 Task: Look for space in Port Louis, Mauritius from 7th July, 2023 to 14th July, 2023 for 1 adult in price range Rs.6000 to Rs.14000. Place can be shared room with 1  bedroom having 1 bed and 1 bathroom. Property type can be house, flat, guest house, hotel. Booking option can be shelf check-in. Required host language is English.
Action: Mouse moved to (582, 121)
Screenshot: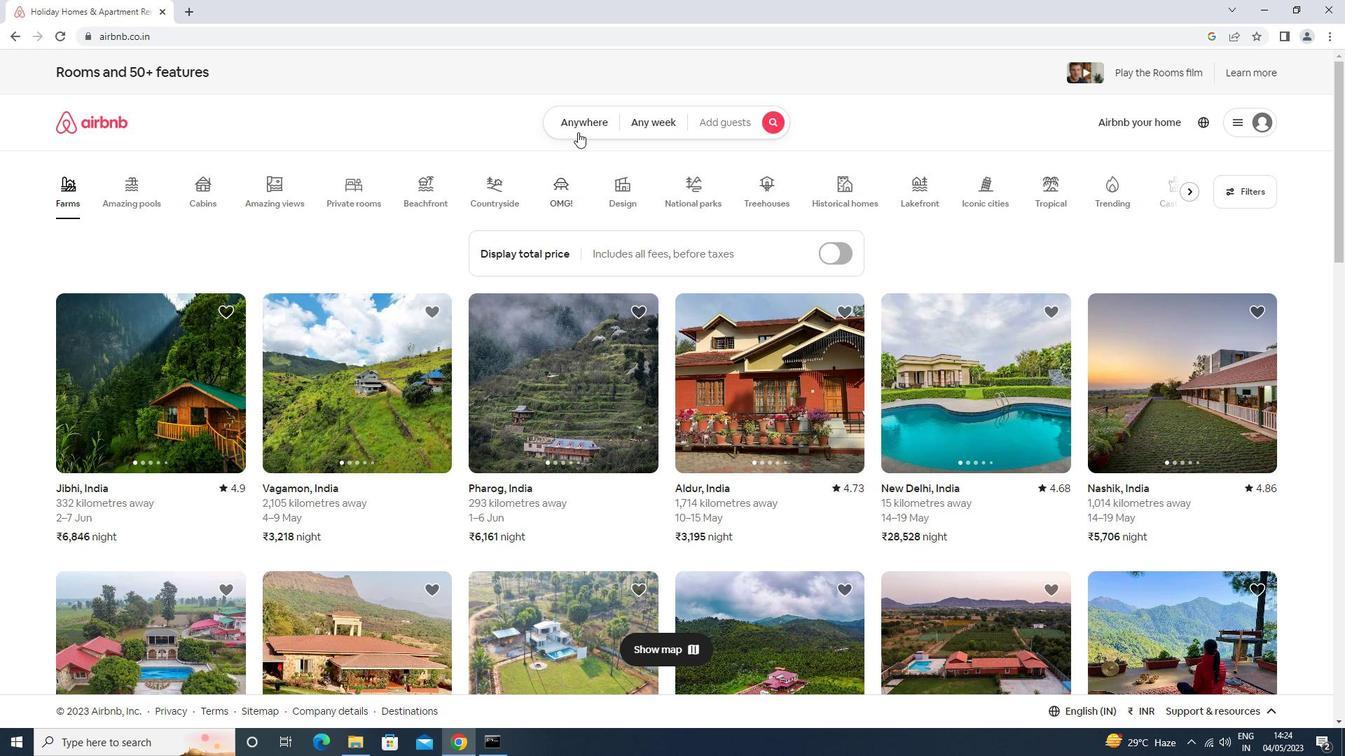 
Action: Mouse pressed left at (582, 121)
Screenshot: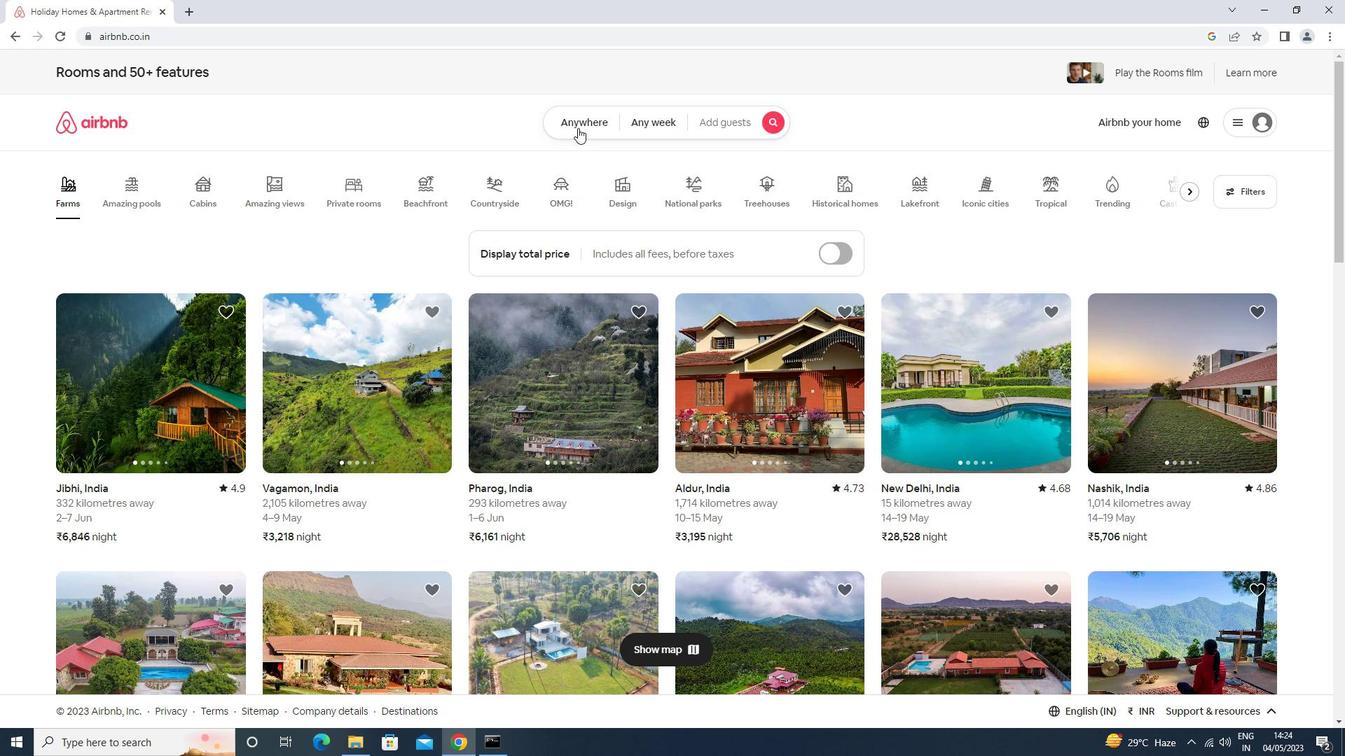 
Action: Mouse moved to (554, 184)
Screenshot: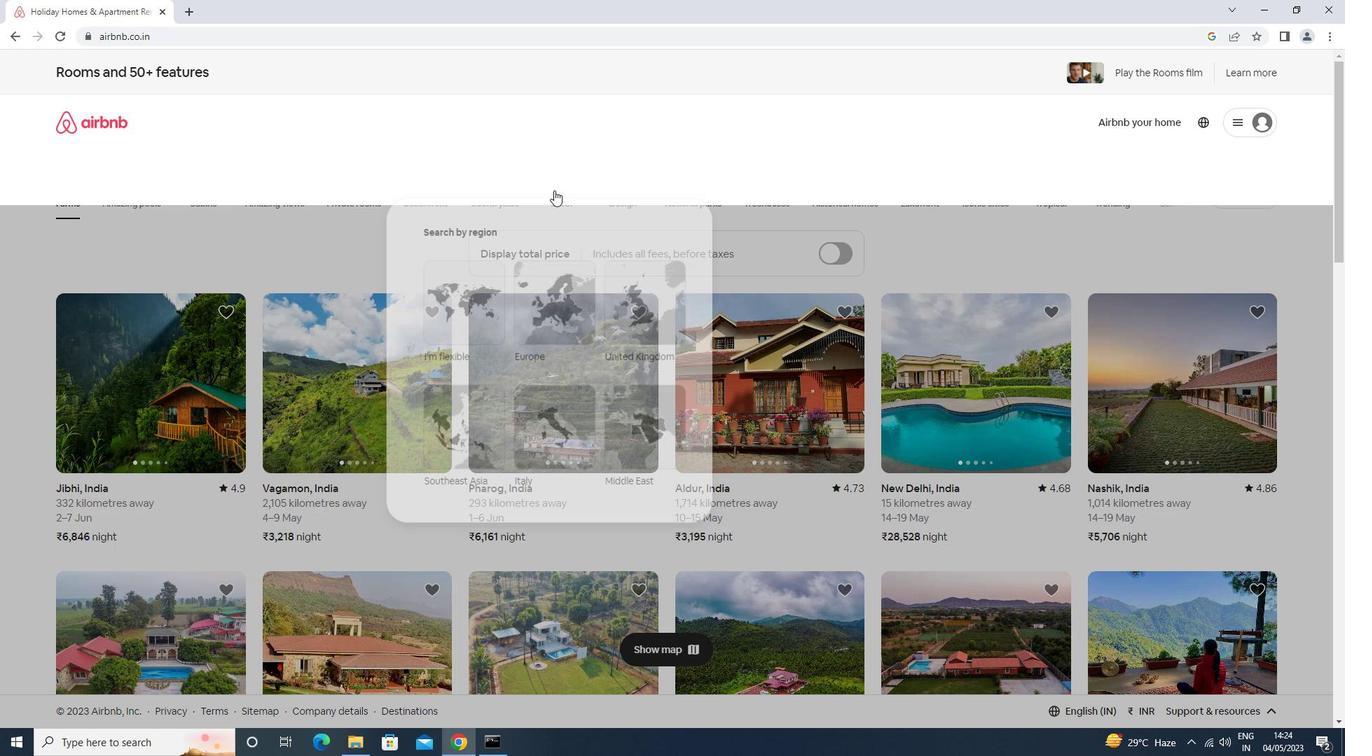 
Action: Mouse pressed left at (554, 184)
Screenshot: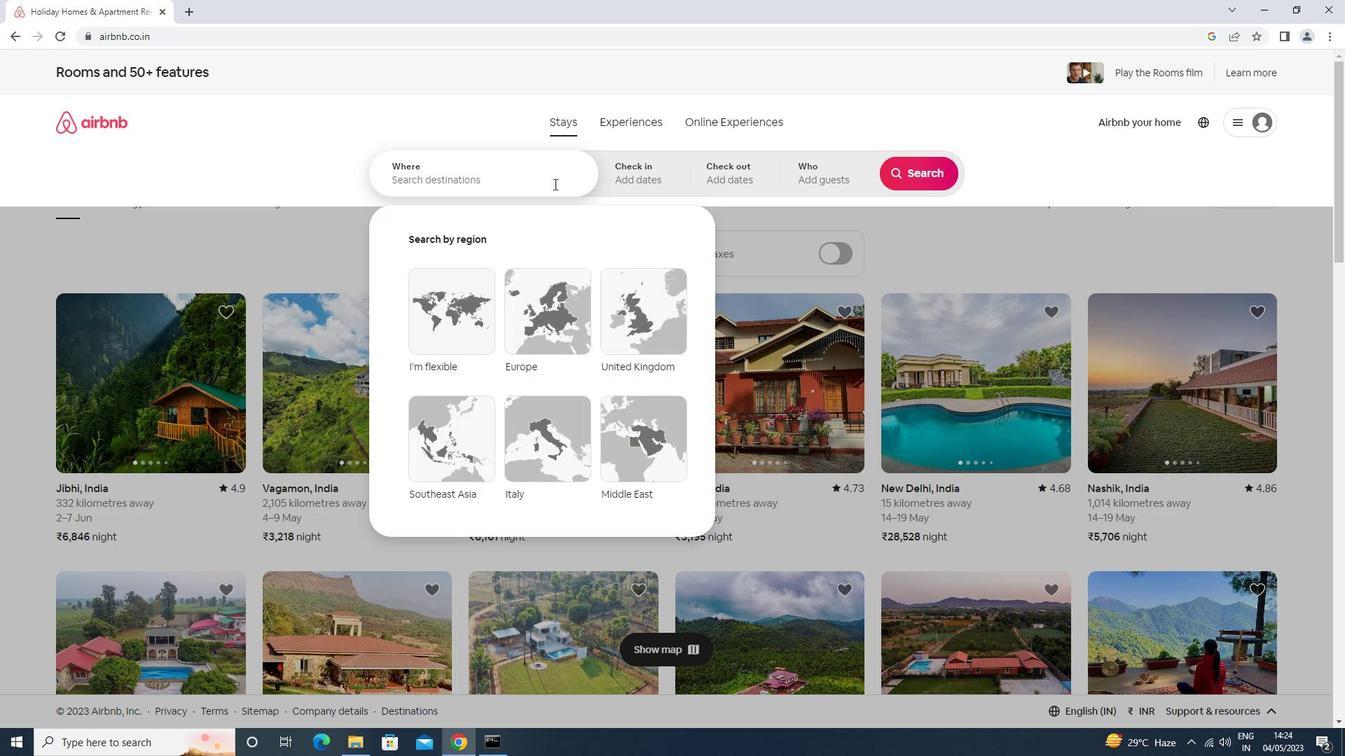 
Action: Key pressed port<Key.space>luis<Key.down><Key.enter>
Screenshot: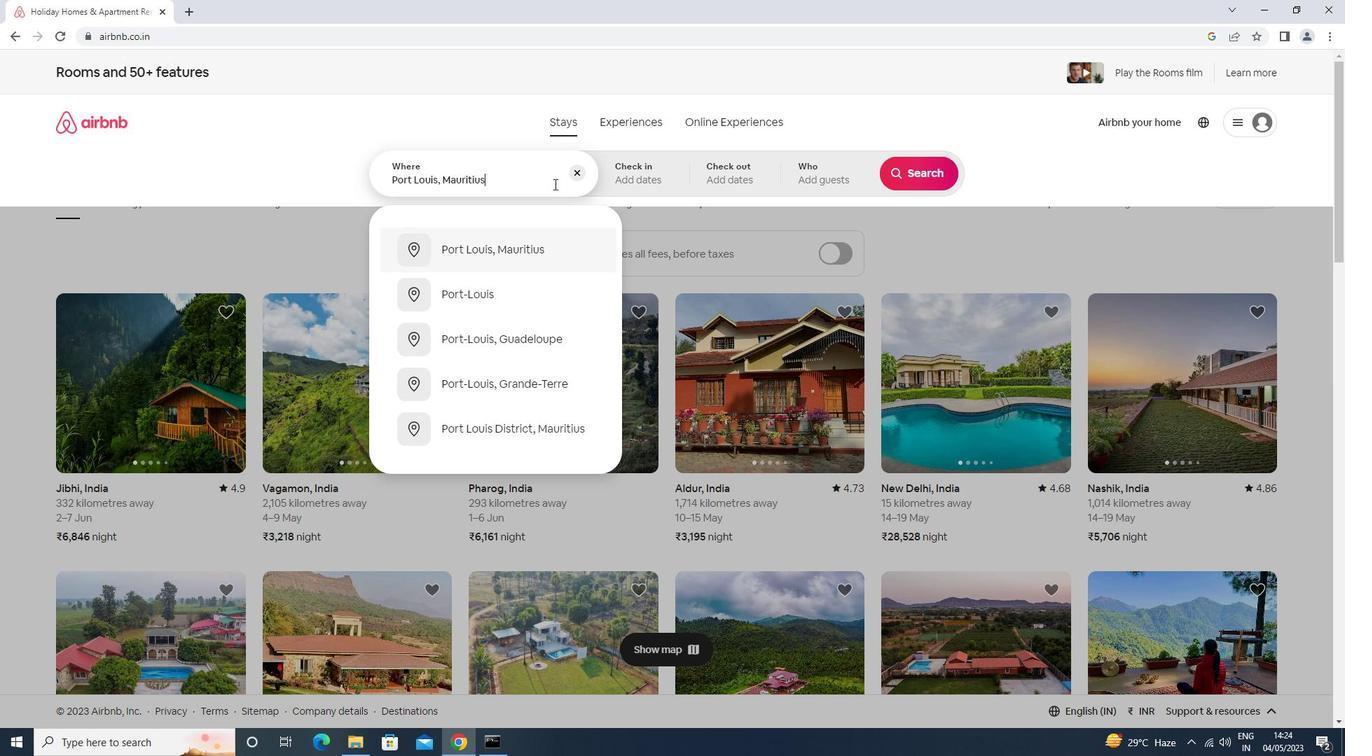 
Action: Mouse moved to (914, 280)
Screenshot: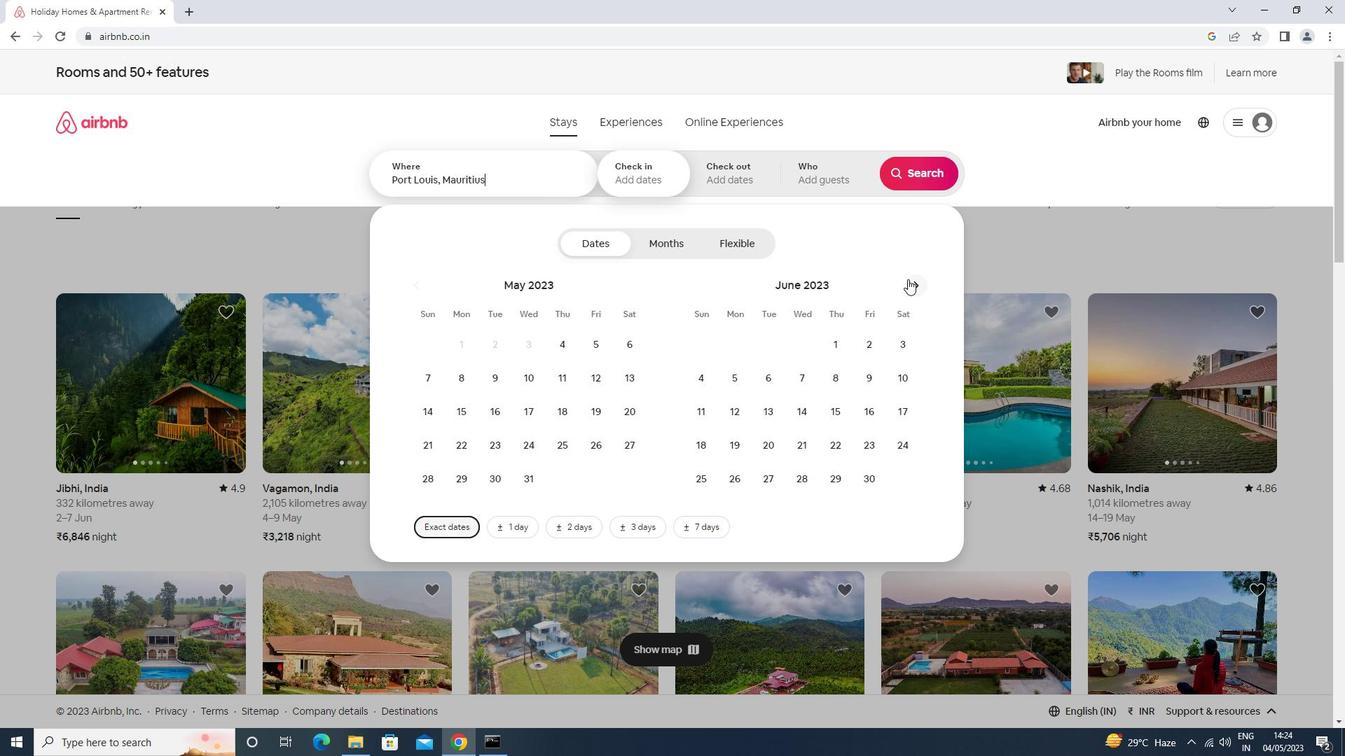 
Action: Mouse pressed left at (914, 280)
Screenshot: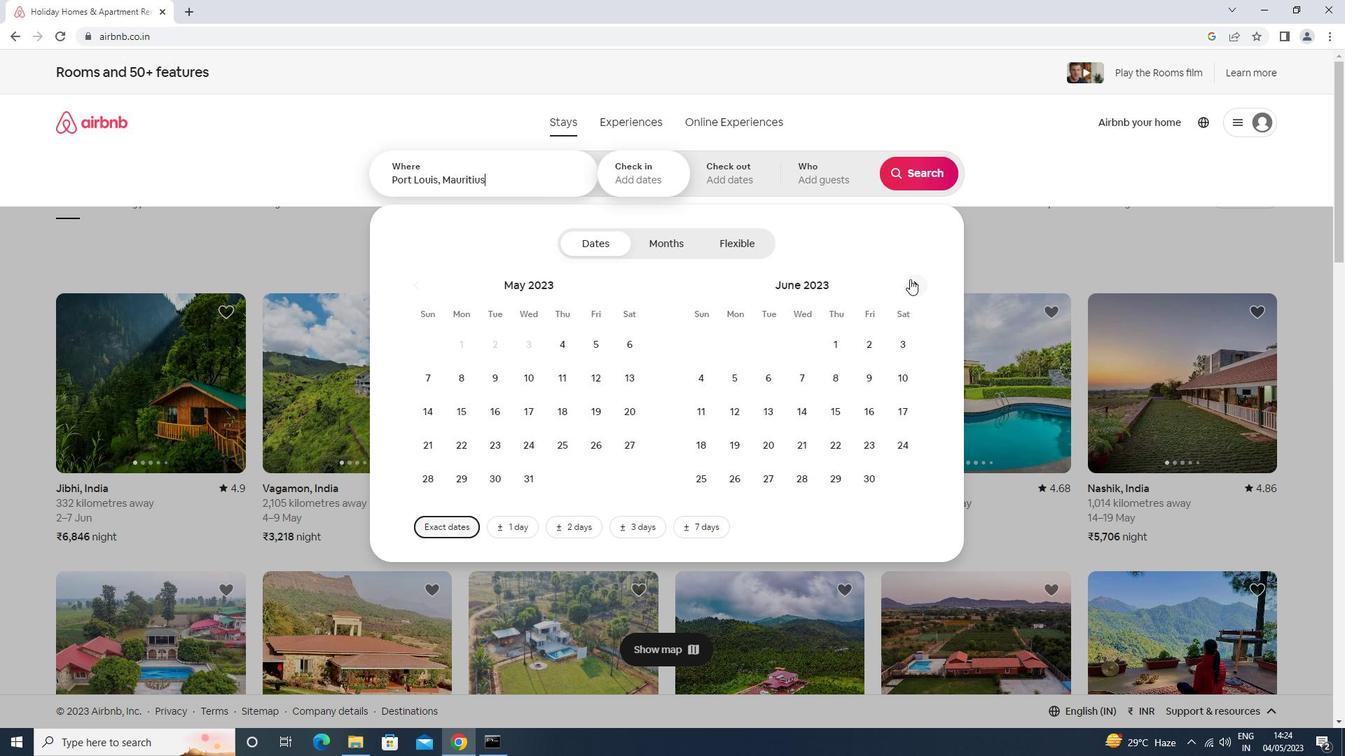 
Action: Mouse pressed left at (914, 280)
Screenshot: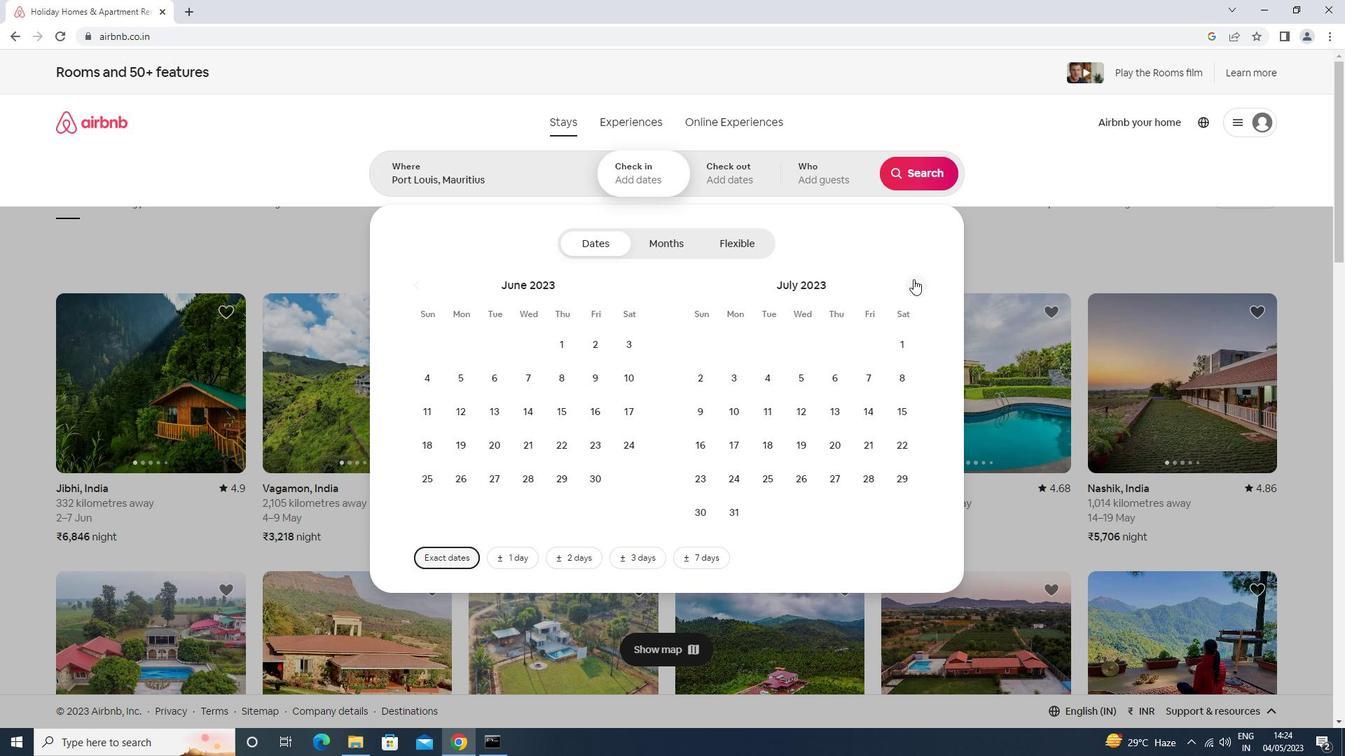 
Action: Mouse moved to (588, 379)
Screenshot: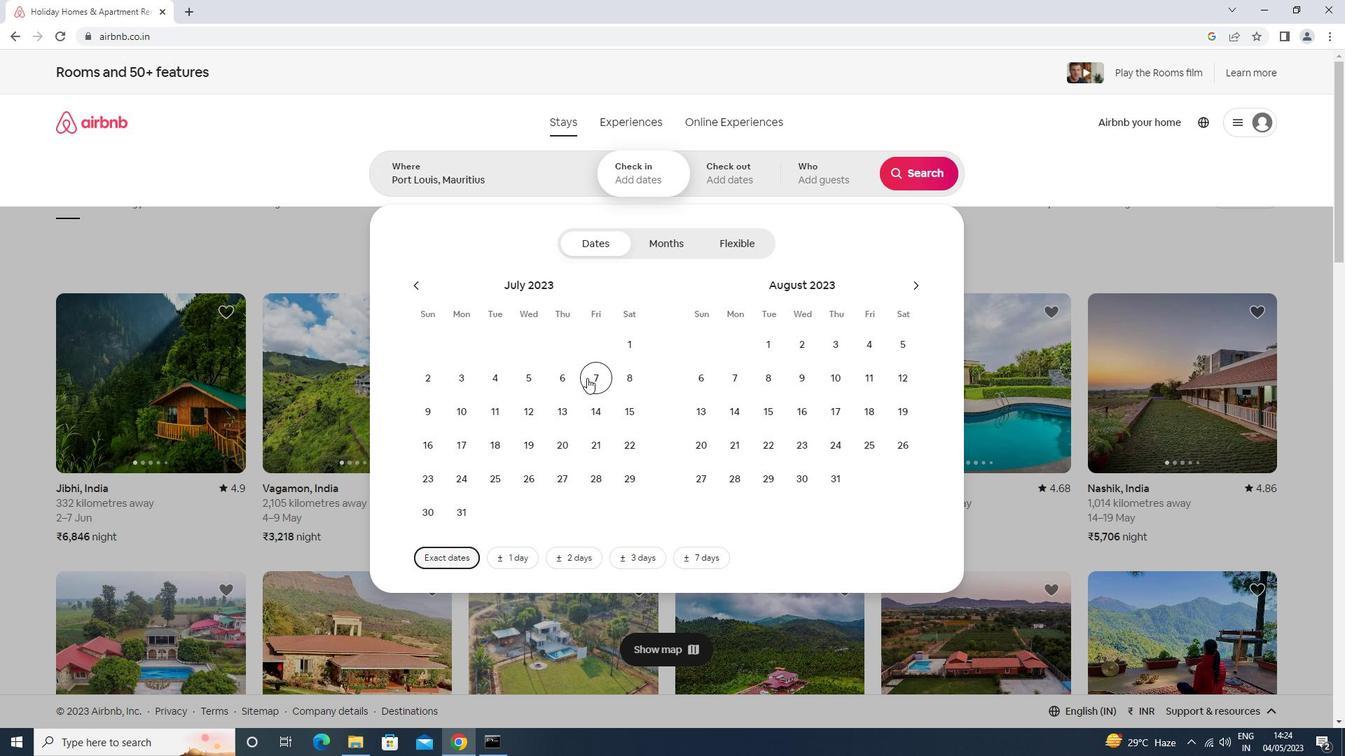 
Action: Mouse pressed left at (588, 379)
Screenshot: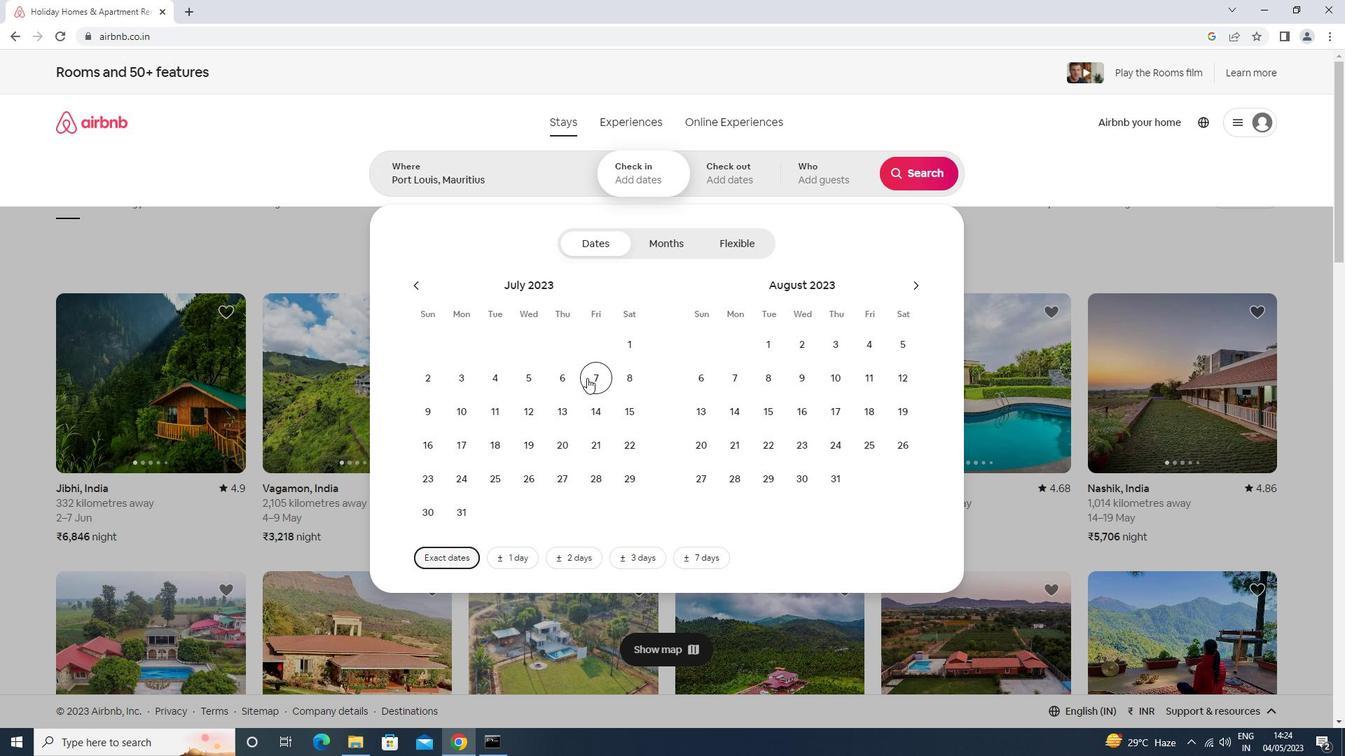 
Action: Mouse moved to (596, 404)
Screenshot: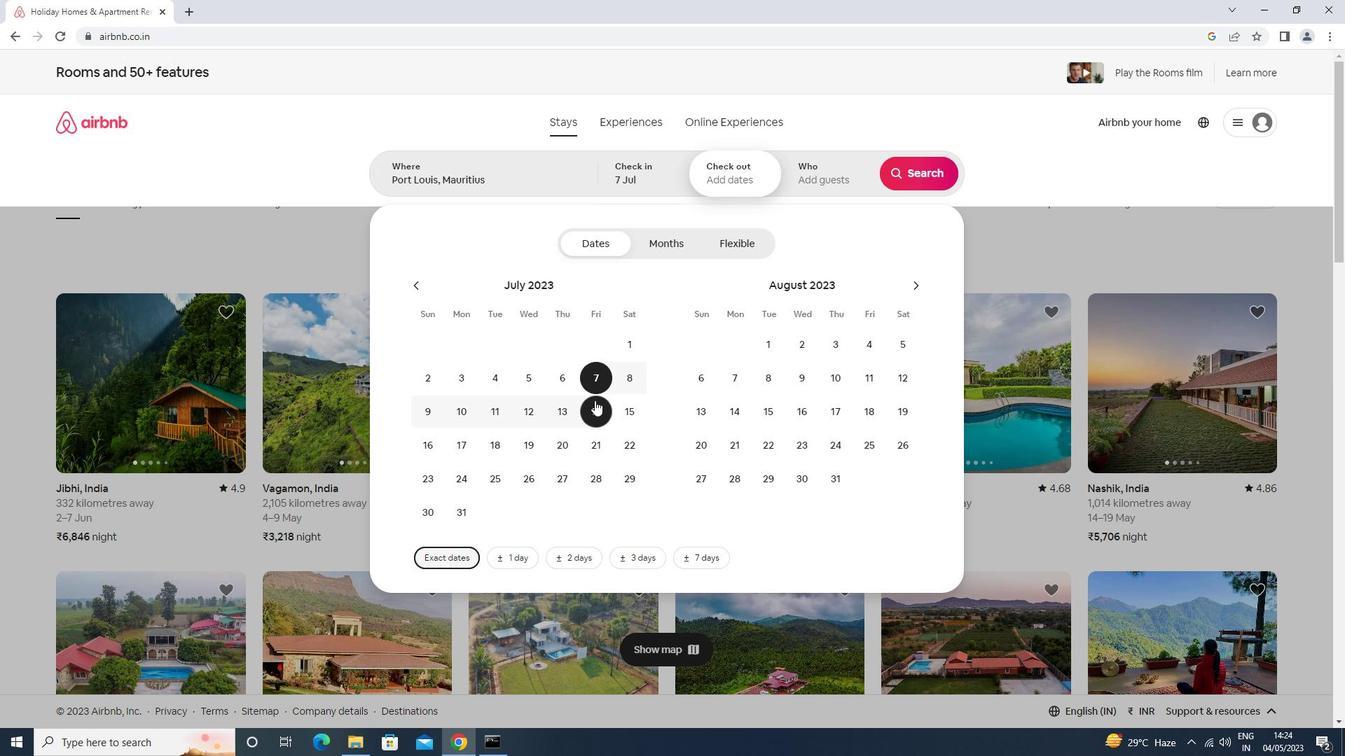 
Action: Mouse pressed left at (596, 404)
Screenshot: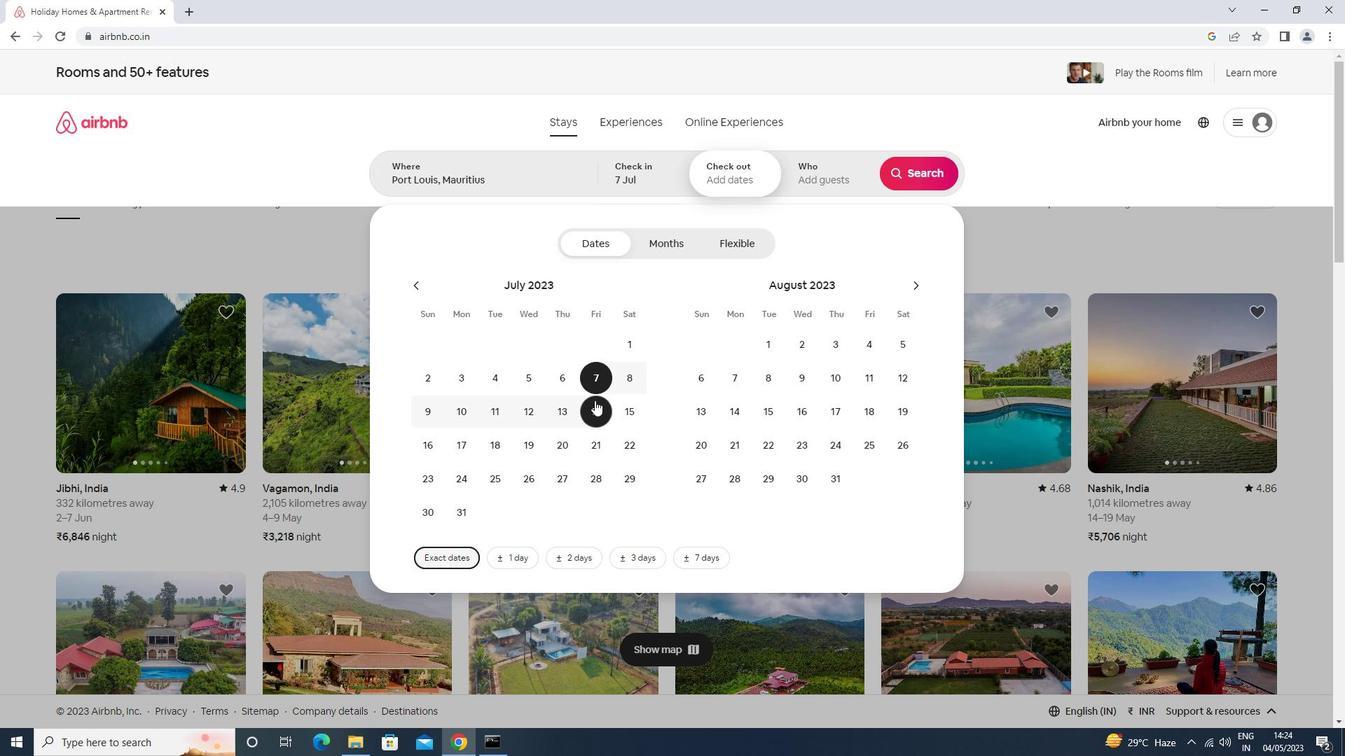 
Action: Mouse moved to (807, 175)
Screenshot: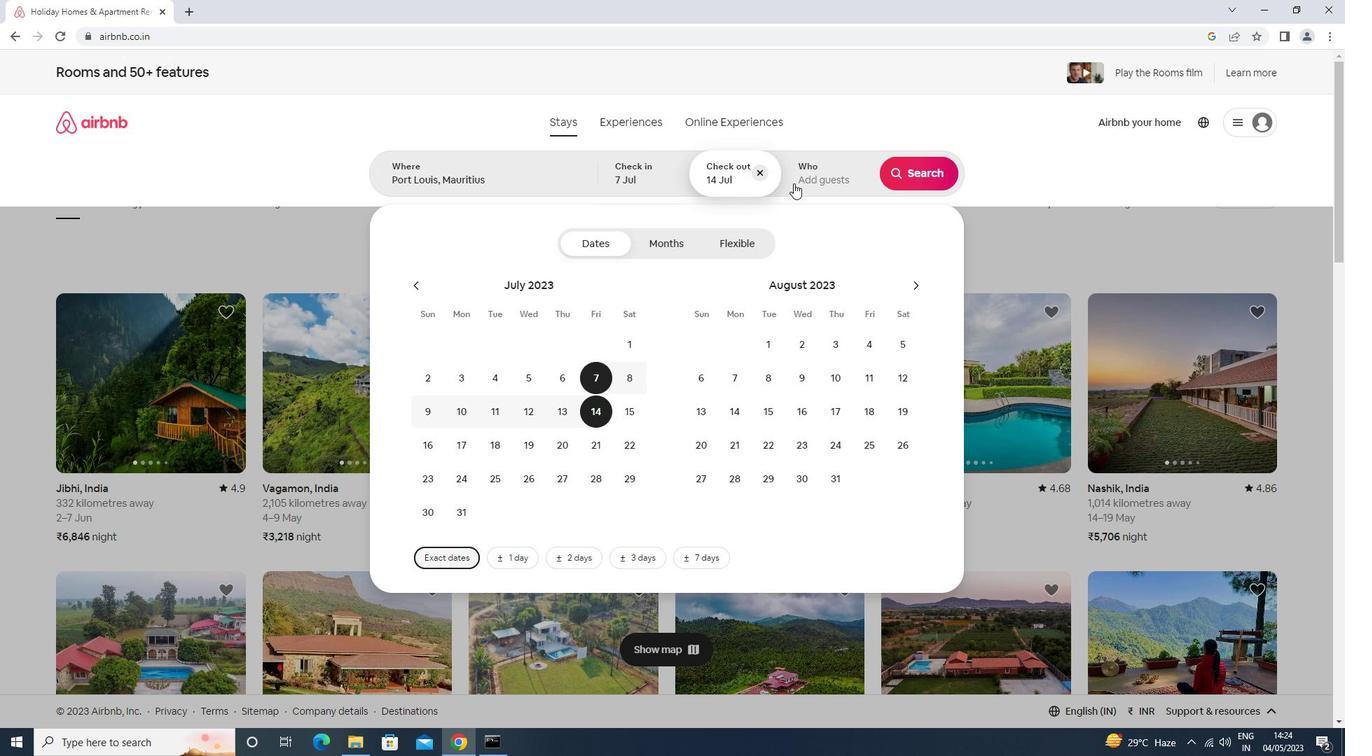 
Action: Mouse pressed left at (807, 175)
Screenshot: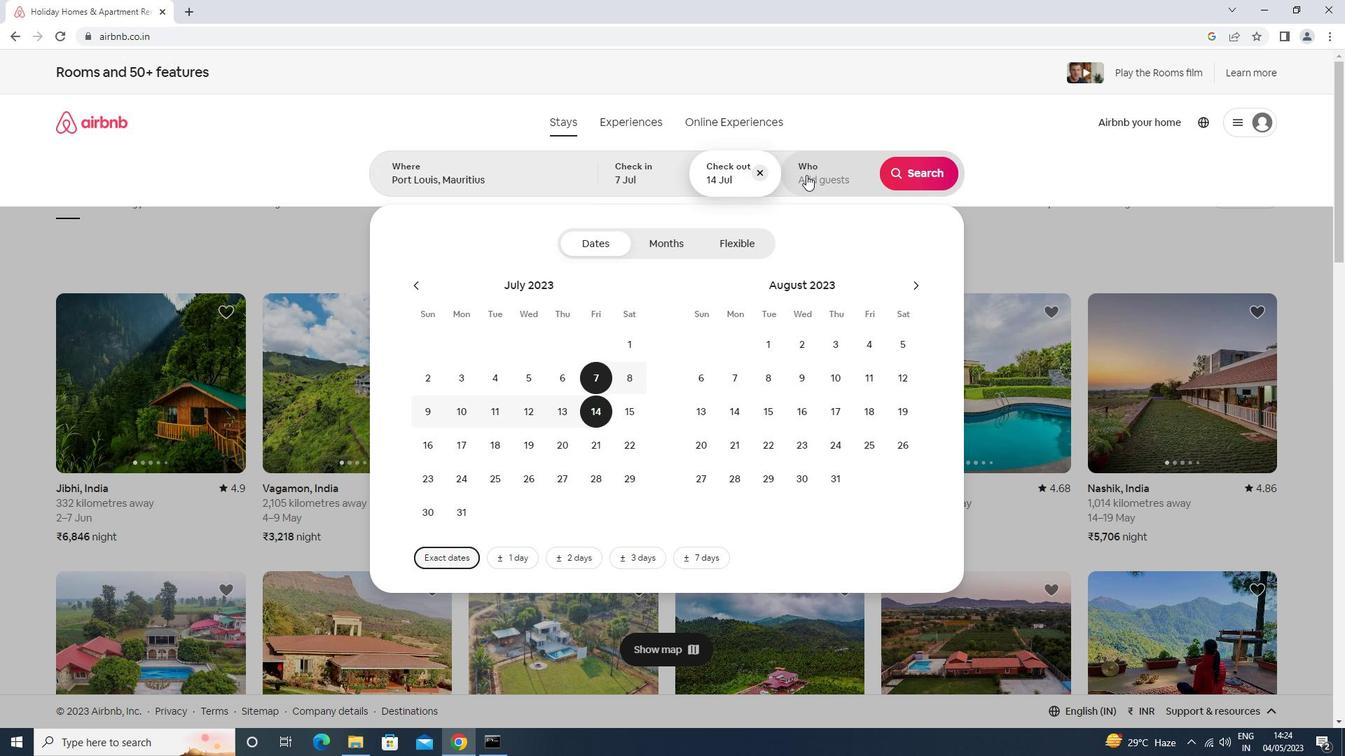 
Action: Mouse moved to (919, 248)
Screenshot: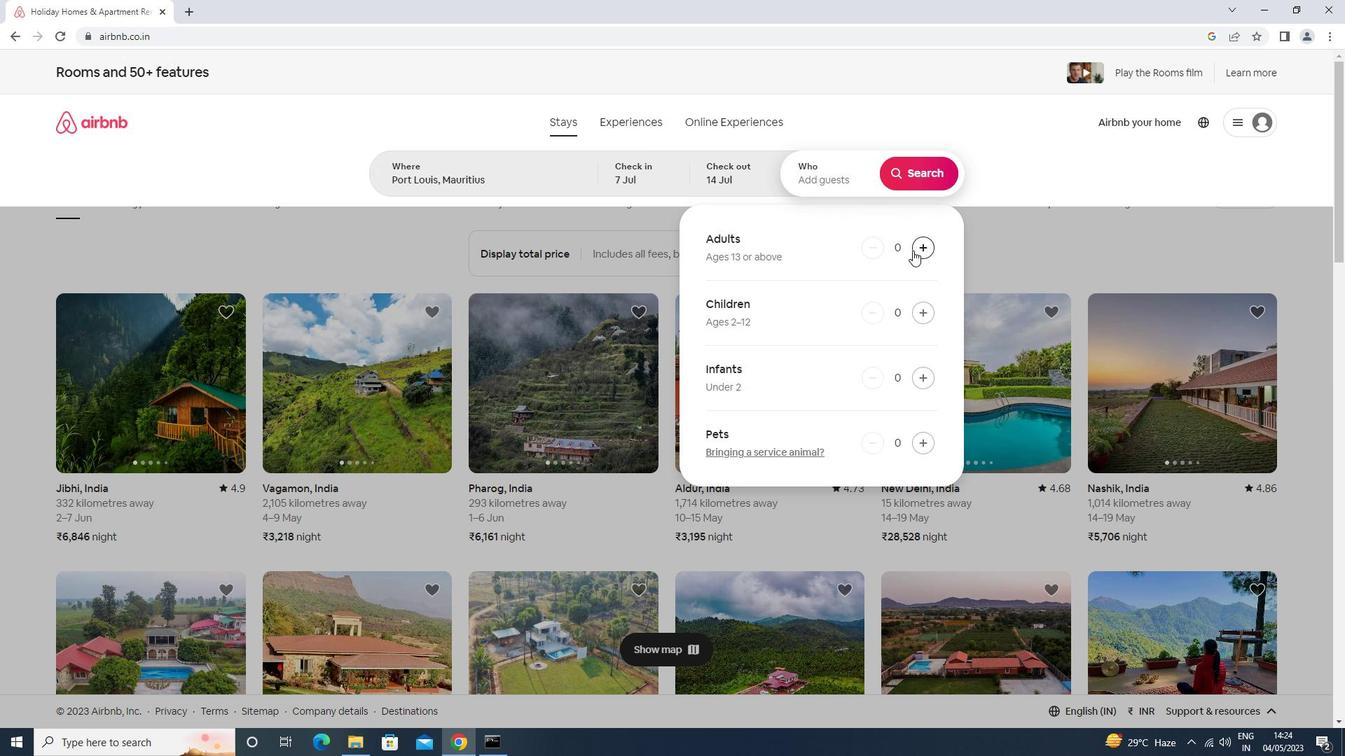 
Action: Mouse pressed left at (919, 248)
Screenshot: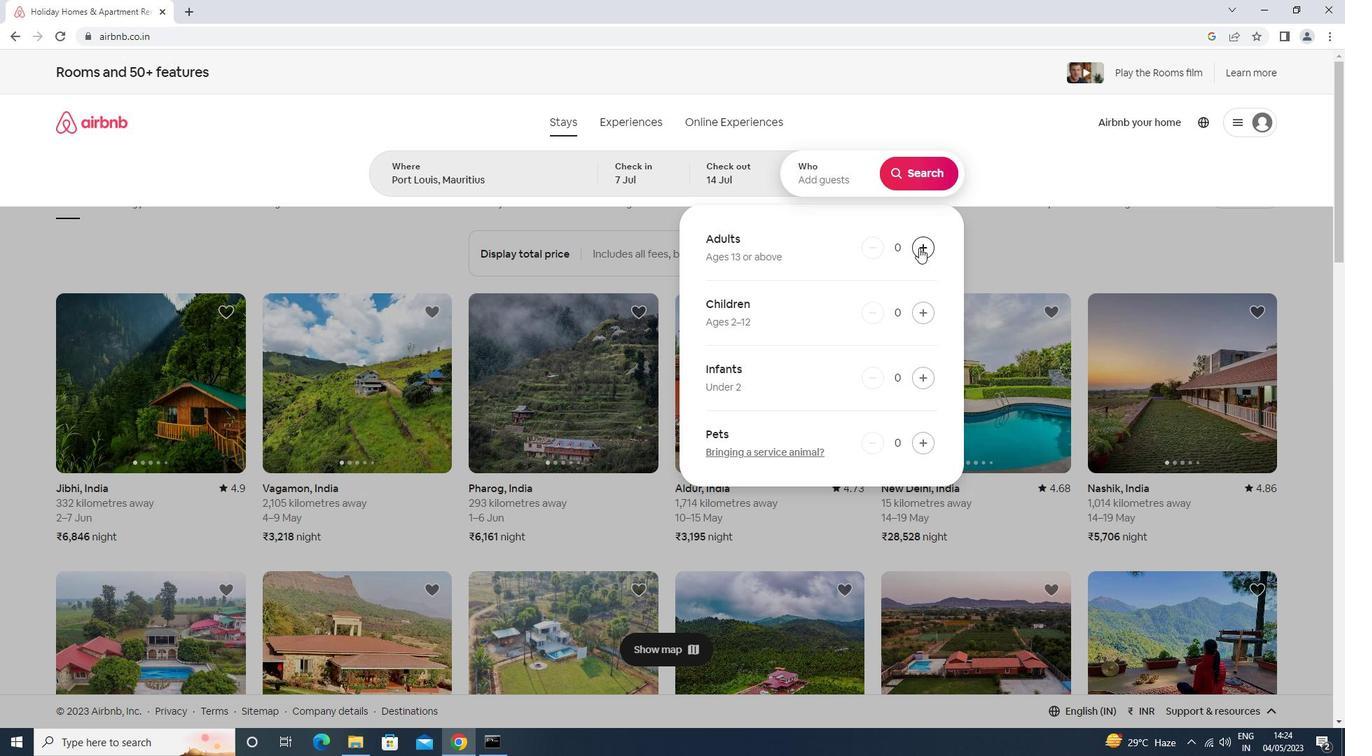
Action: Mouse moved to (924, 166)
Screenshot: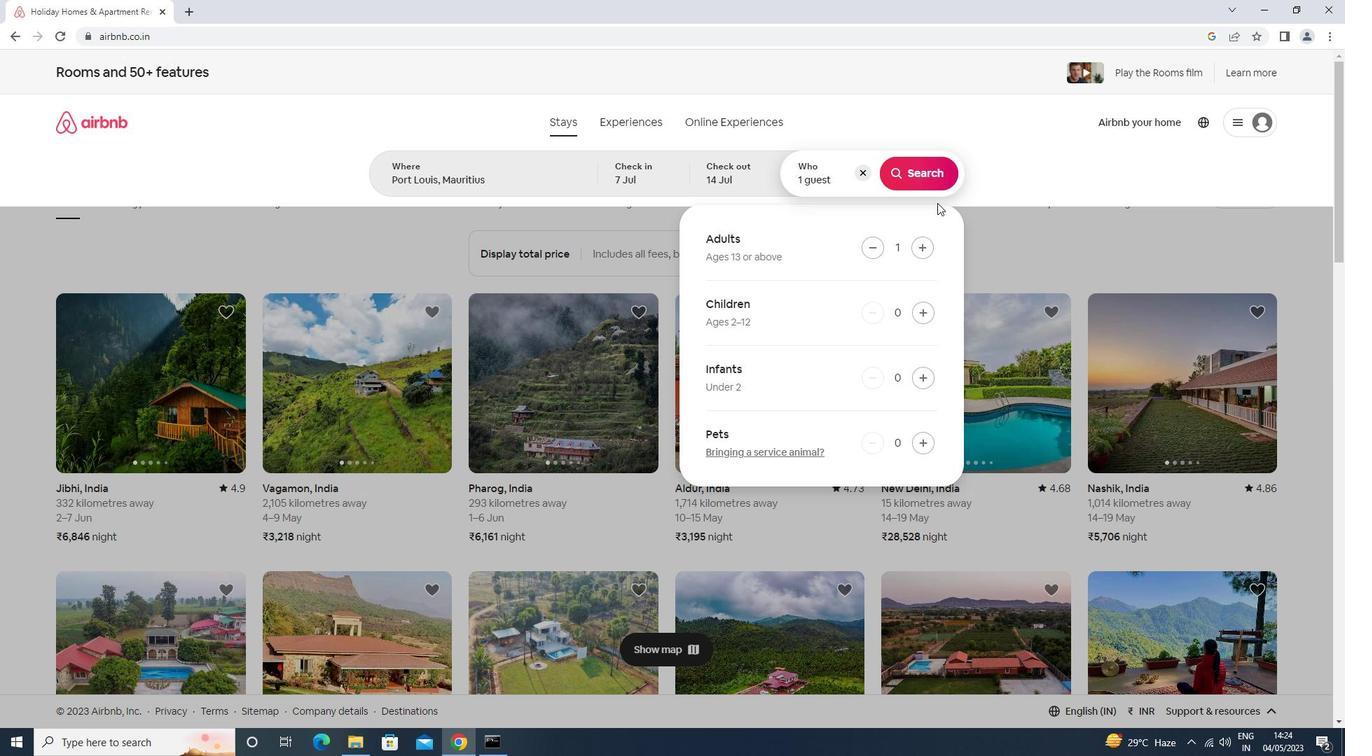 
Action: Mouse pressed left at (924, 166)
Screenshot: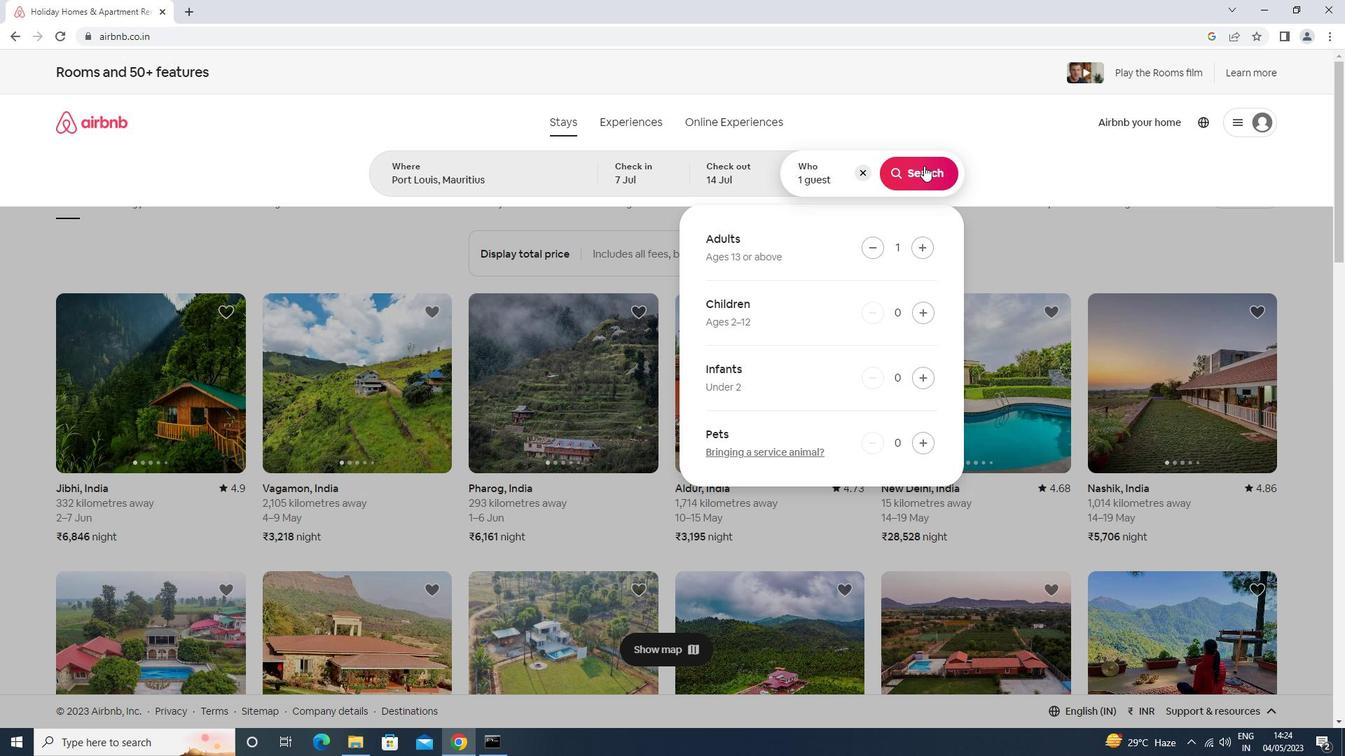 
Action: Mouse moved to (1275, 131)
Screenshot: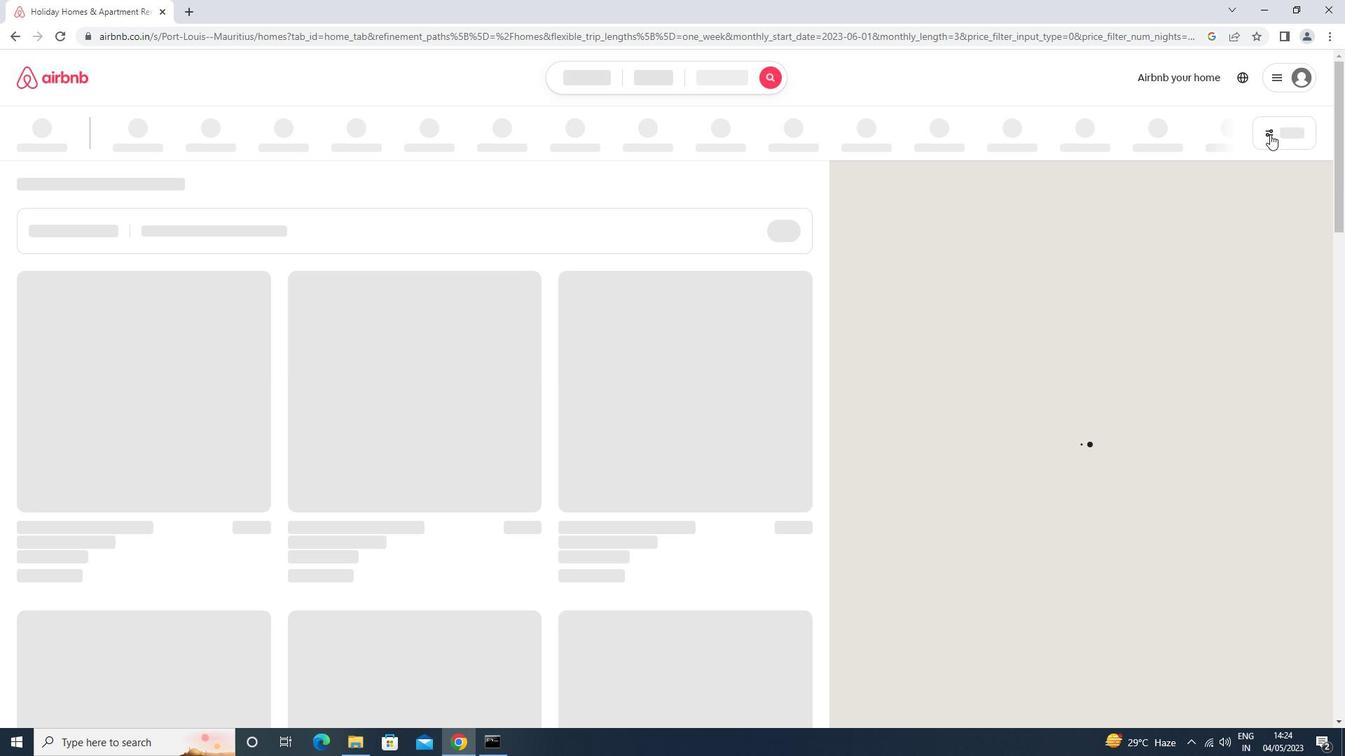 
Action: Mouse pressed left at (1275, 131)
Screenshot: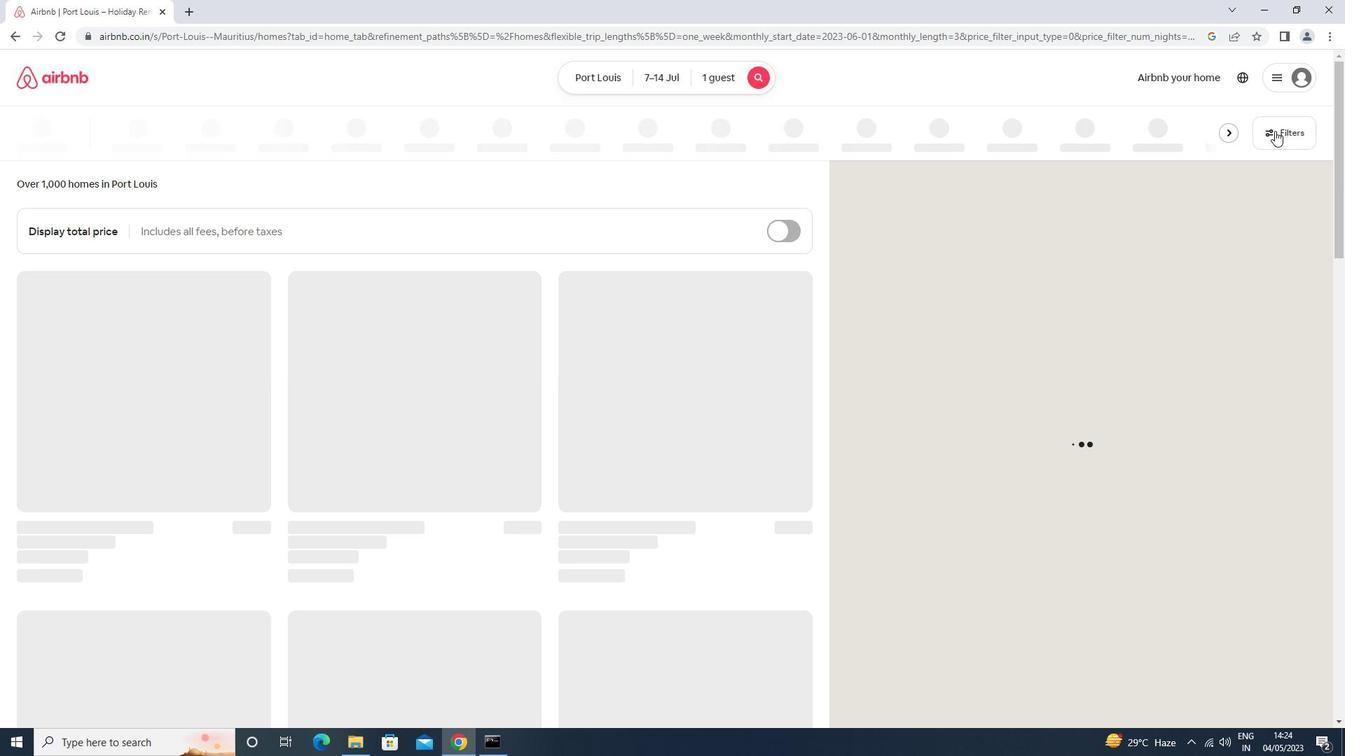 
Action: Mouse moved to (540, 308)
Screenshot: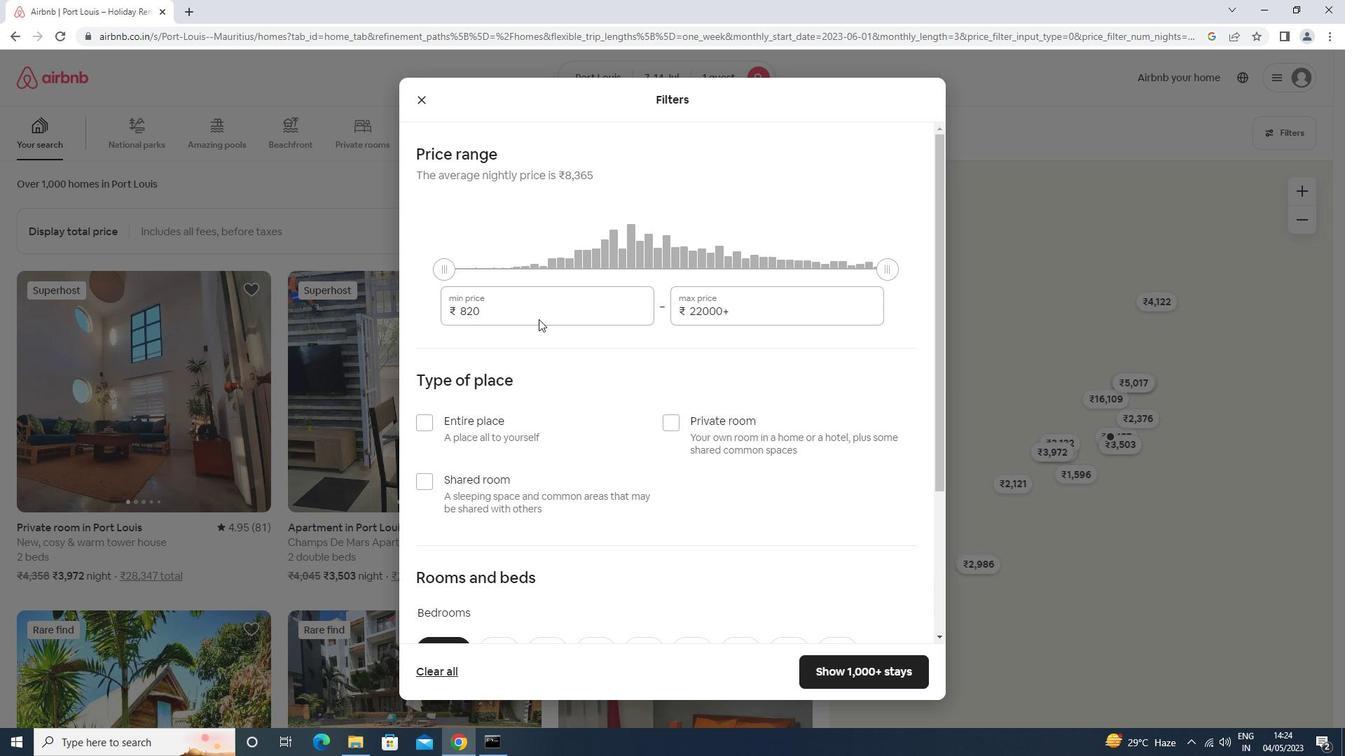 
Action: Mouse pressed left at (540, 308)
Screenshot: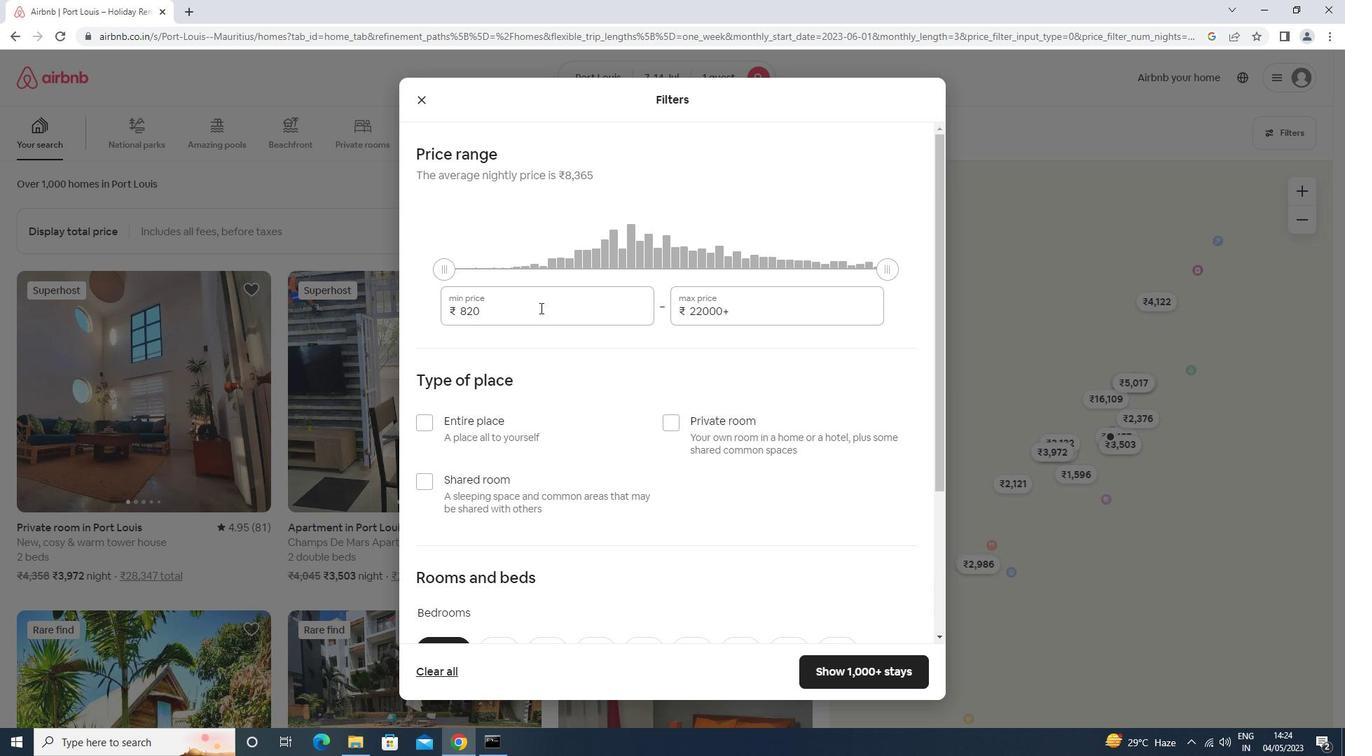 
Action: Key pressed <Key.backspace><Key.backspace><Key.backspace><Key.backspace>6000<Key.tab>14000
Screenshot: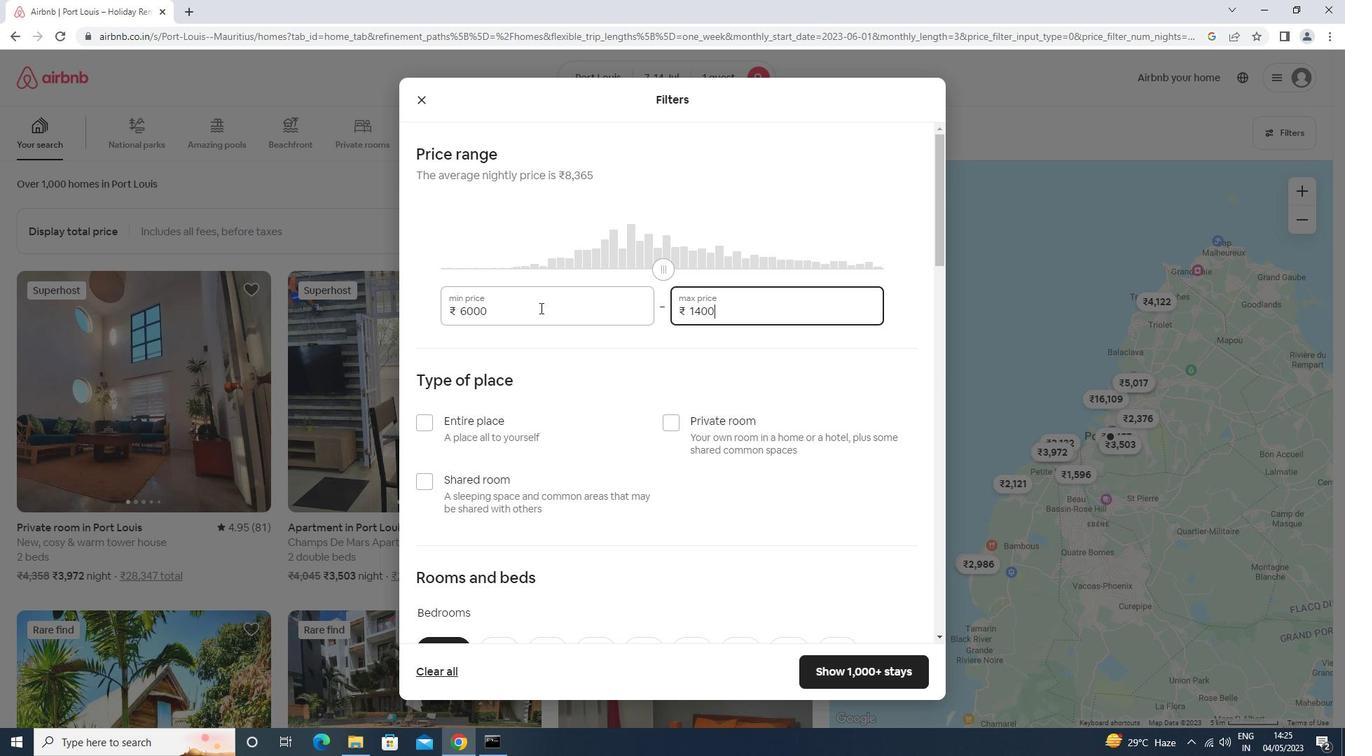 
Action: Mouse moved to (477, 486)
Screenshot: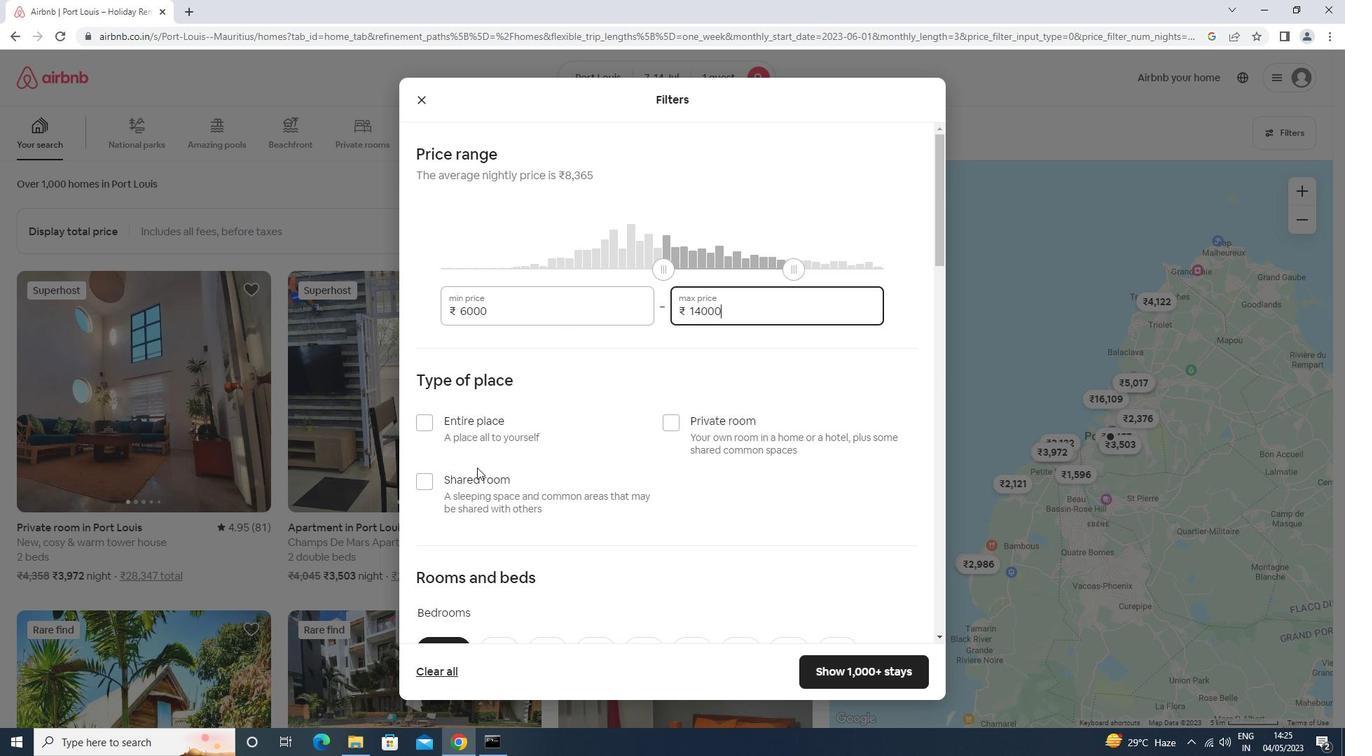 
Action: Mouse pressed left at (477, 486)
Screenshot: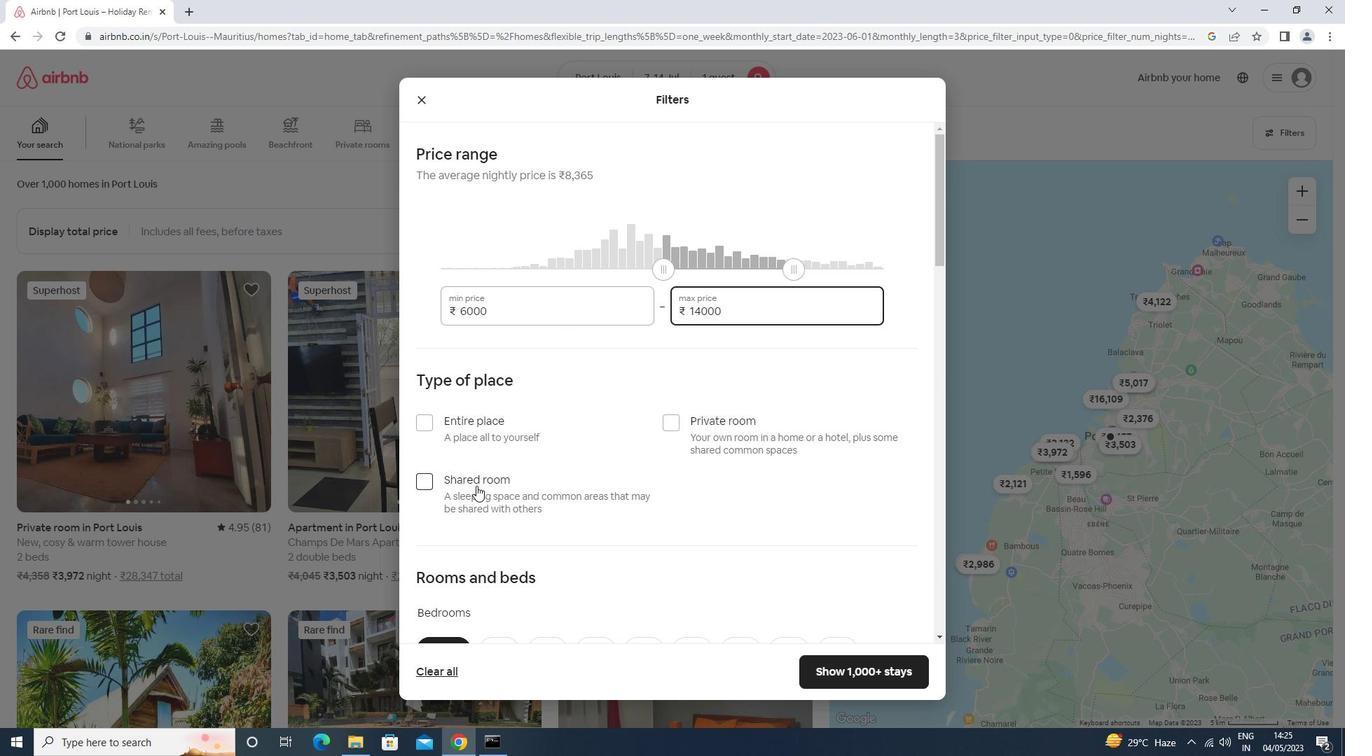 
Action: Mouse moved to (484, 474)
Screenshot: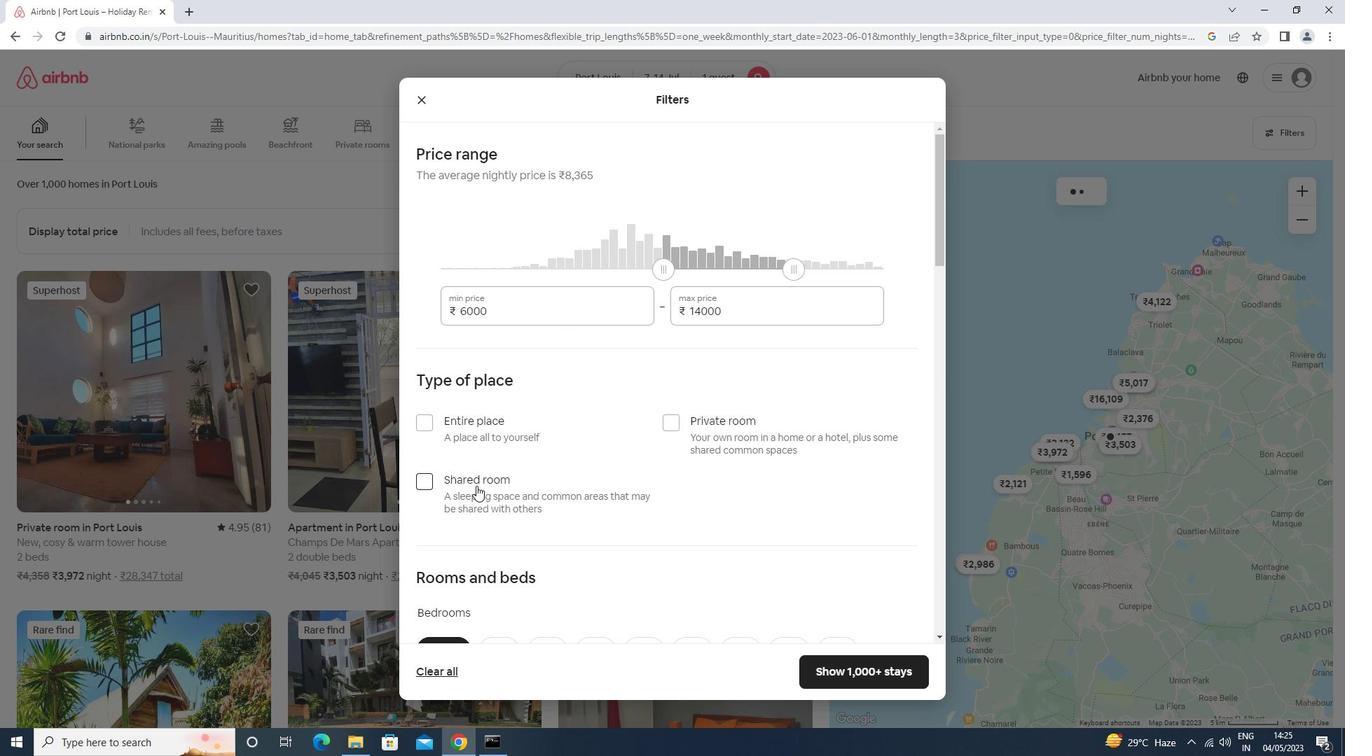 
Action: Mouse scrolled (484, 473) with delta (0, 0)
Screenshot: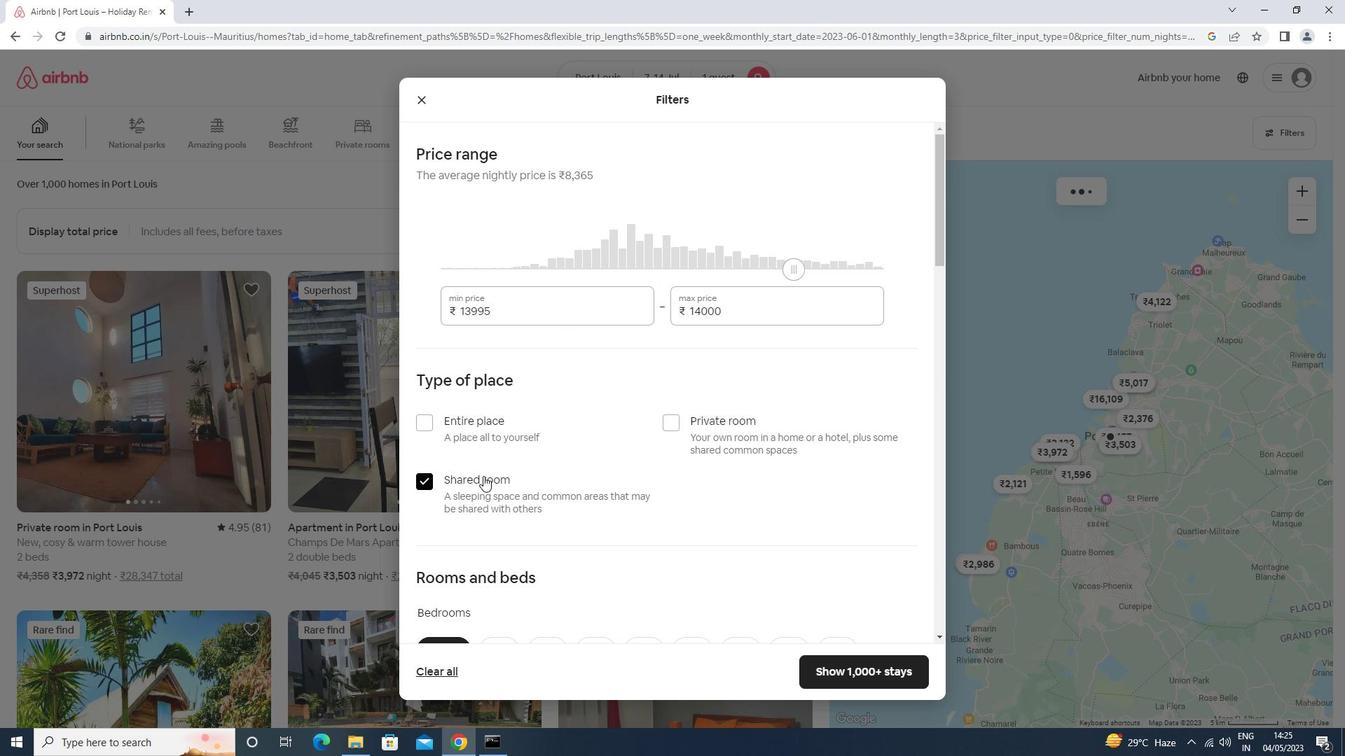 
Action: Mouse scrolled (484, 473) with delta (0, 0)
Screenshot: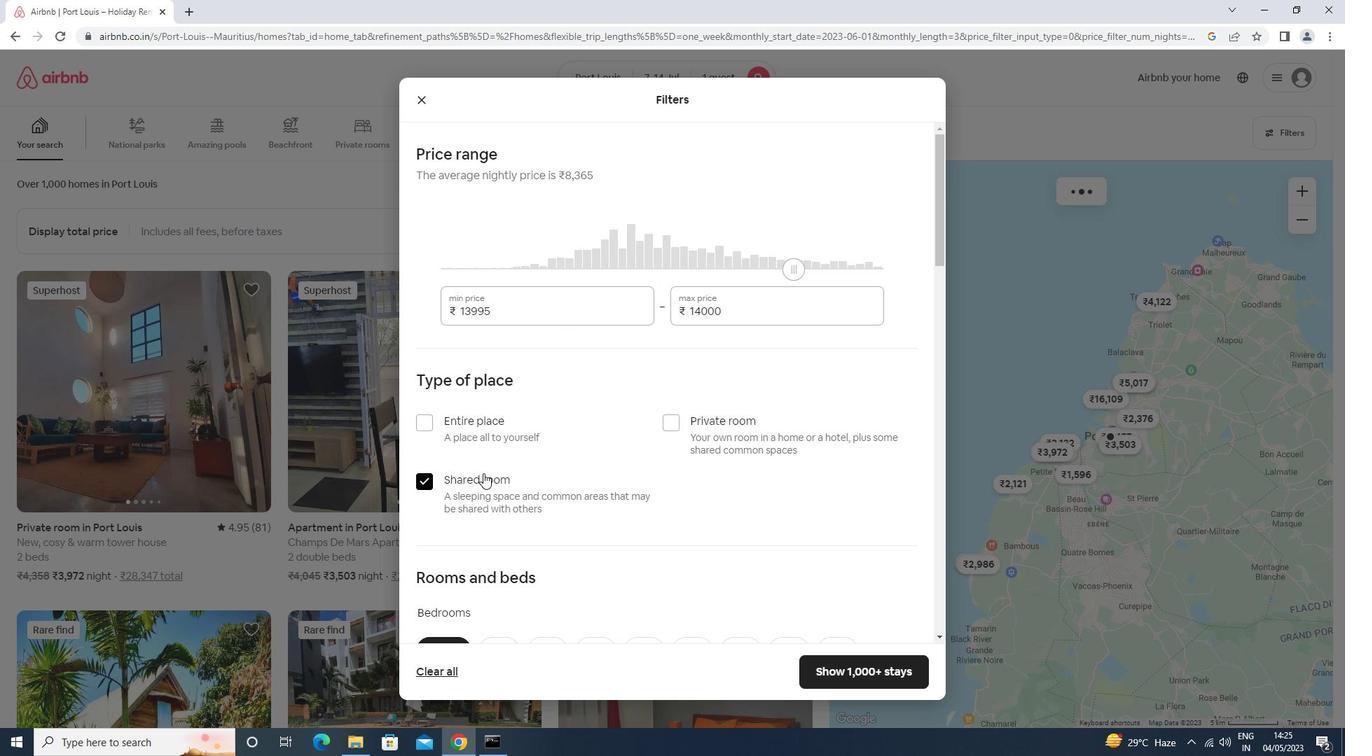 
Action: Mouse scrolled (484, 473) with delta (0, 0)
Screenshot: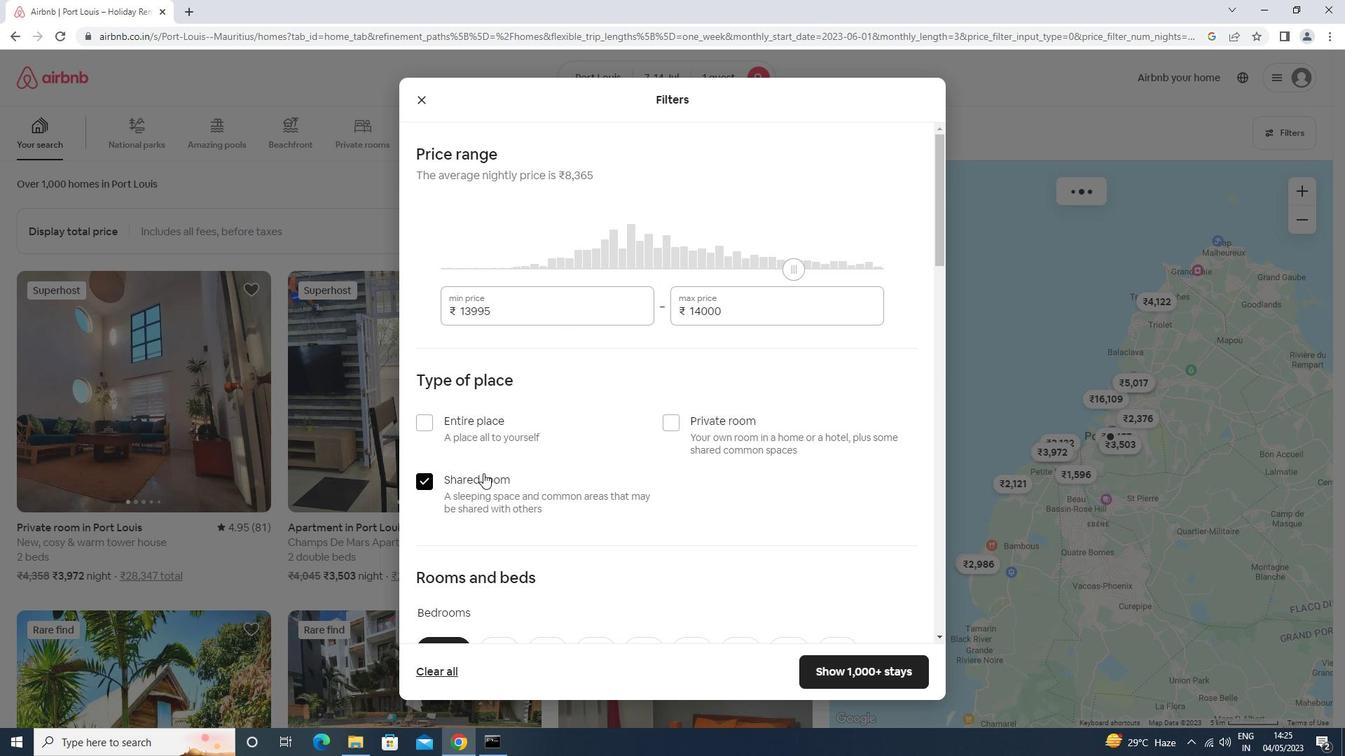 
Action: Mouse moved to (500, 430)
Screenshot: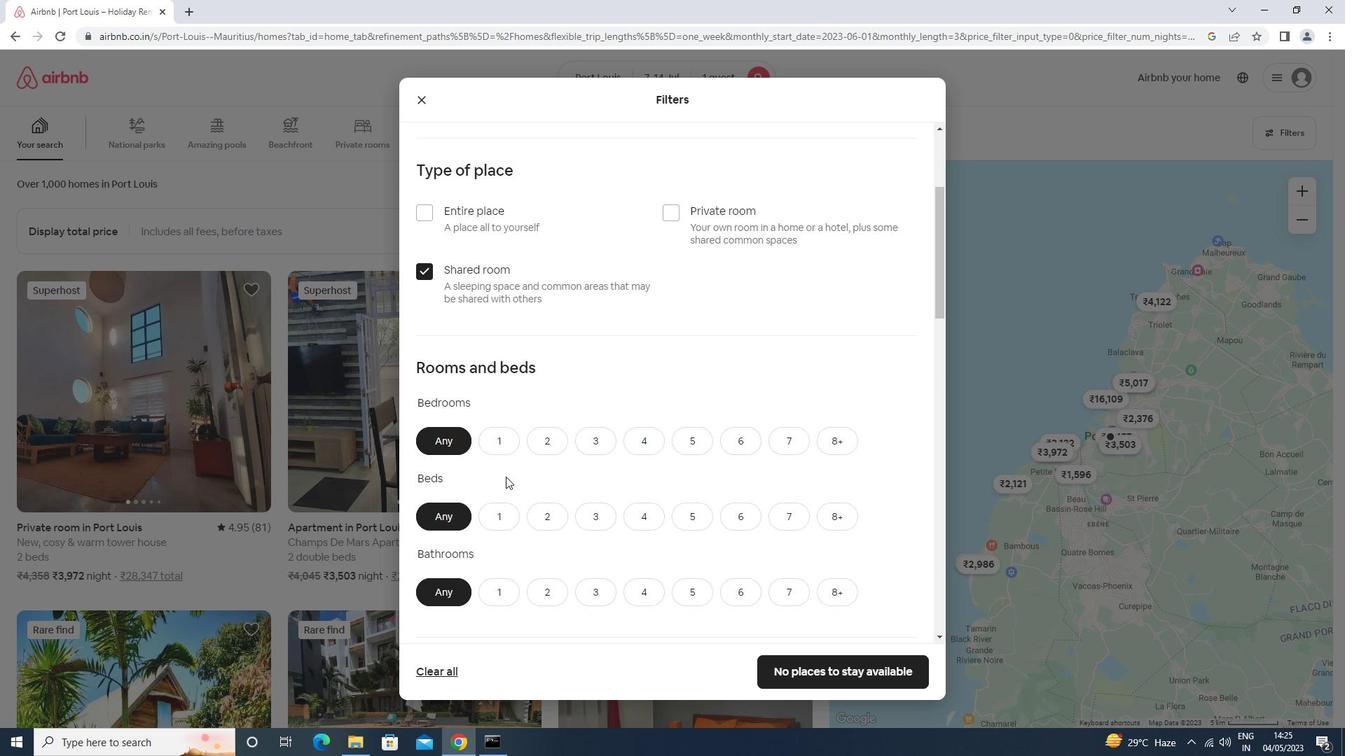 
Action: Mouse pressed left at (500, 430)
Screenshot: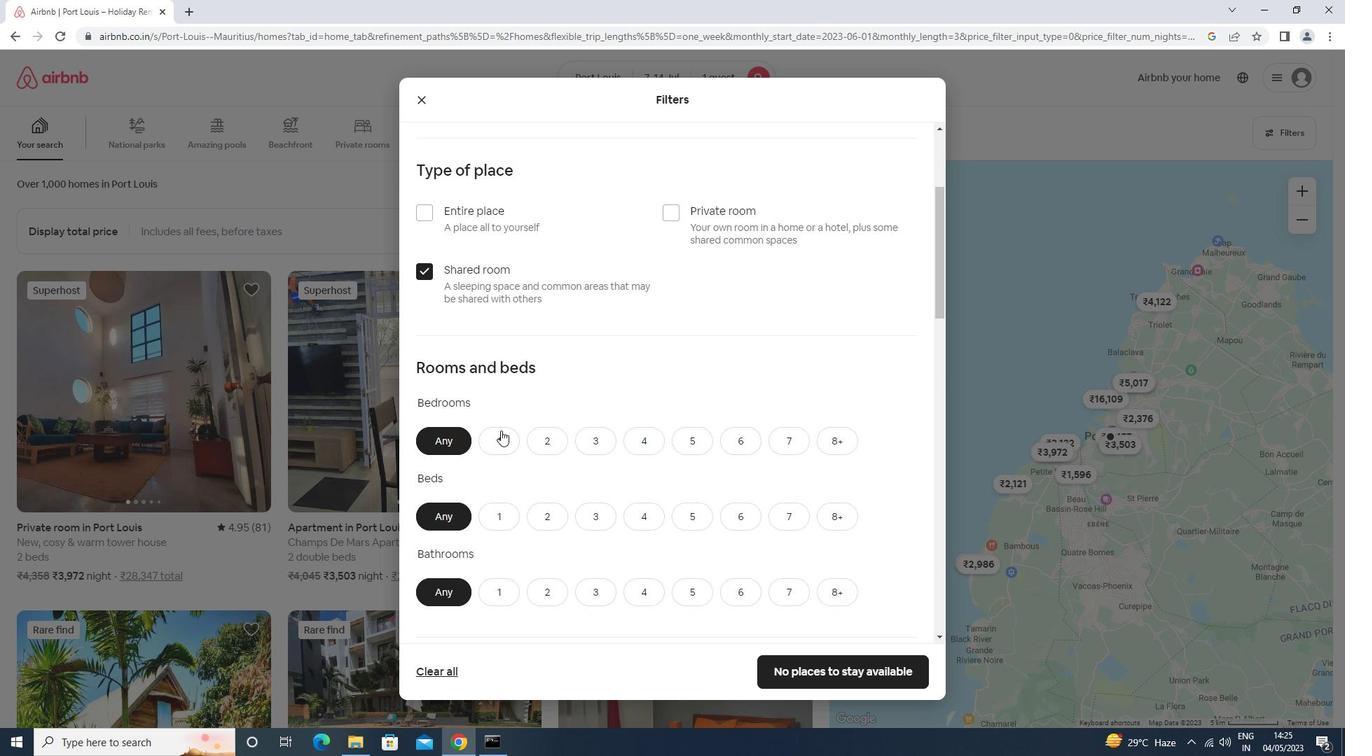 
Action: Mouse moved to (501, 512)
Screenshot: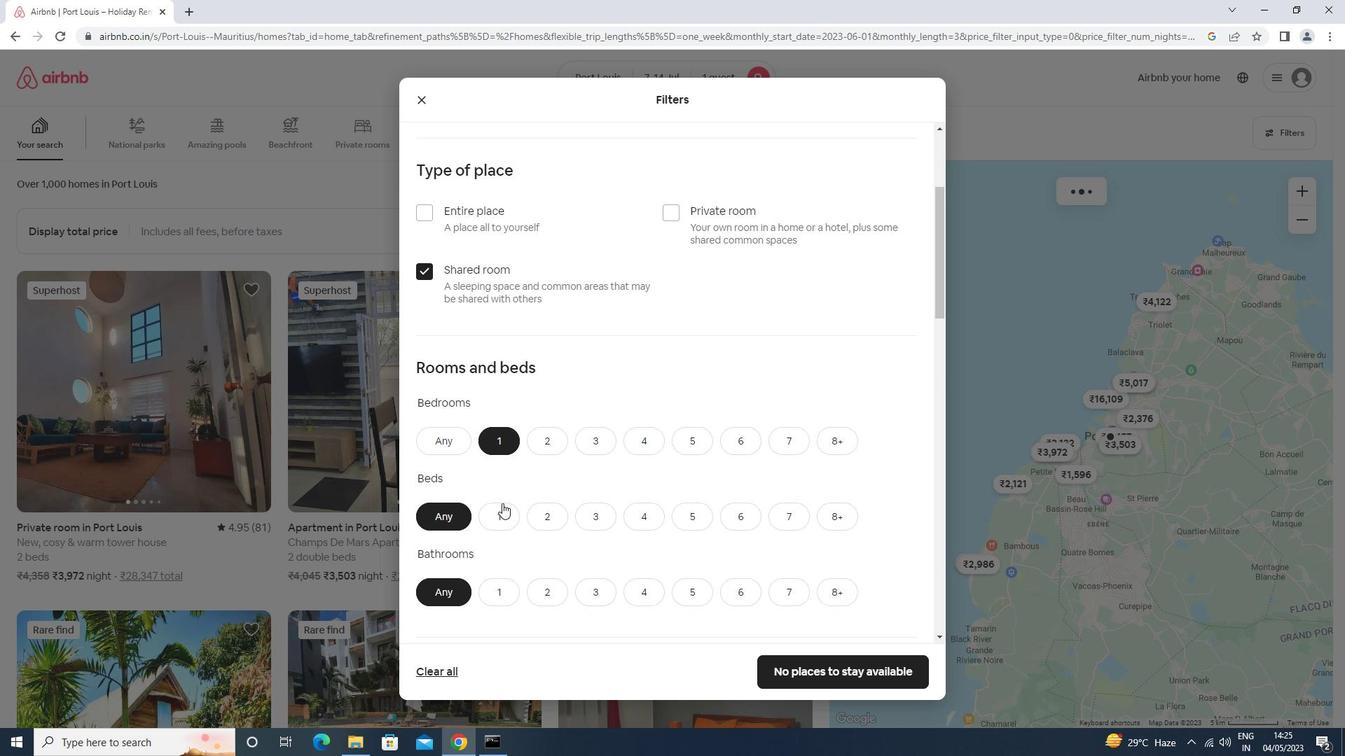 
Action: Mouse pressed left at (501, 512)
Screenshot: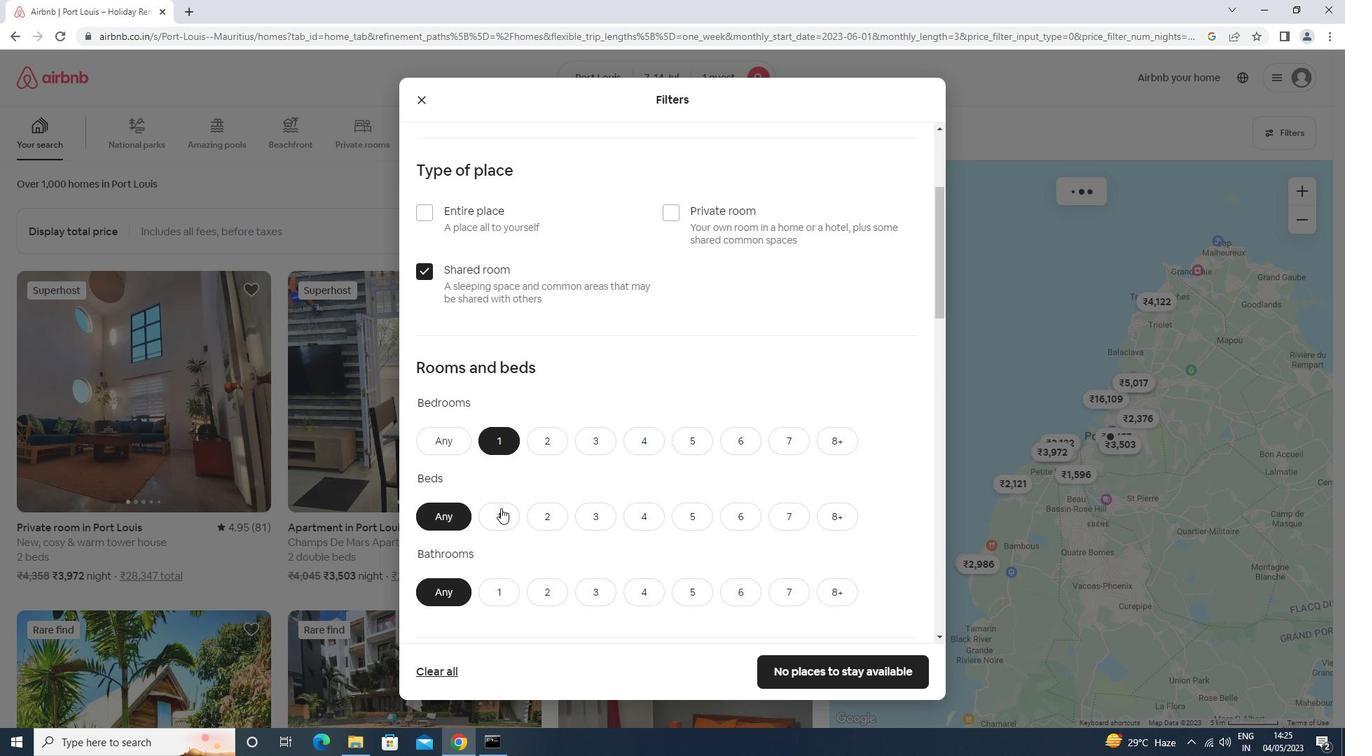 
Action: Mouse moved to (493, 589)
Screenshot: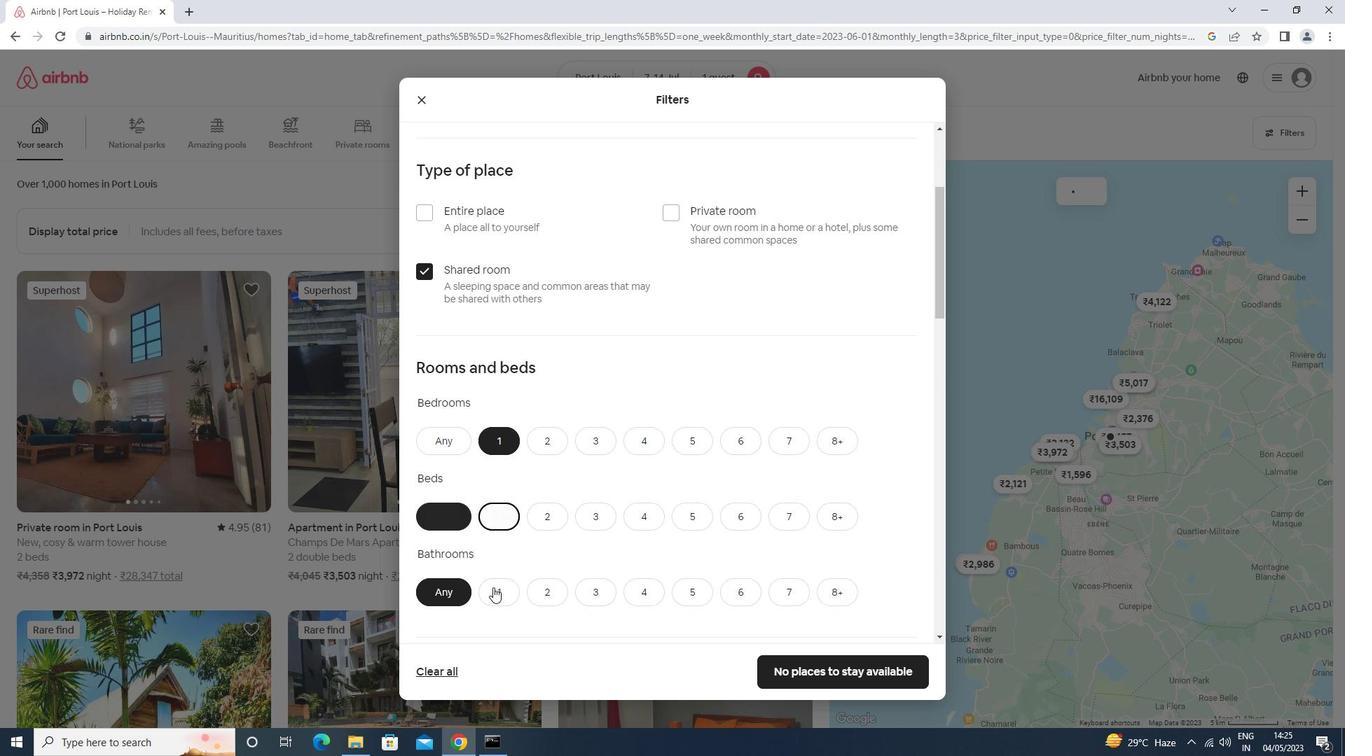 
Action: Mouse pressed left at (493, 589)
Screenshot: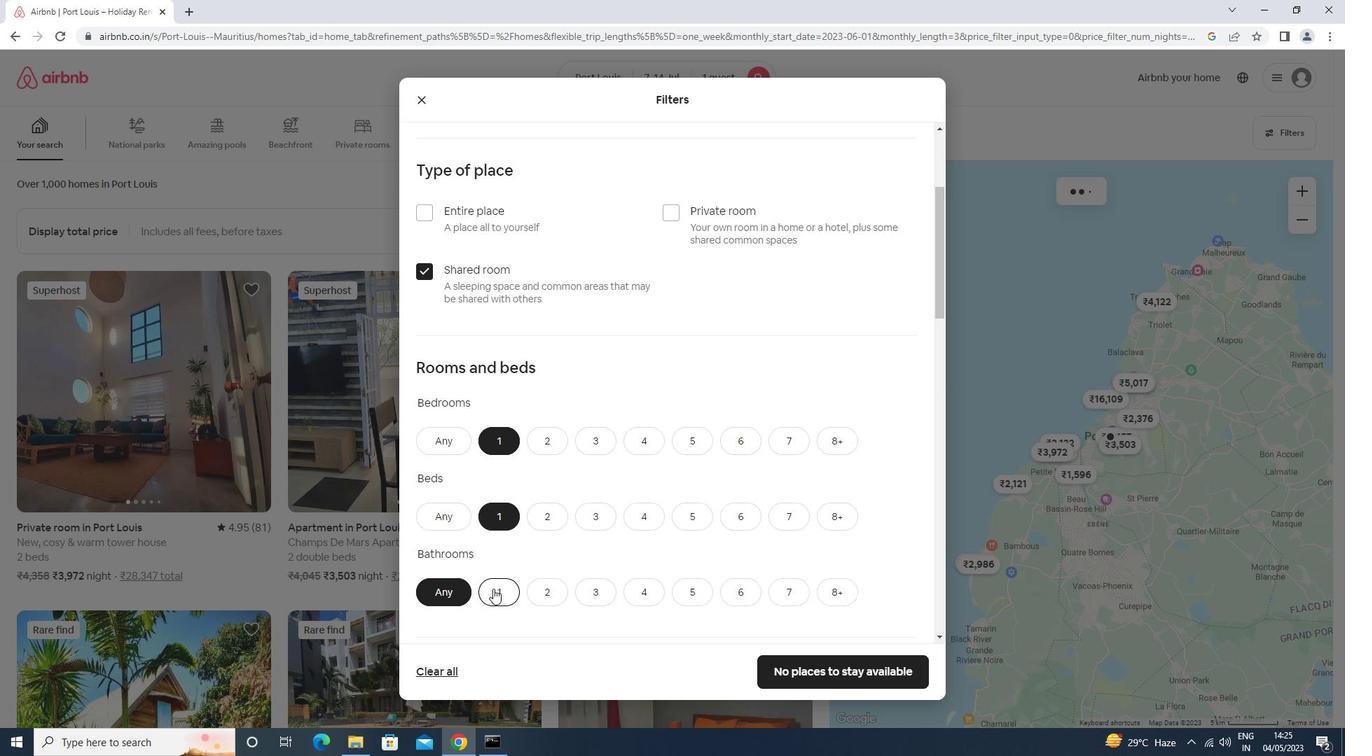 
Action: Mouse moved to (494, 586)
Screenshot: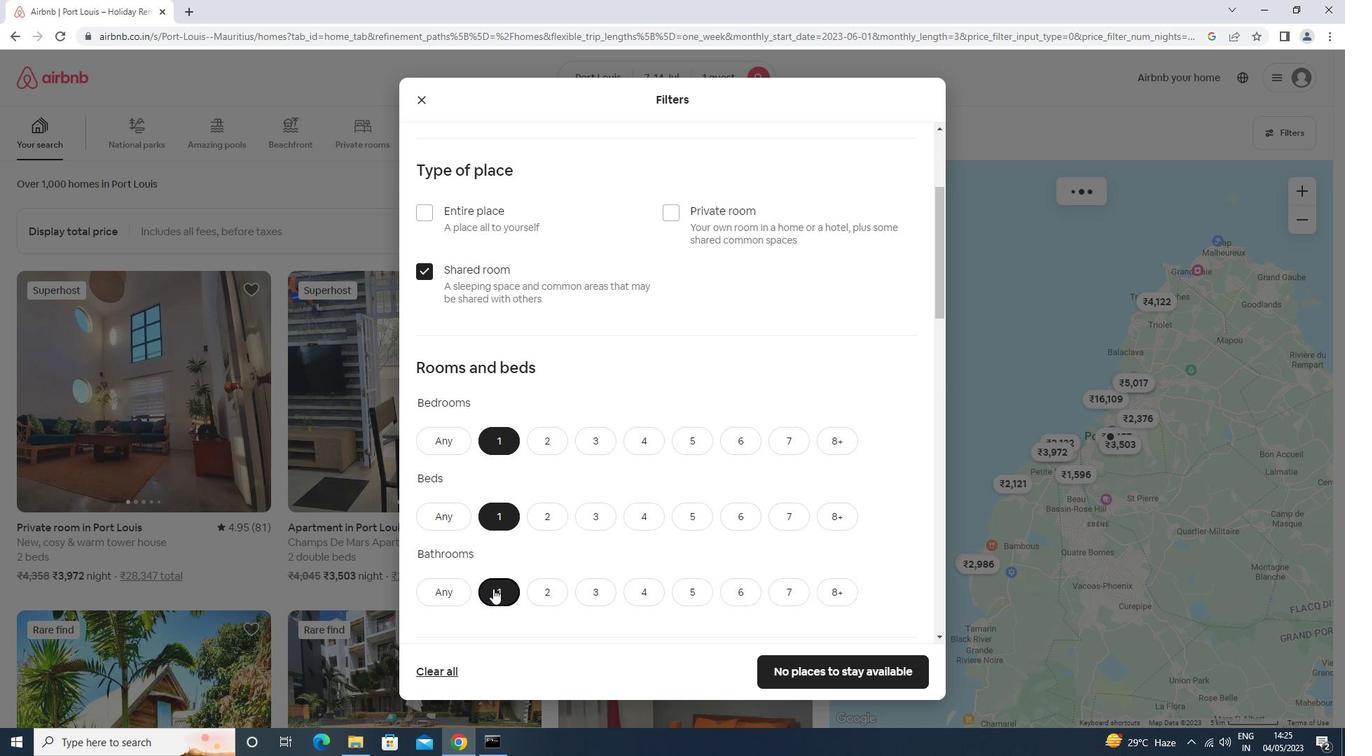 
Action: Mouse scrolled (494, 585) with delta (0, 0)
Screenshot: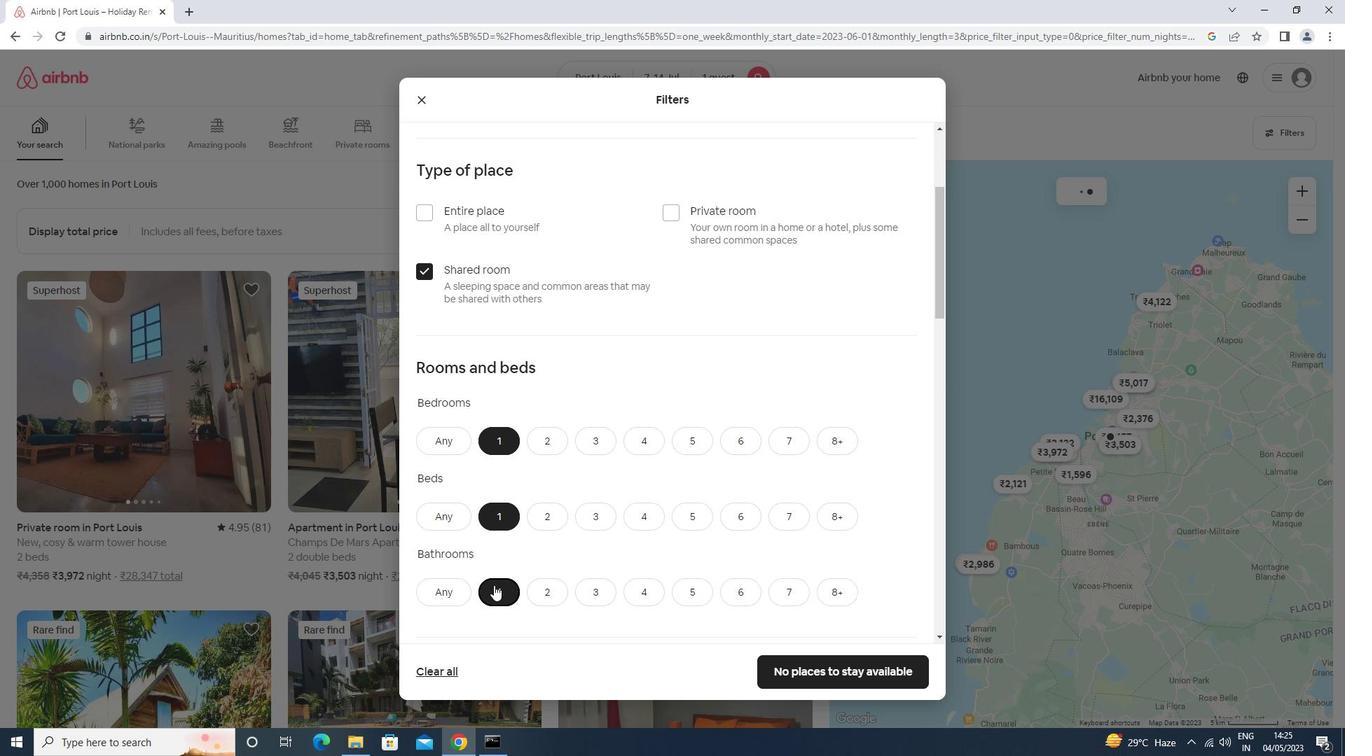 
Action: Mouse scrolled (494, 585) with delta (0, 0)
Screenshot: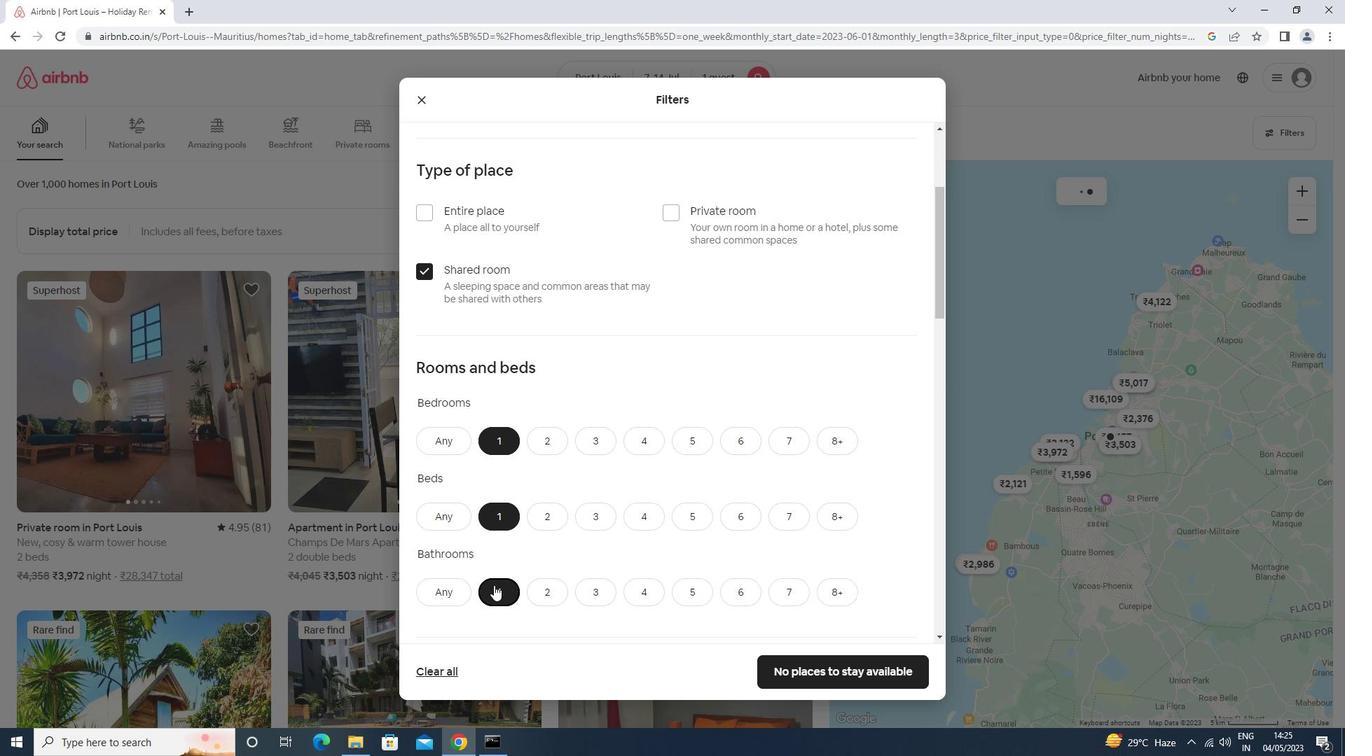 
Action: Mouse moved to (494, 586)
Screenshot: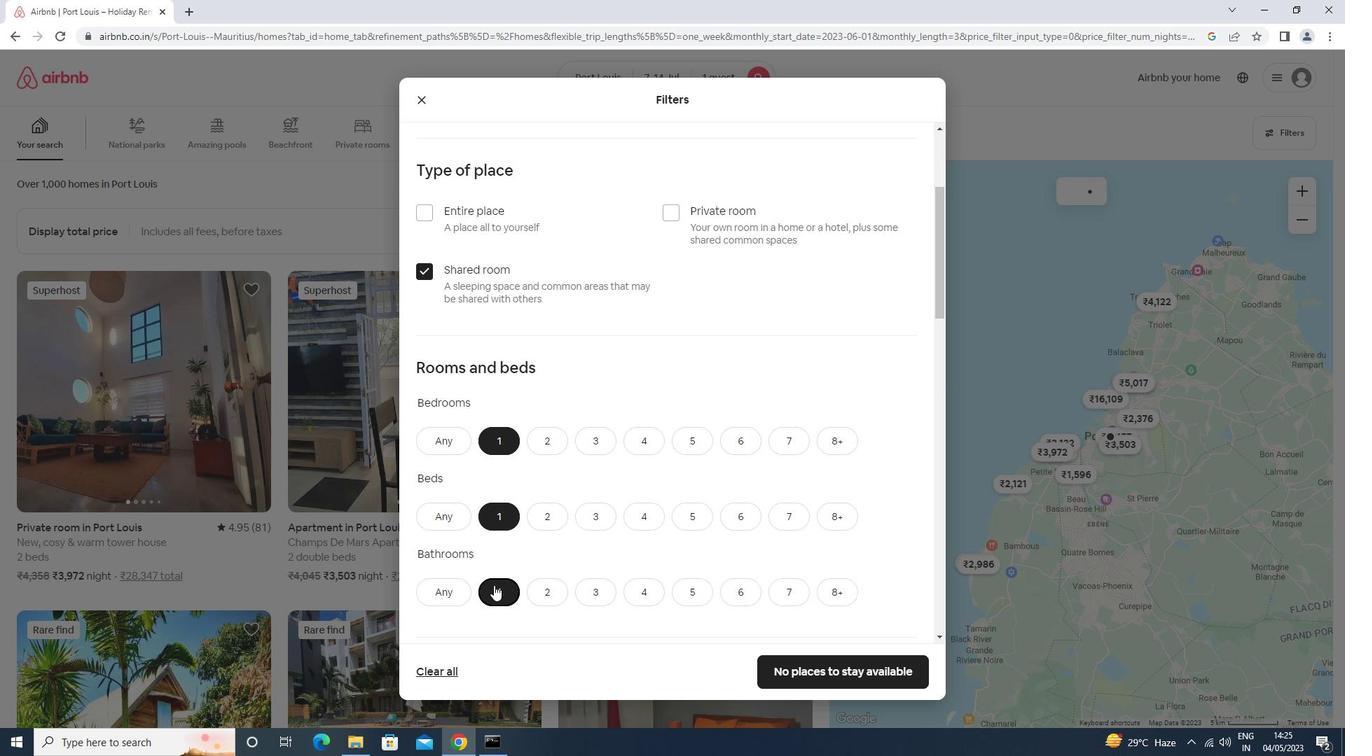 
Action: Mouse scrolled (494, 585) with delta (0, 0)
Screenshot: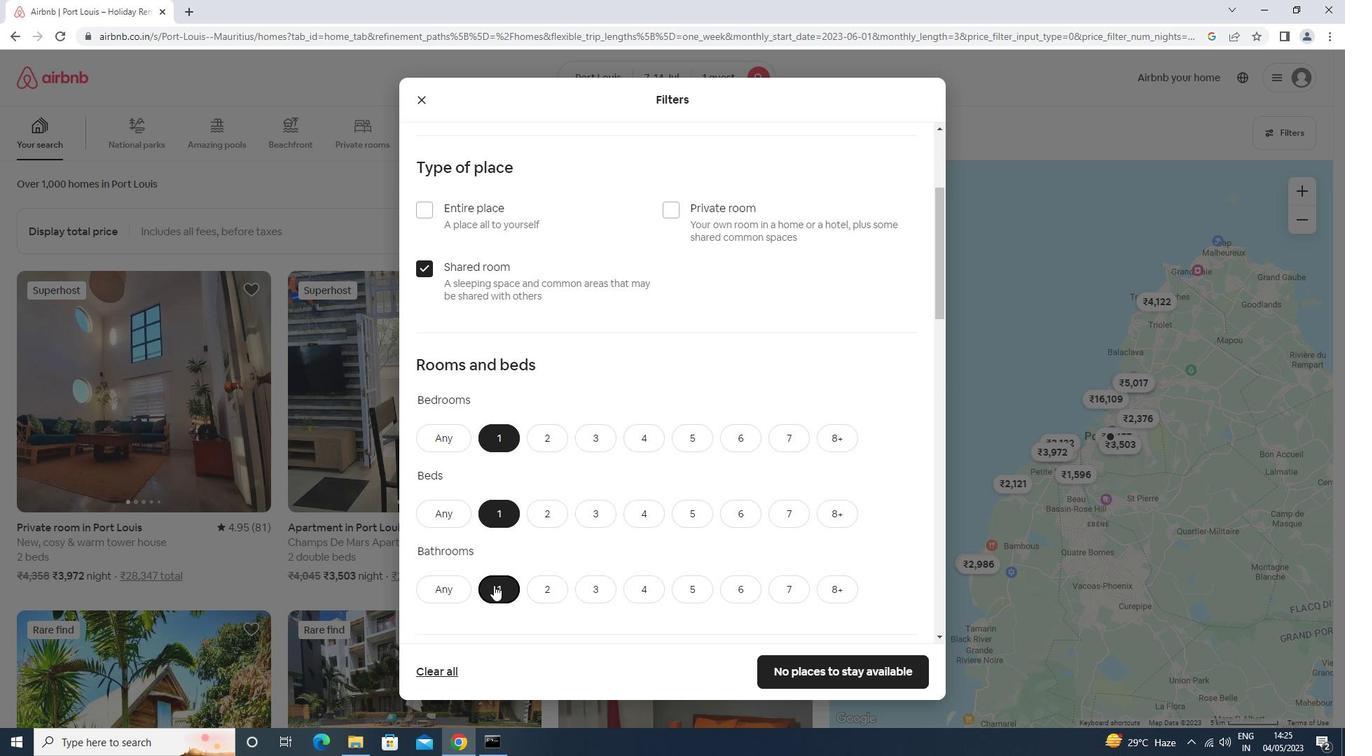 
Action: Mouse moved to (477, 552)
Screenshot: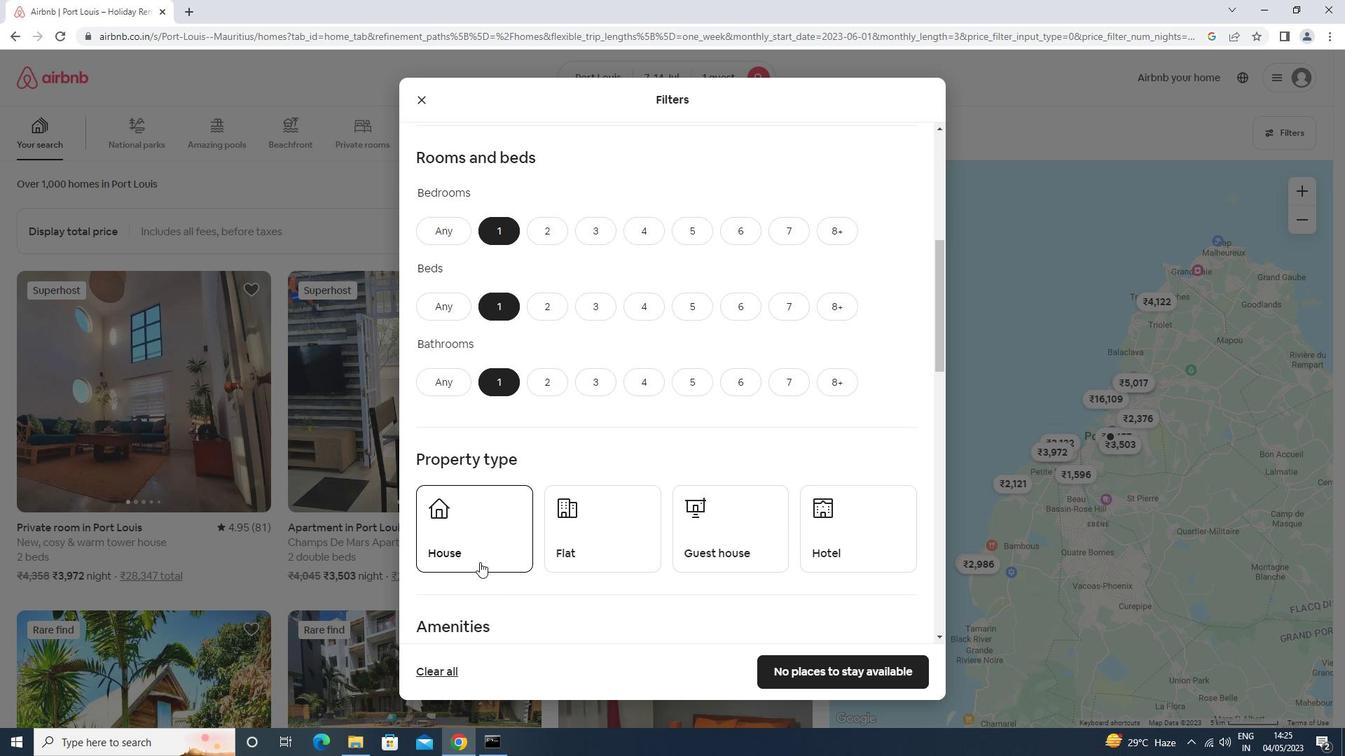 
Action: Mouse pressed left at (477, 552)
Screenshot: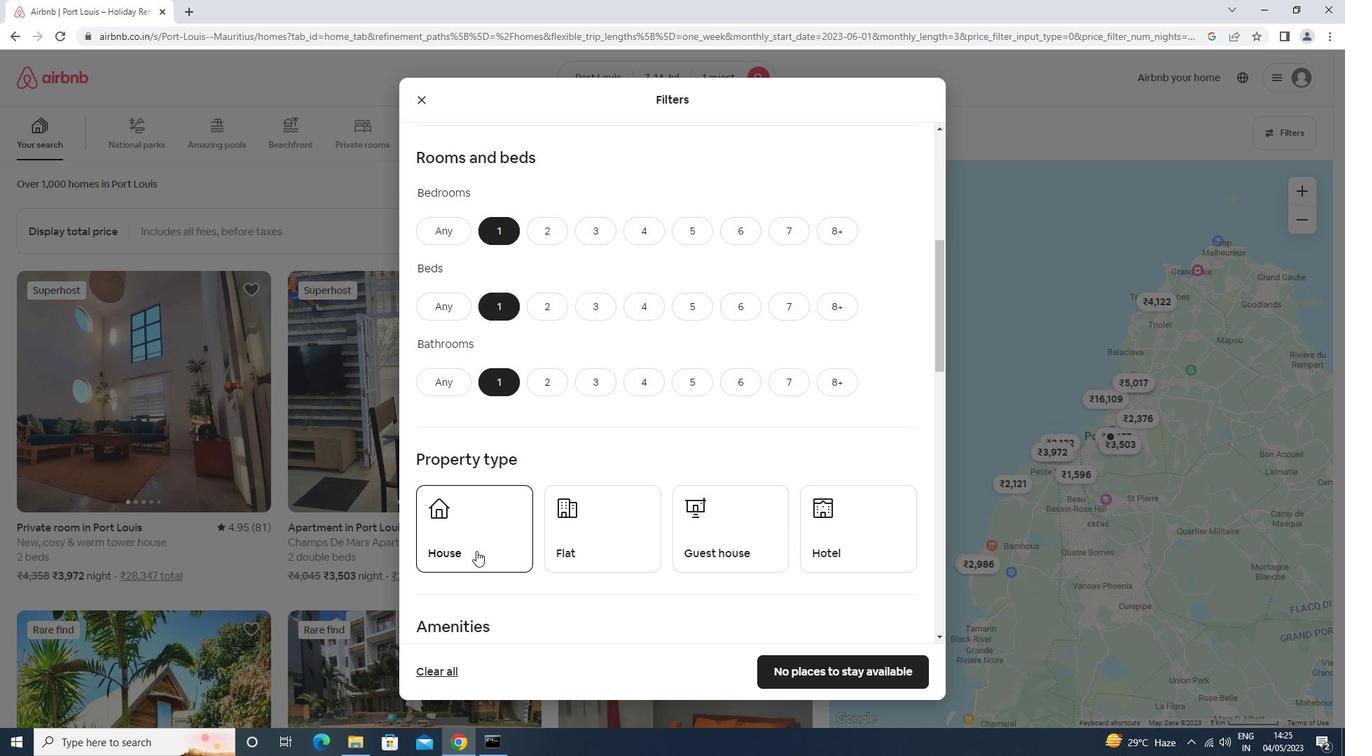 
Action: Mouse moved to (570, 550)
Screenshot: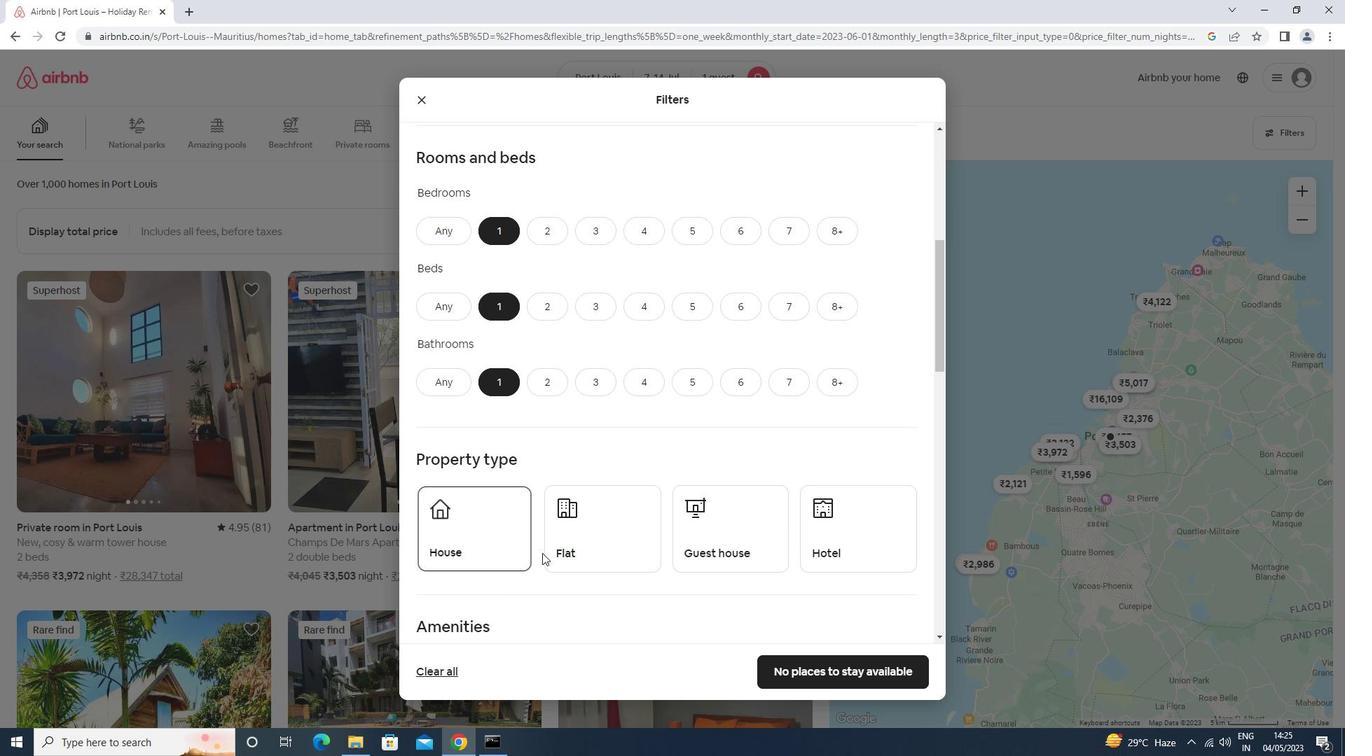 
Action: Mouse pressed left at (570, 550)
Screenshot: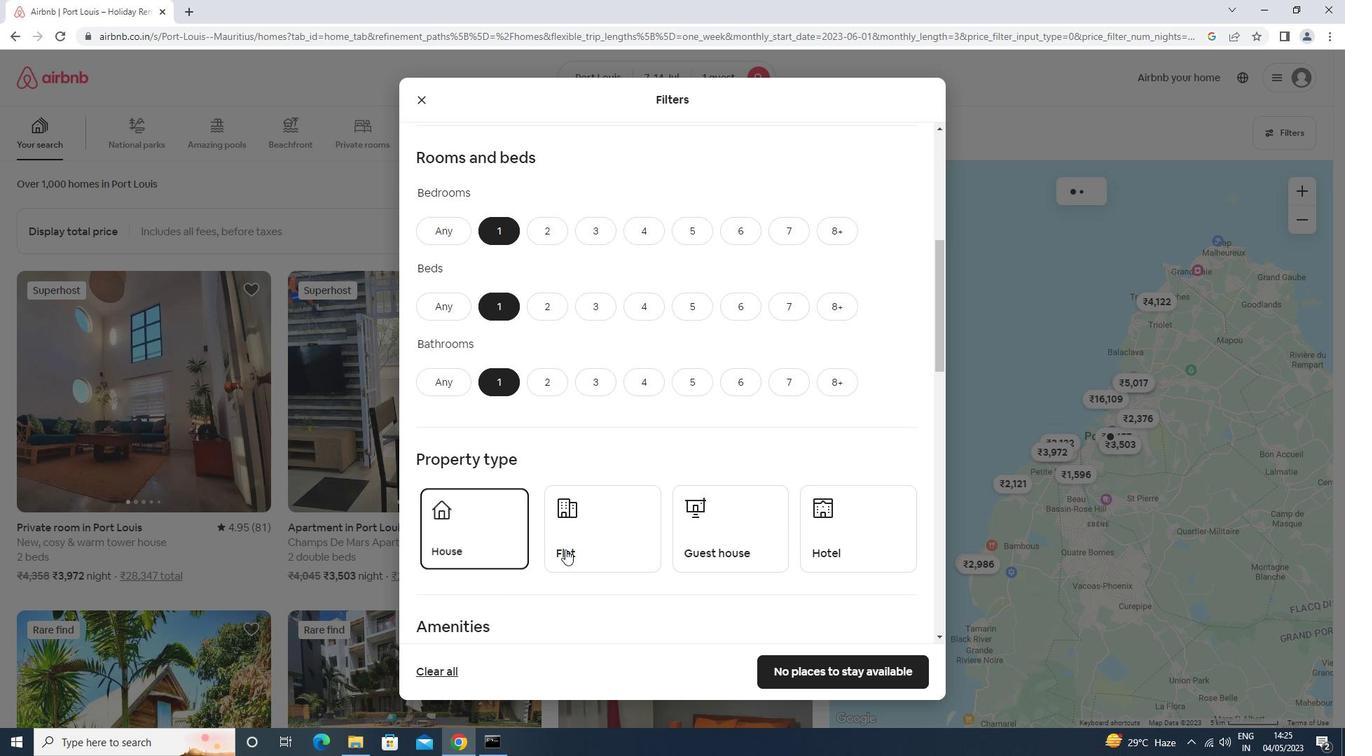 
Action: Mouse moved to (715, 549)
Screenshot: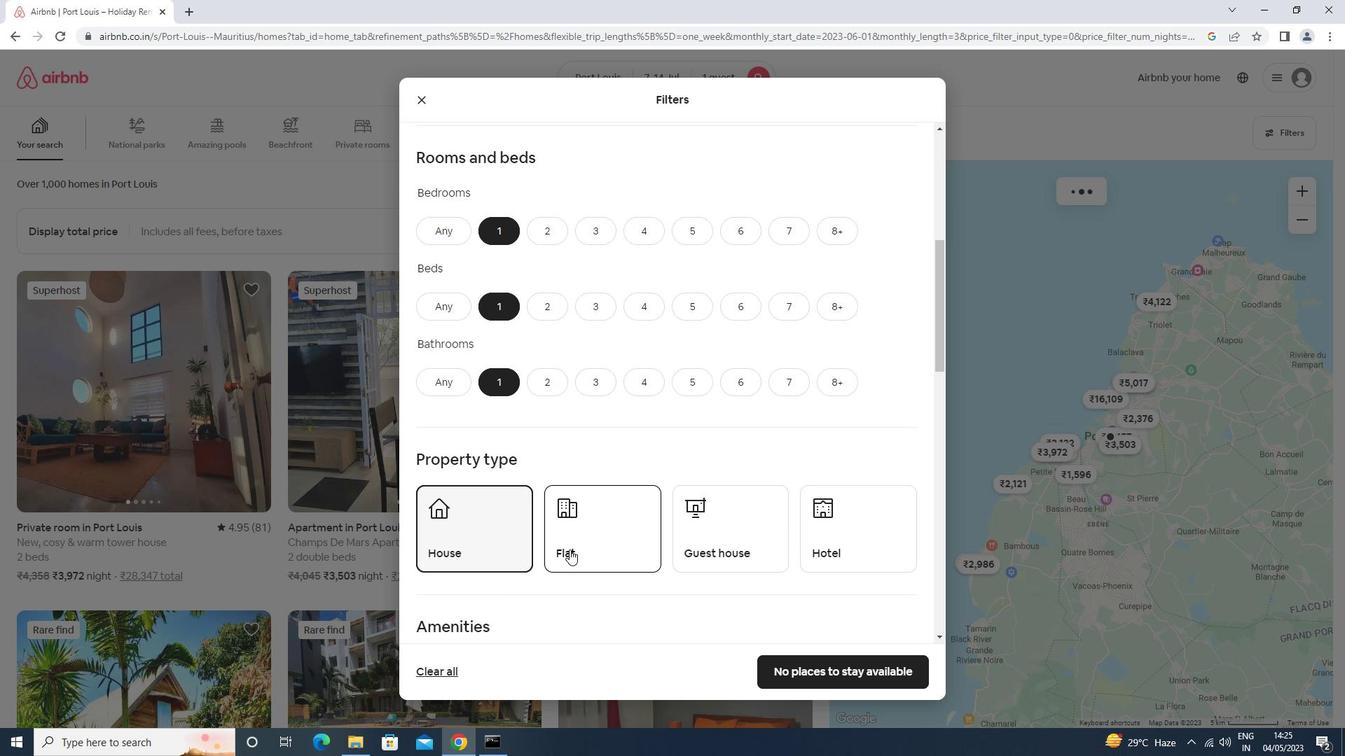 
Action: Mouse pressed left at (715, 549)
Screenshot: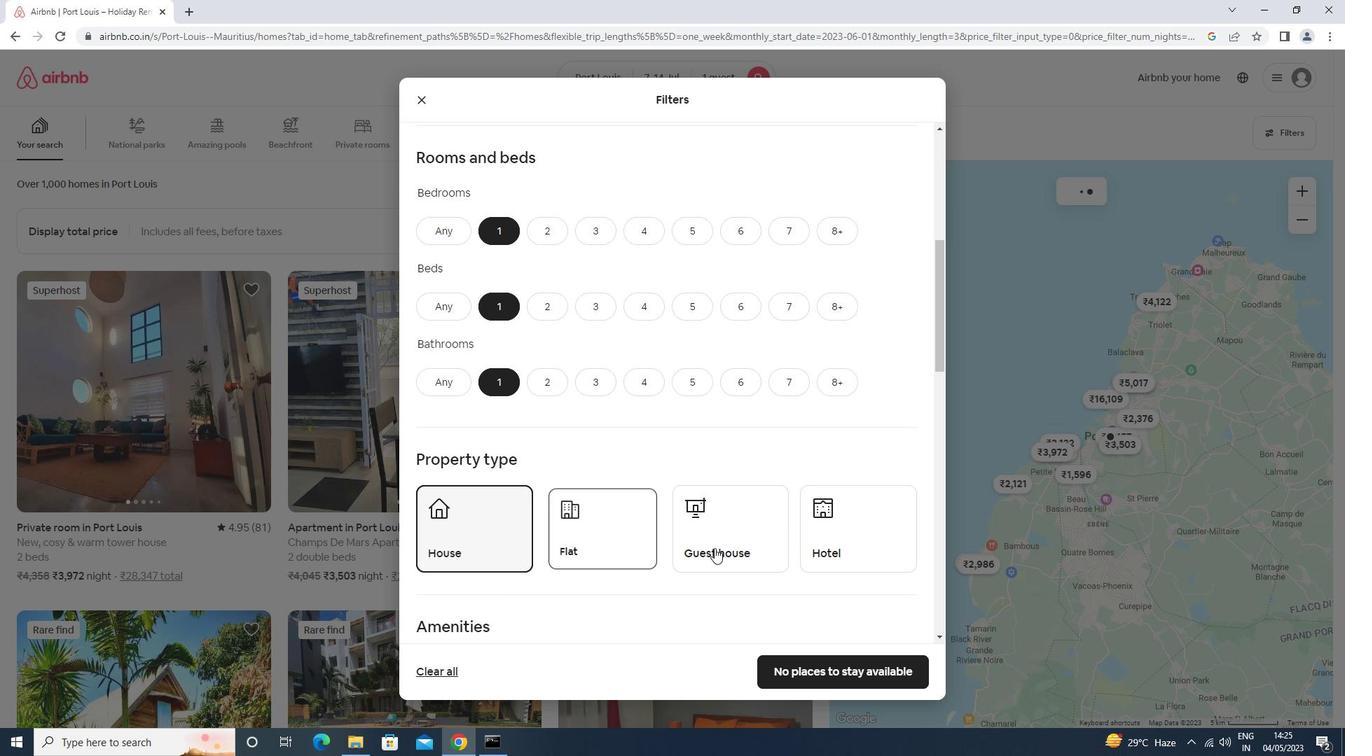 
Action: Mouse moved to (820, 530)
Screenshot: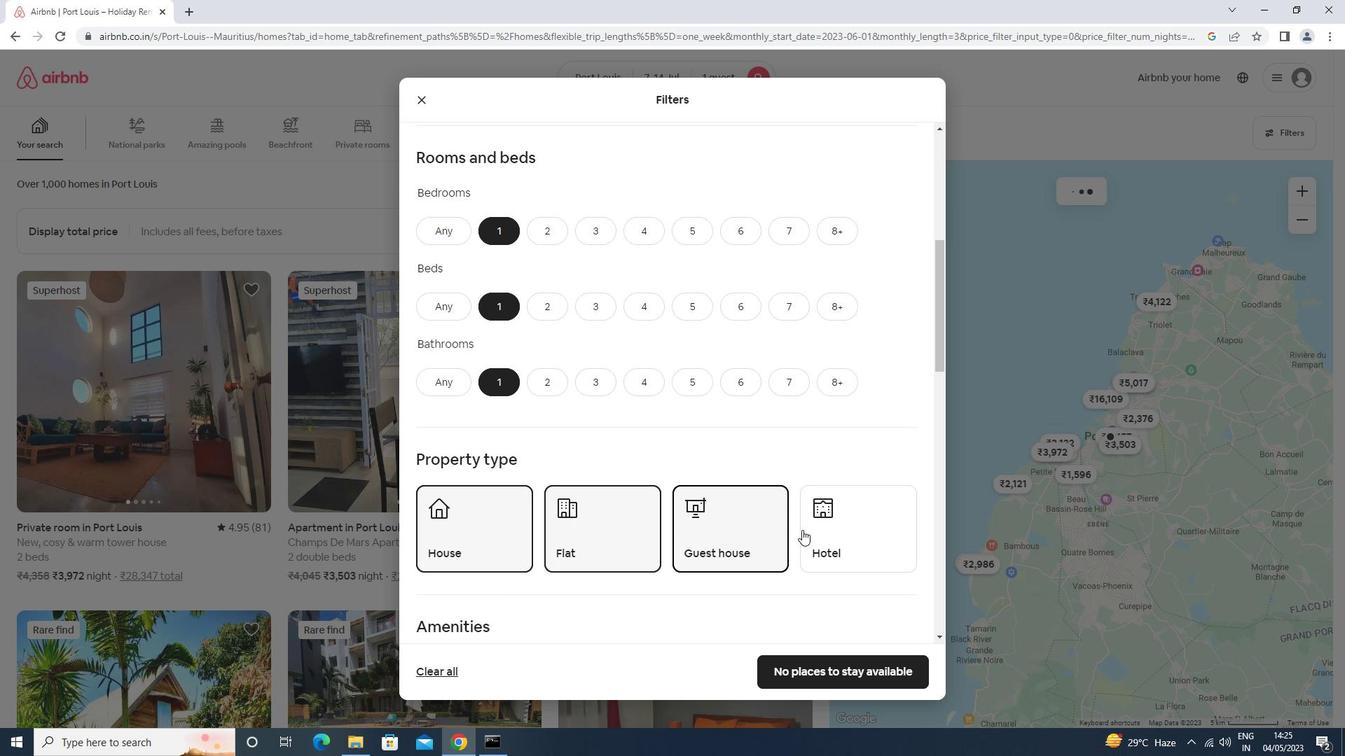 
Action: Mouse pressed left at (820, 530)
Screenshot: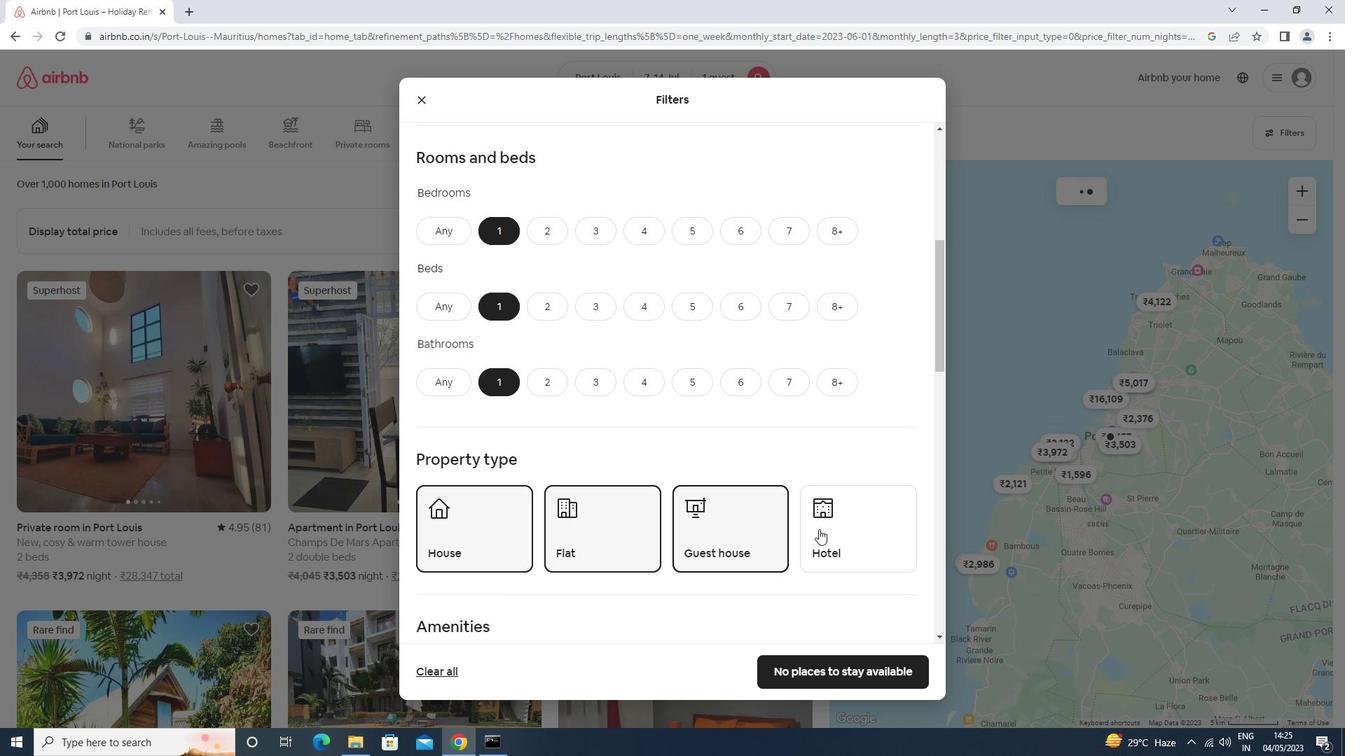 
Action: Mouse moved to (831, 528)
Screenshot: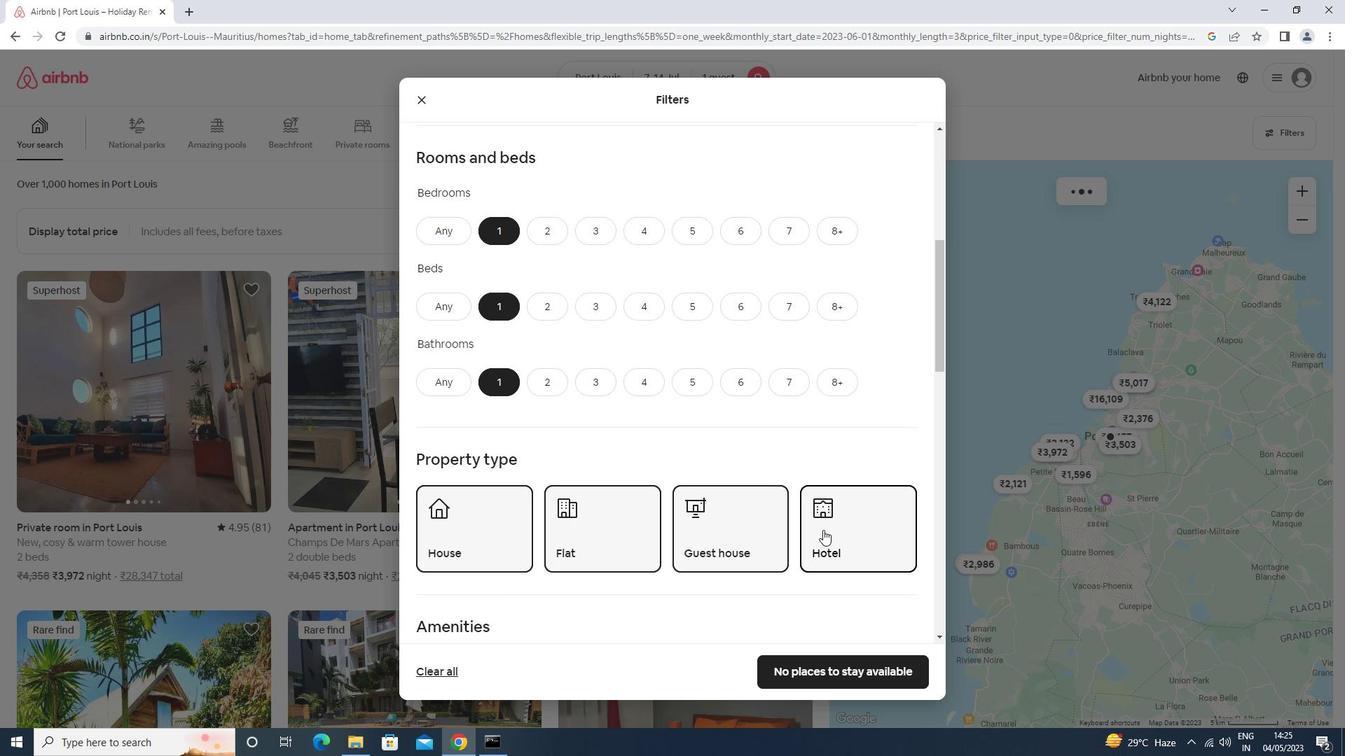 
Action: Mouse scrolled (831, 527) with delta (0, 0)
Screenshot: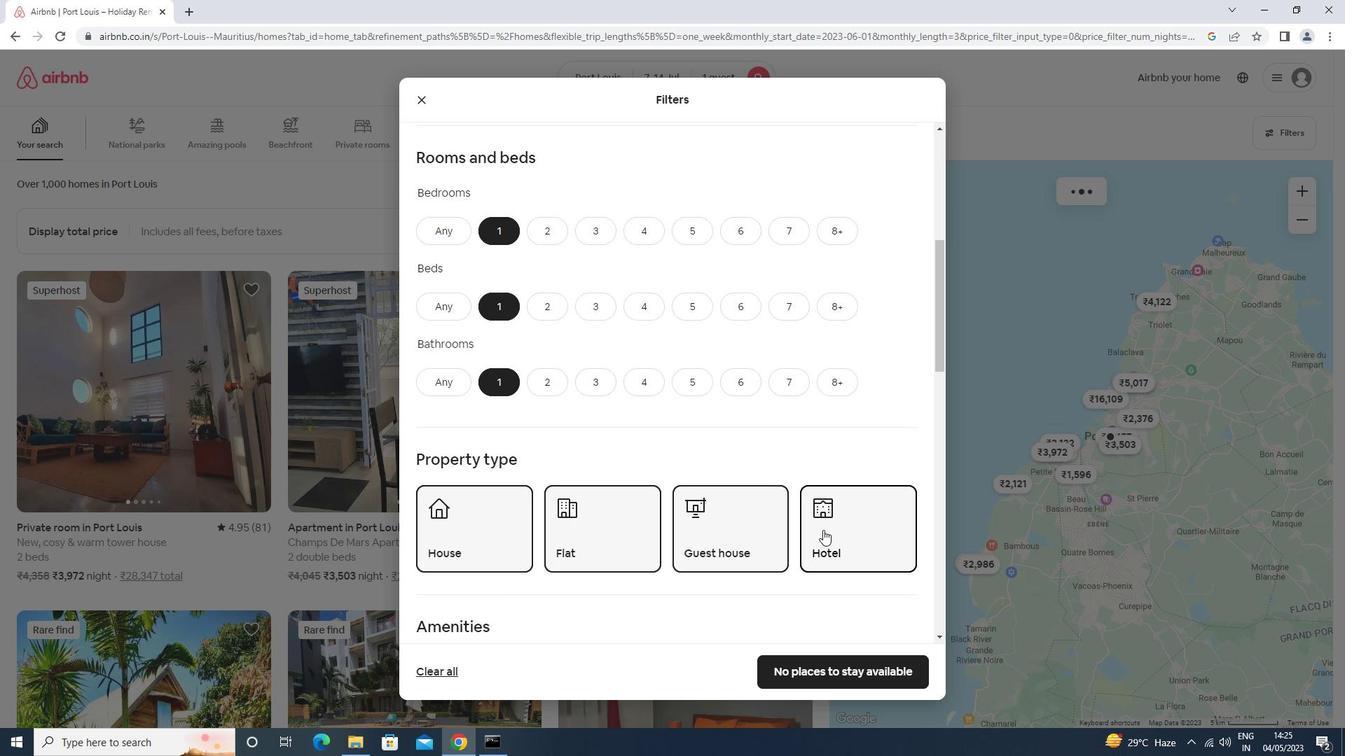 
Action: Mouse scrolled (831, 527) with delta (0, 0)
Screenshot: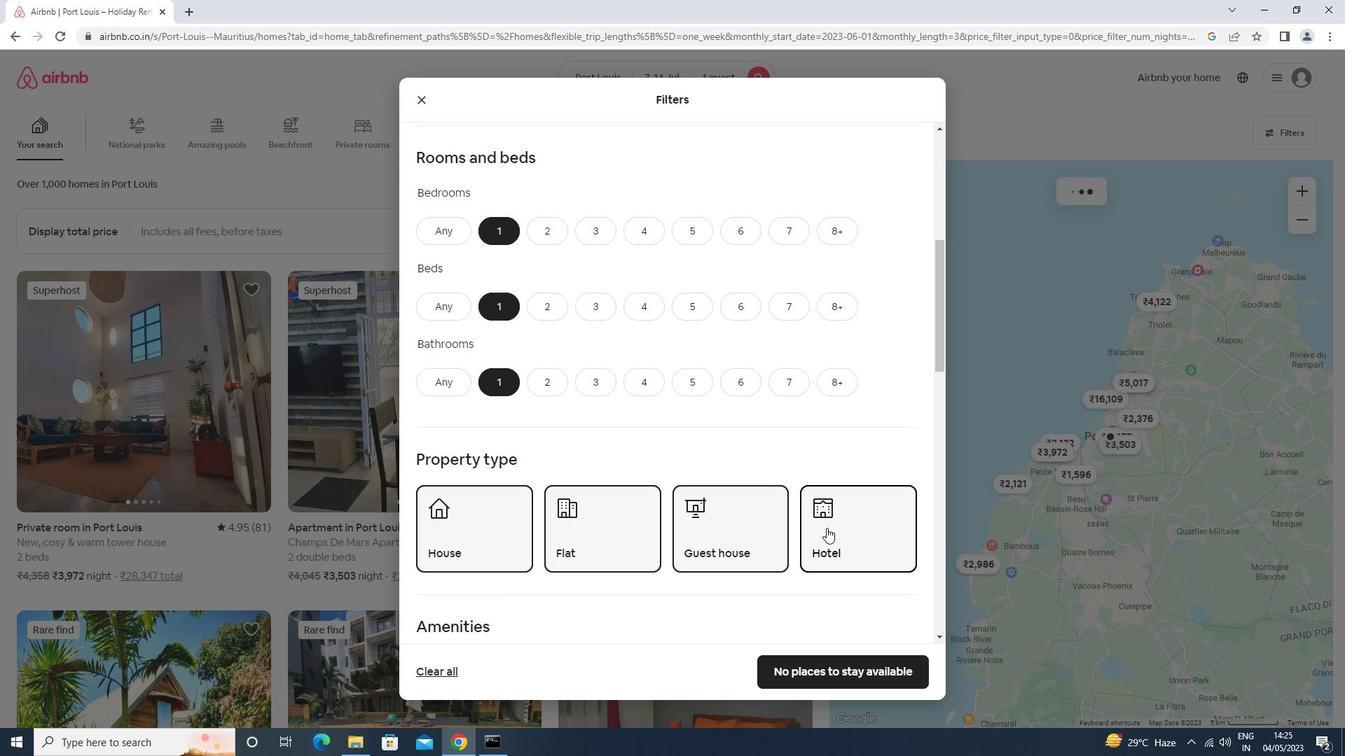 
Action: Mouse scrolled (831, 527) with delta (0, 0)
Screenshot: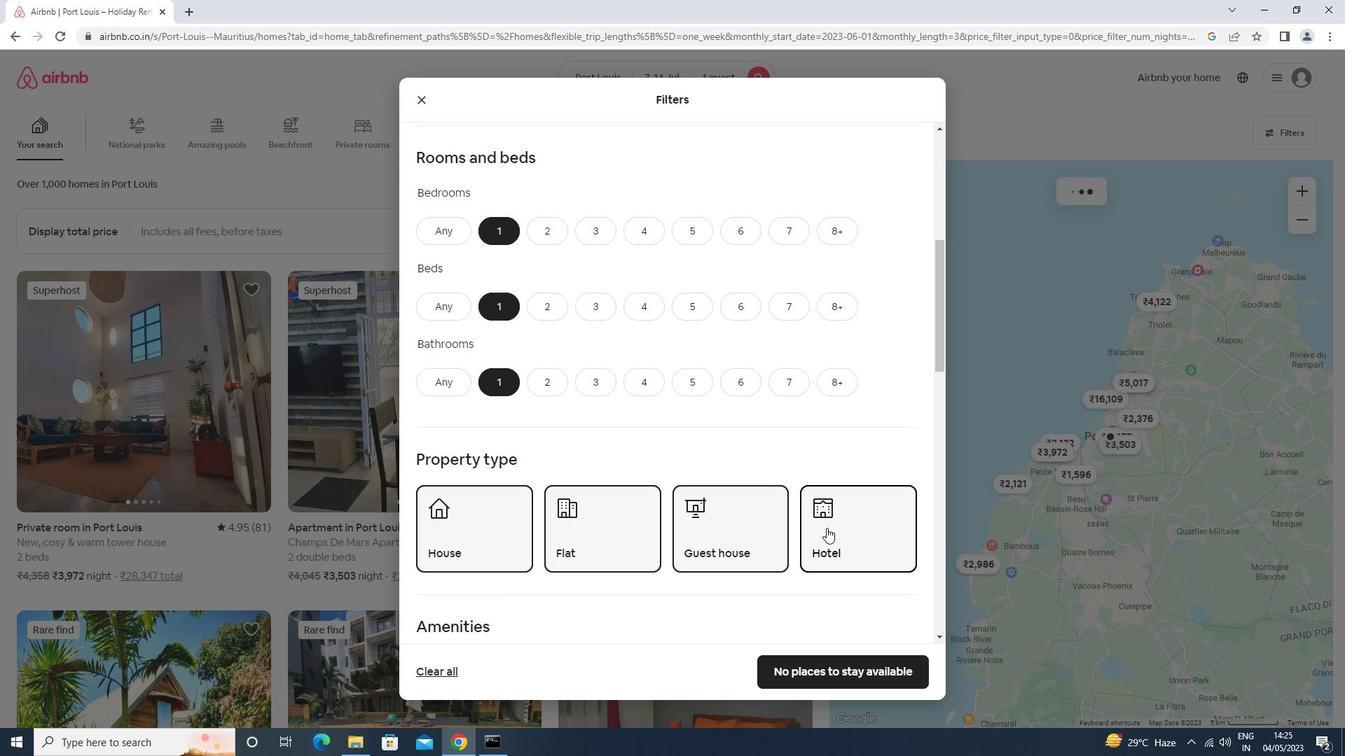 
Action: Mouse scrolled (831, 527) with delta (0, 0)
Screenshot: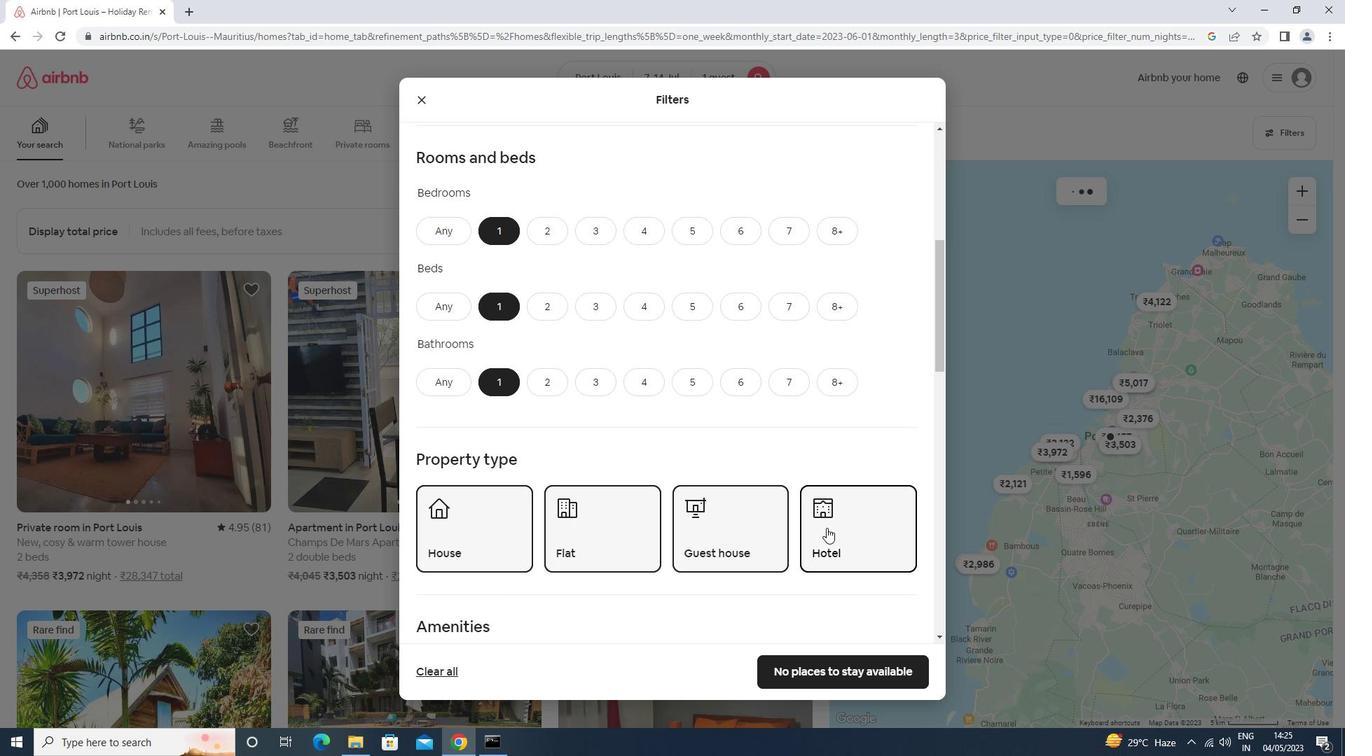 
Action: Mouse scrolled (831, 527) with delta (0, 0)
Screenshot: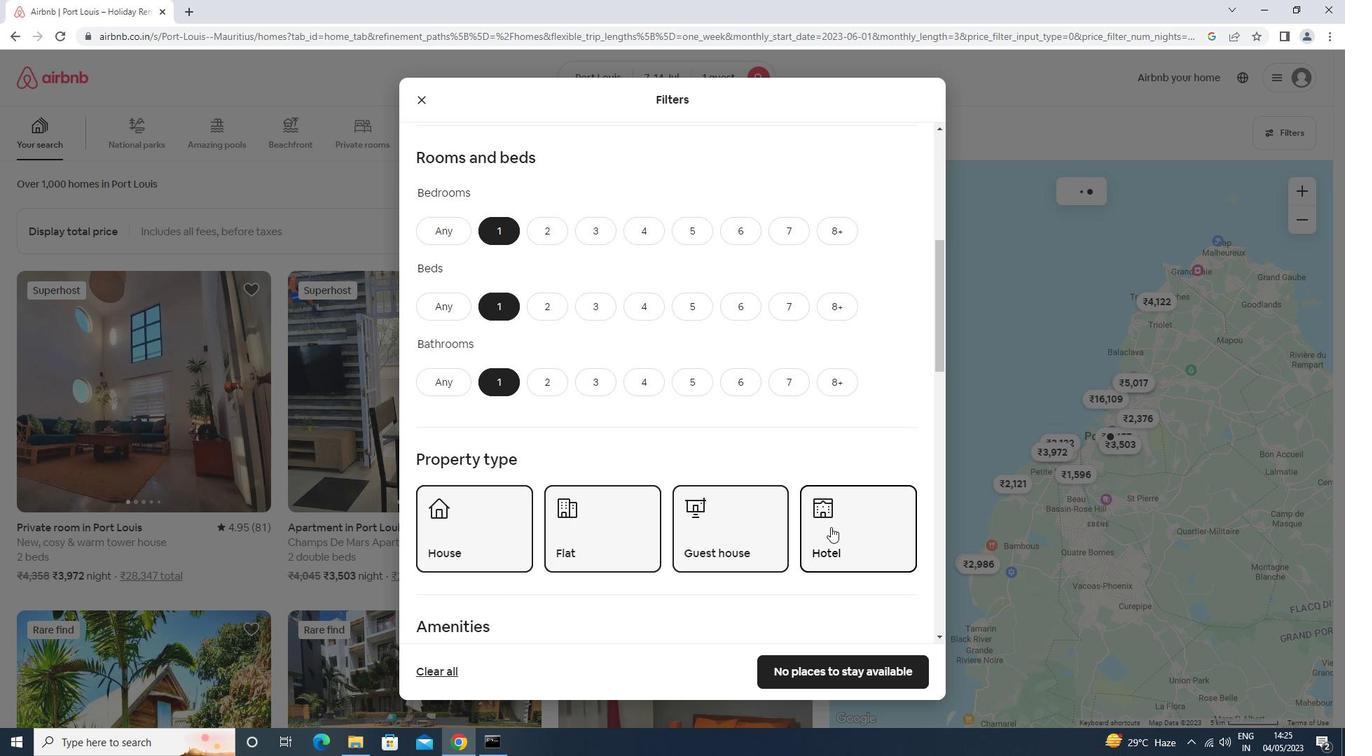 
Action: Mouse moved to (893, 598)
Screenshot: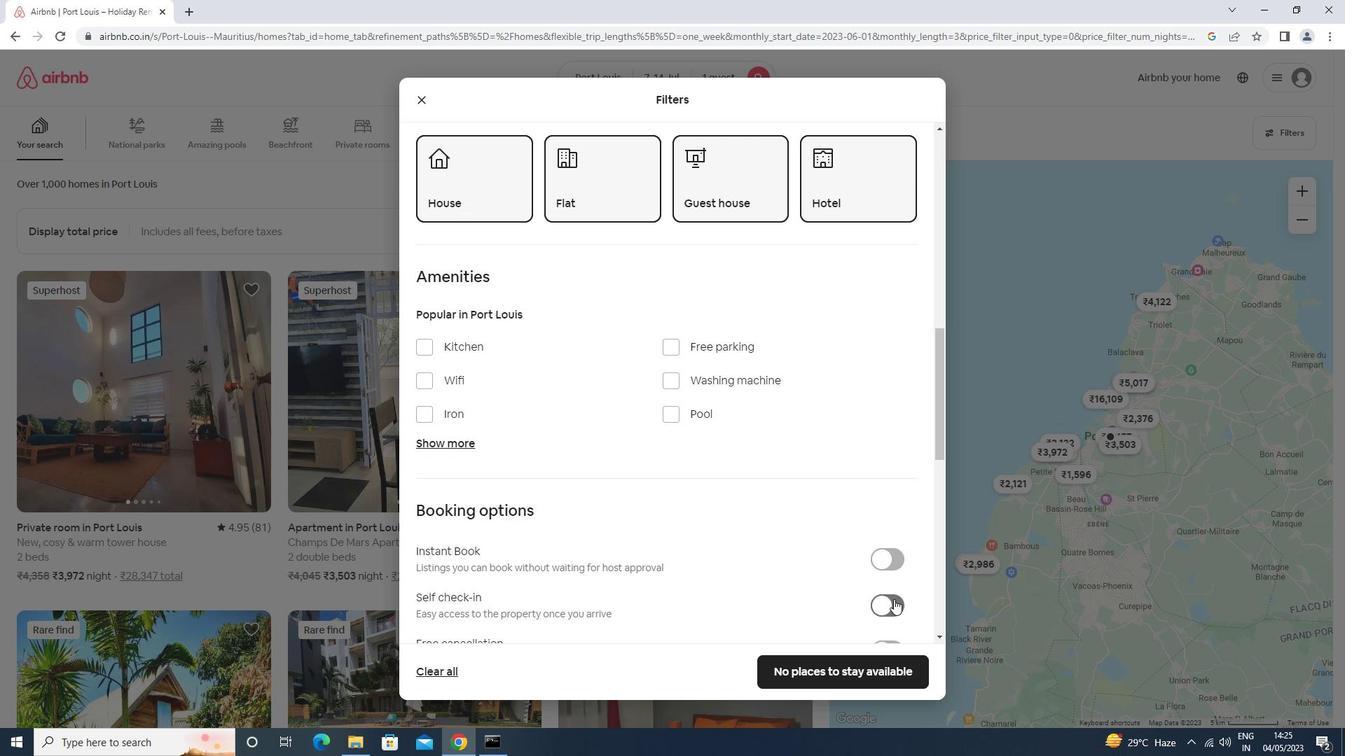 
Action: Mouse pressed left at (893, 598)
Screenshot: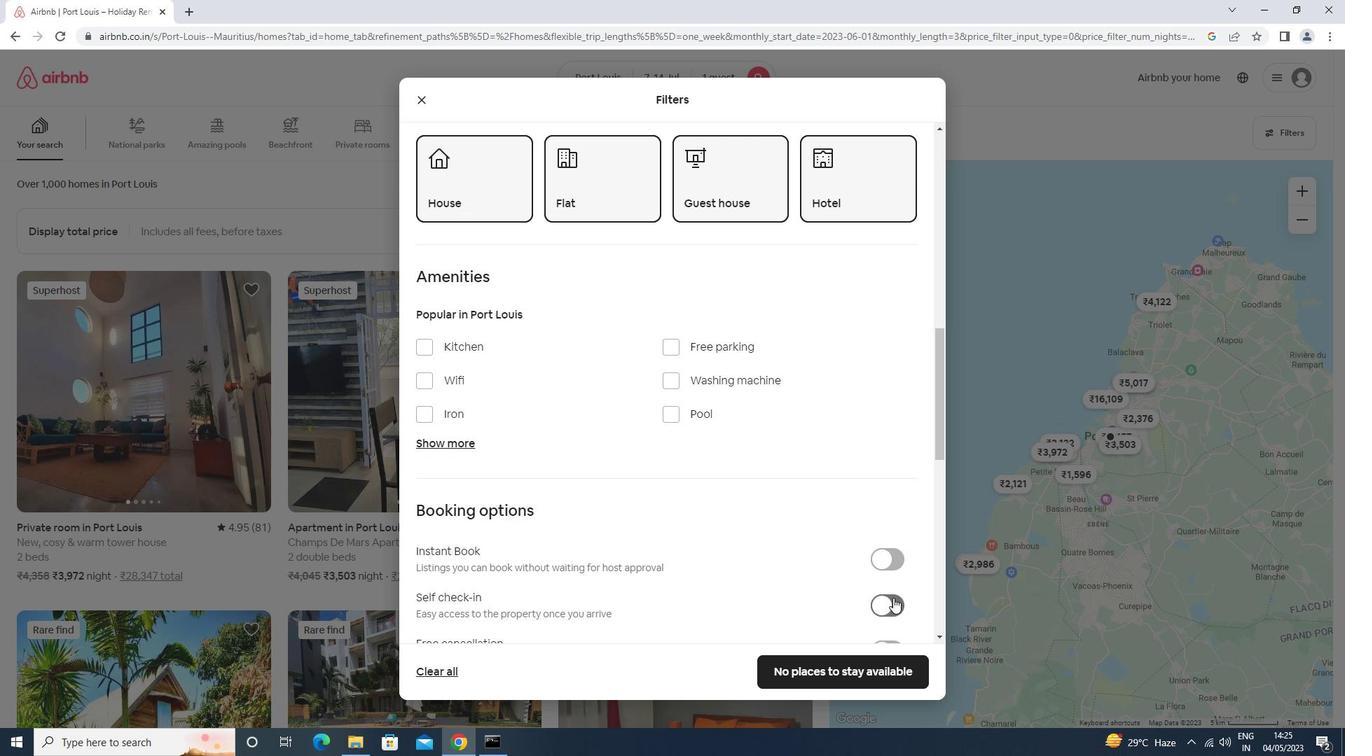 
Action: Mouse moved to (882, 587)
Screenshot: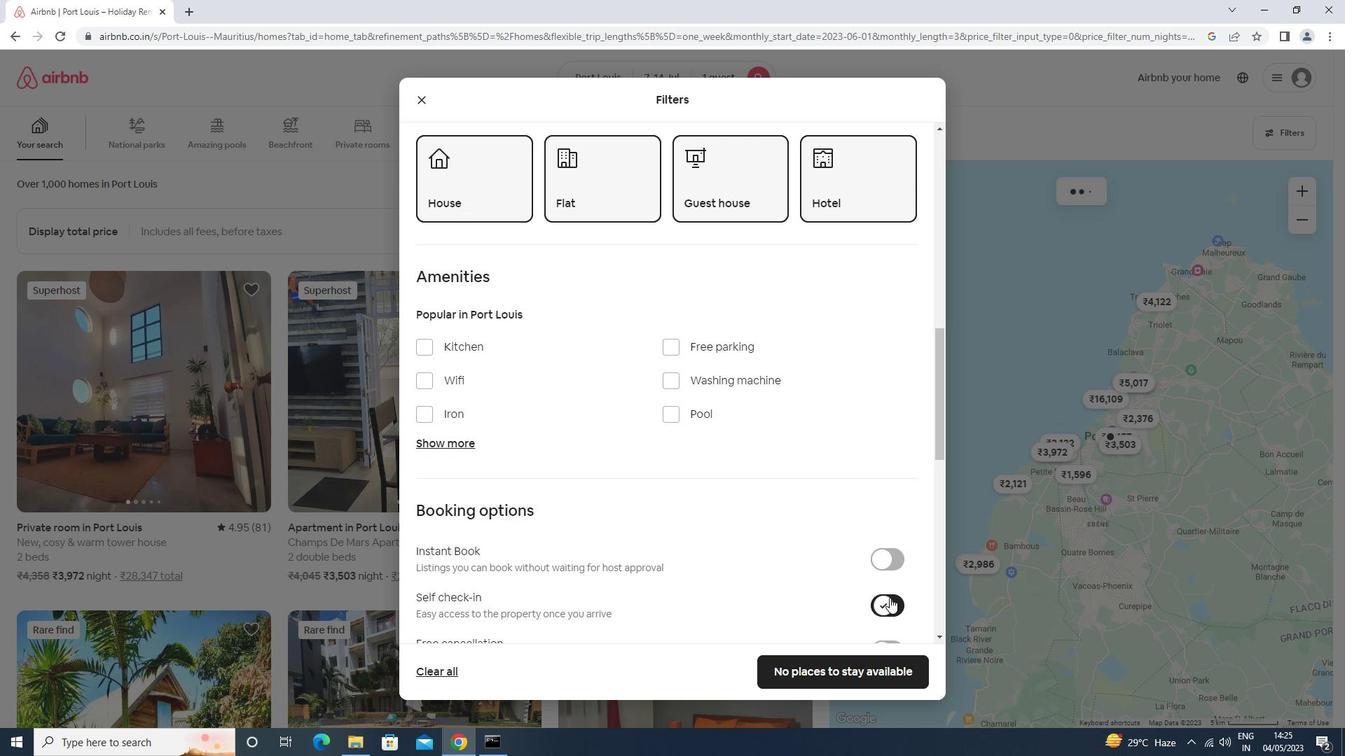 
Action: Mouse scrolled (882, 587) with delta (0, 0)
Screenshot: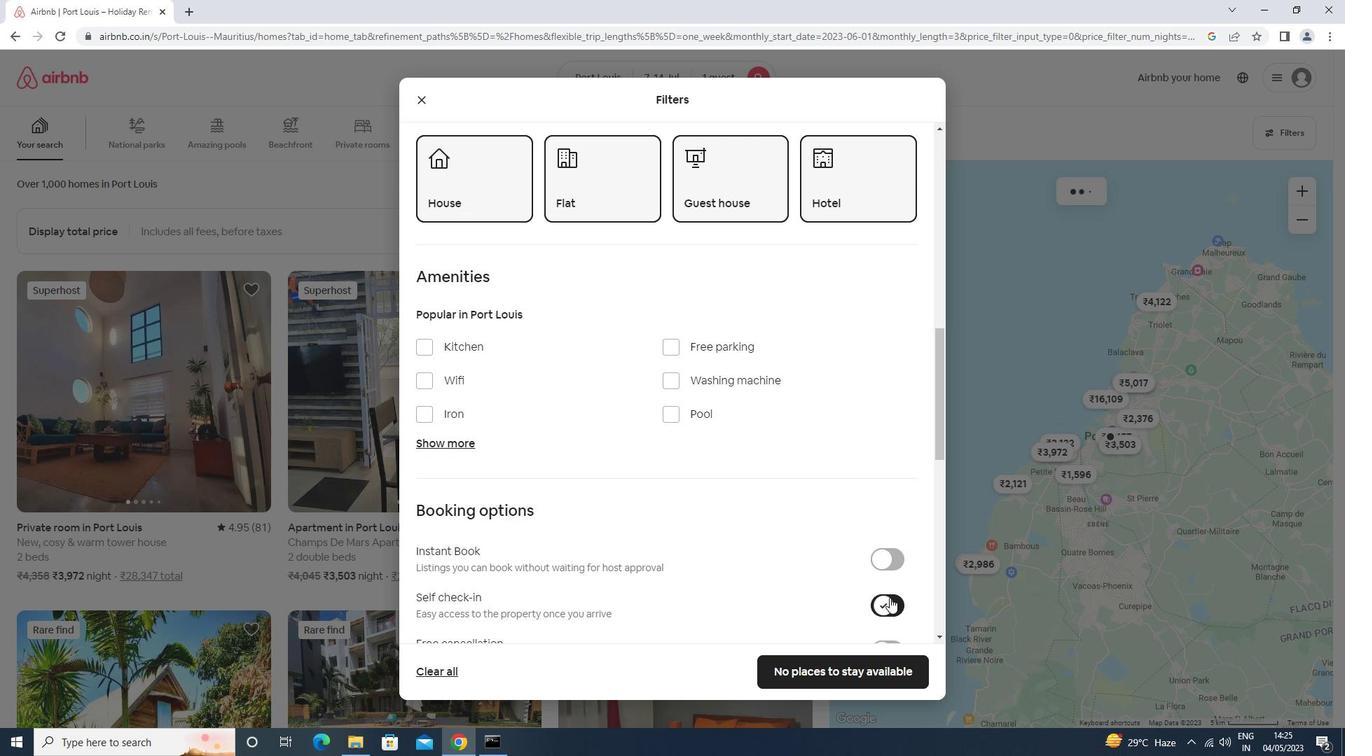 
Action: Mouse scrolled (882, 587) with delta (0, 0)
Screenshot: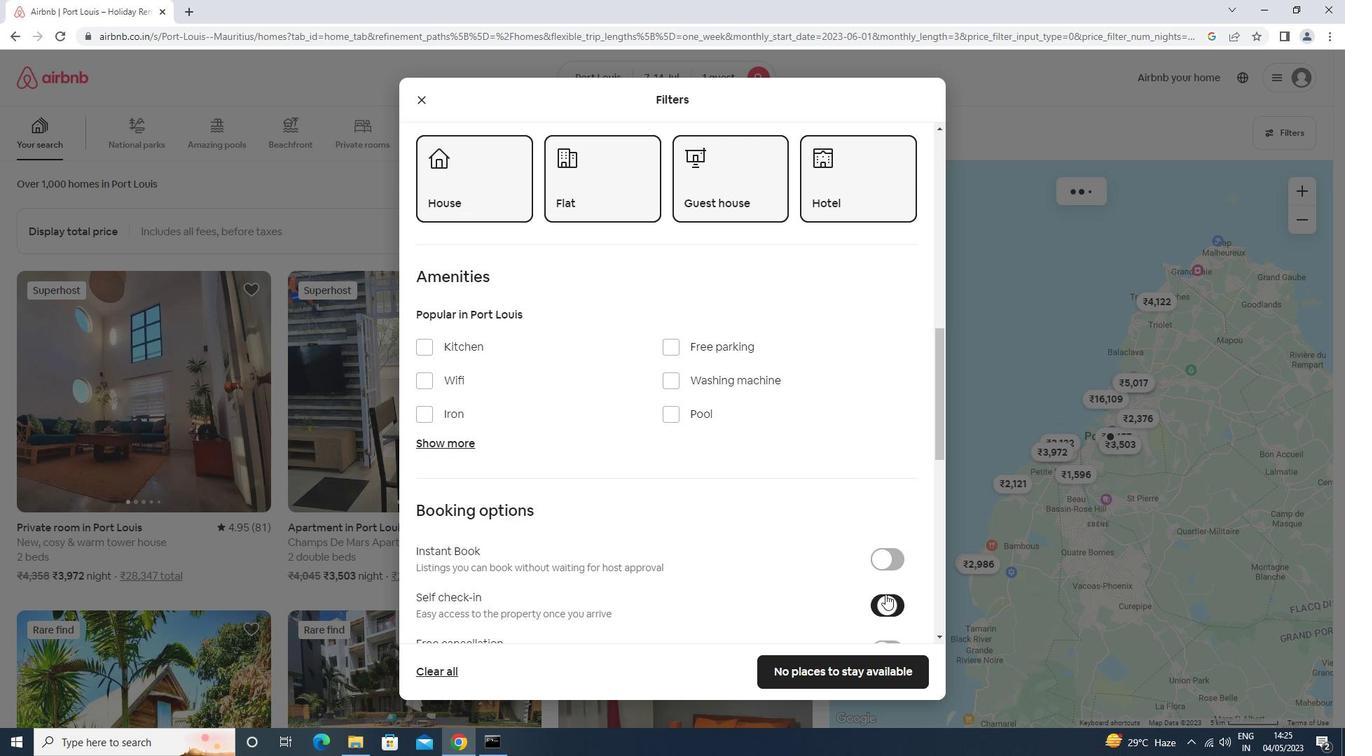 
Action: Mouse scrolled (882, 587) with delta (0, 0)
Screenshot: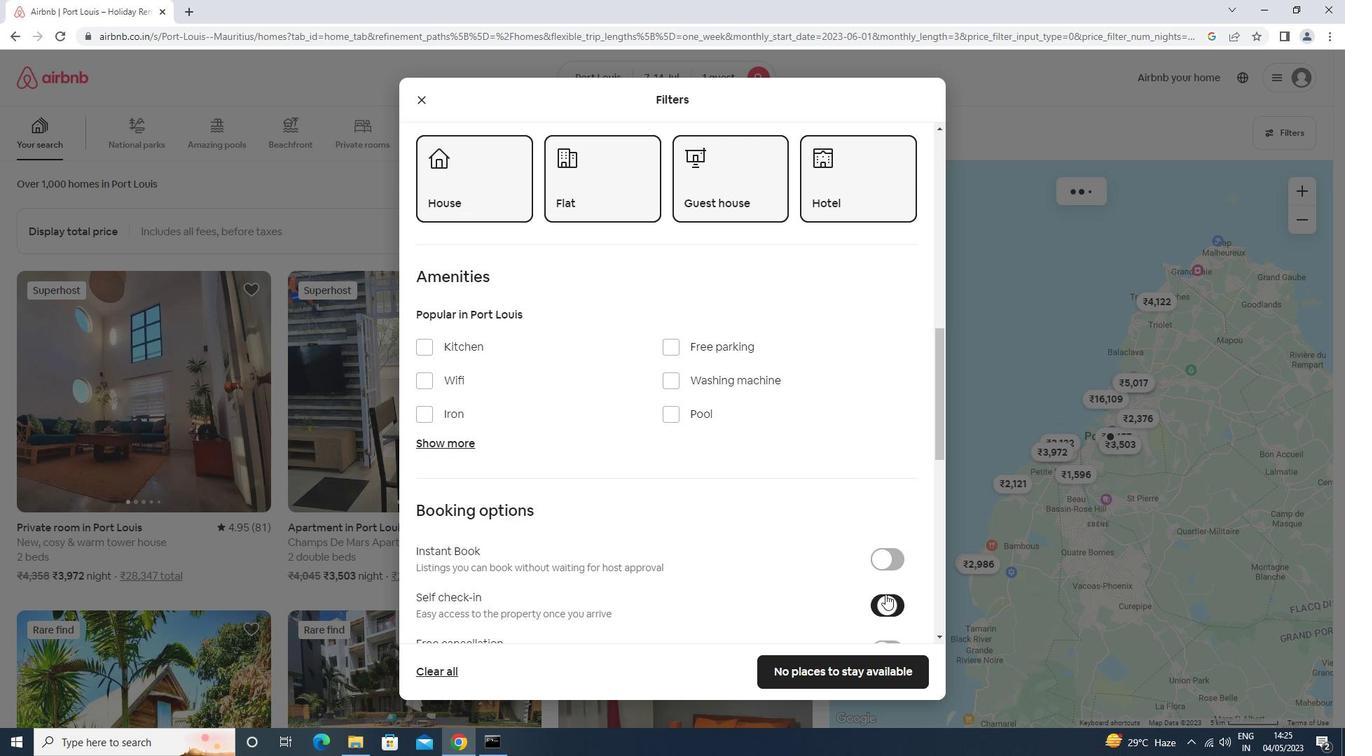 
Action: Mouse scrolled (882, 587) with delta (0, 0)
Screenshot: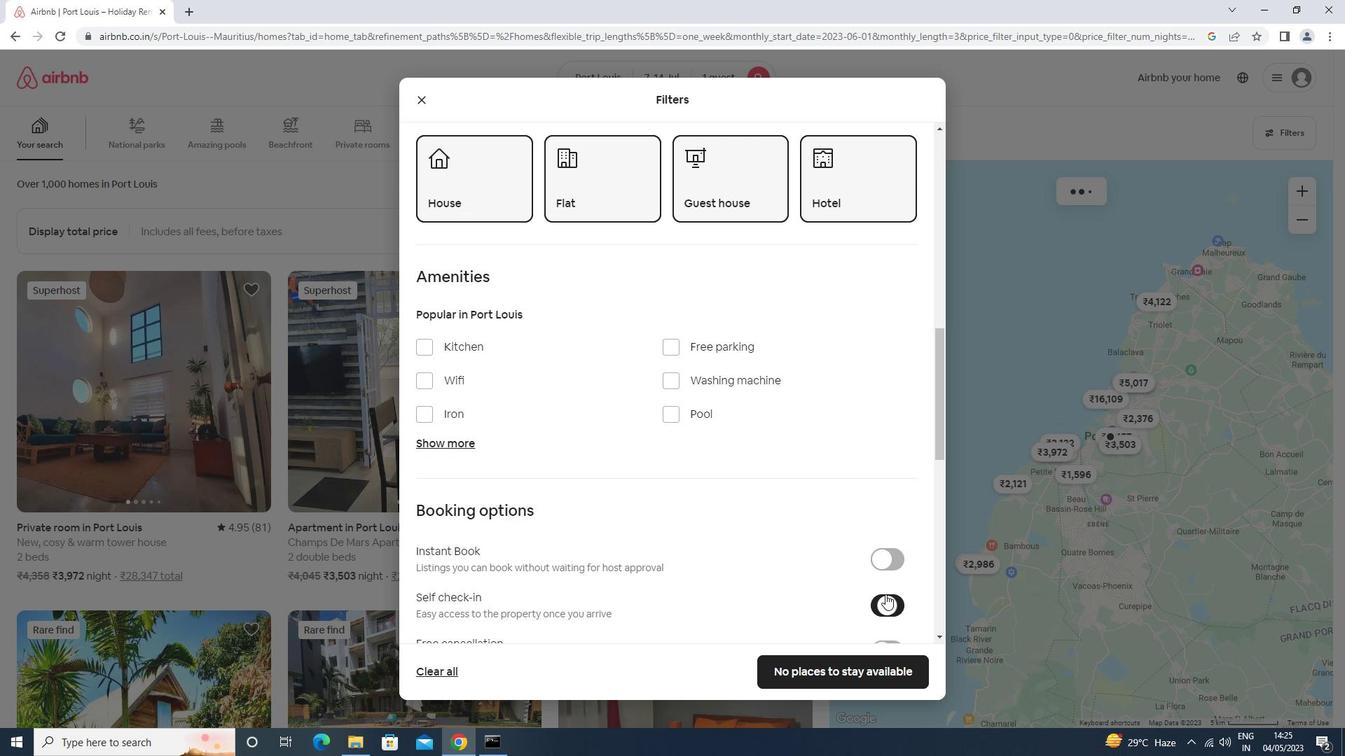 
Action: Mouse scrolled (882, 587) with delta (0, 0)
Screenshot: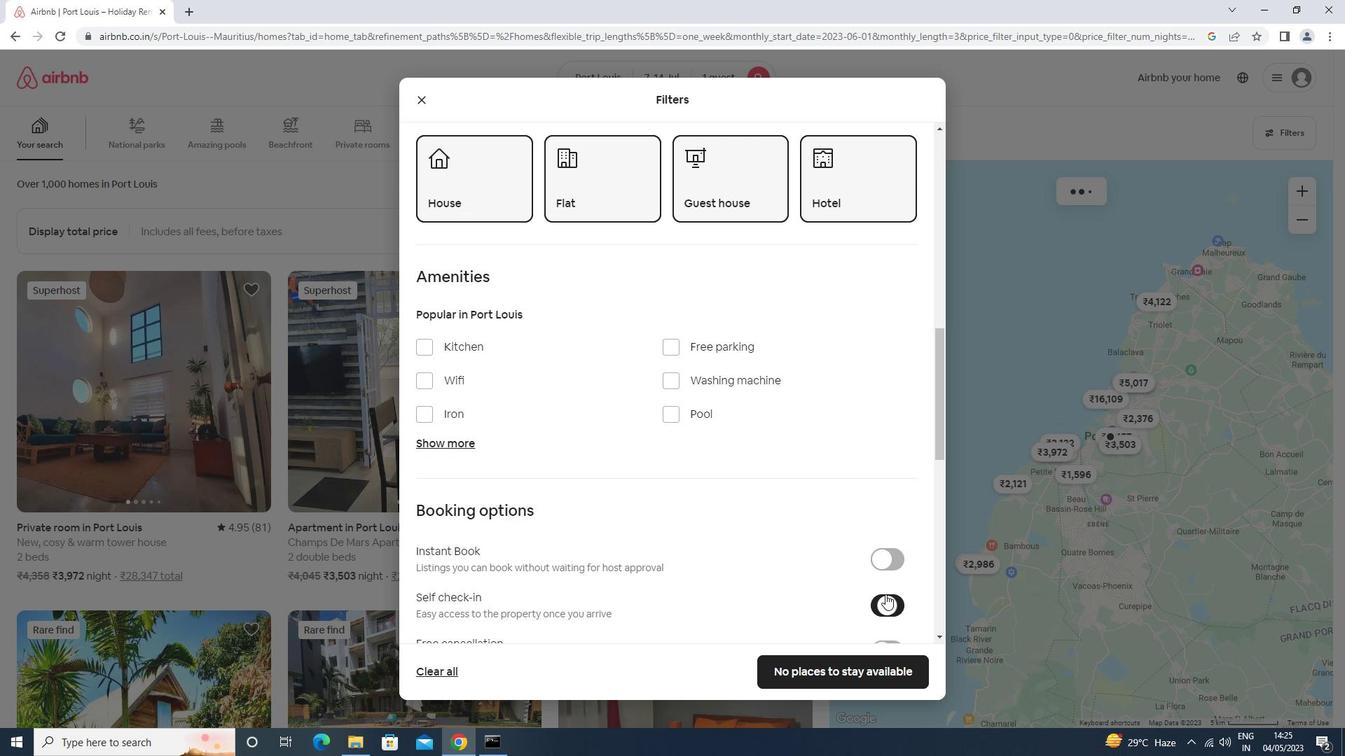 
Action: Mouse scrolled (882, 587) with delta (0, 0)
Screenshot: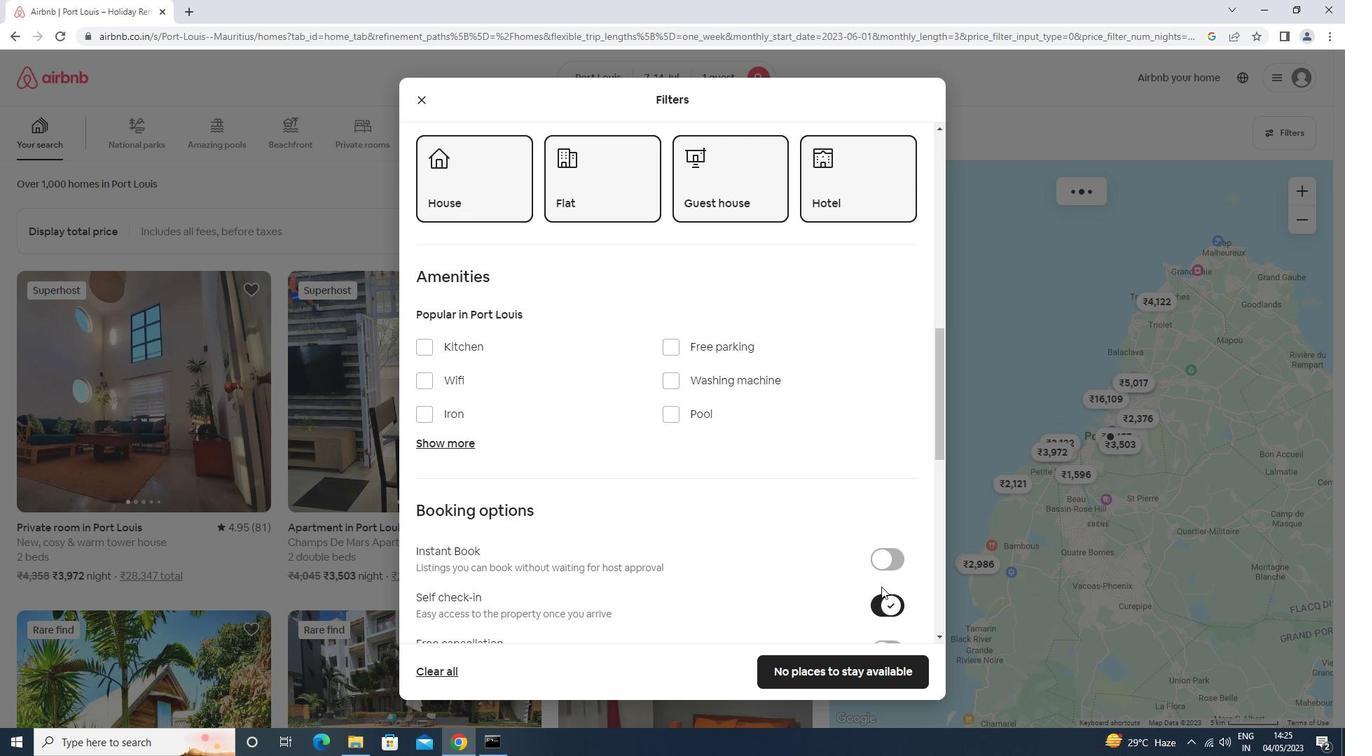 
Action: Mouse moved to (881, 586)
Screenshot: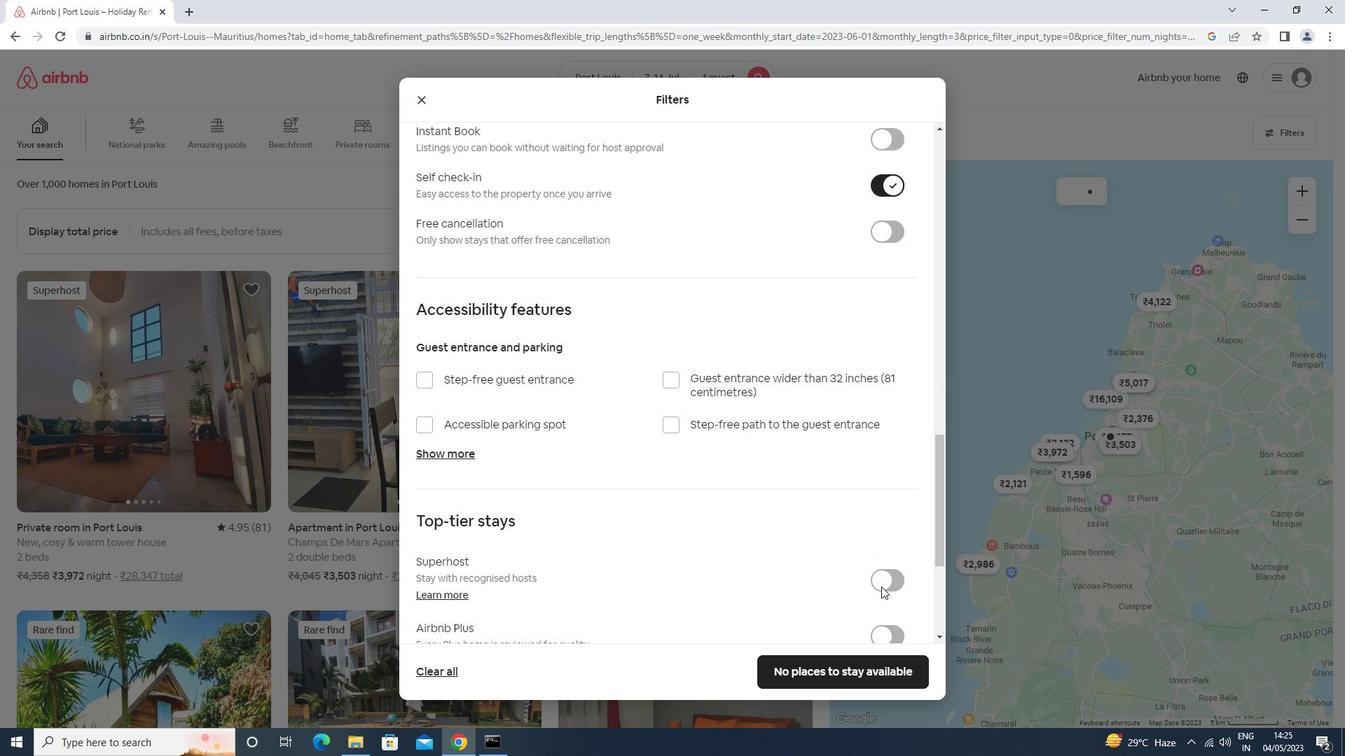 
Action: Mouse scrolled (881, 585) with delta (0, 0)
Screenshot: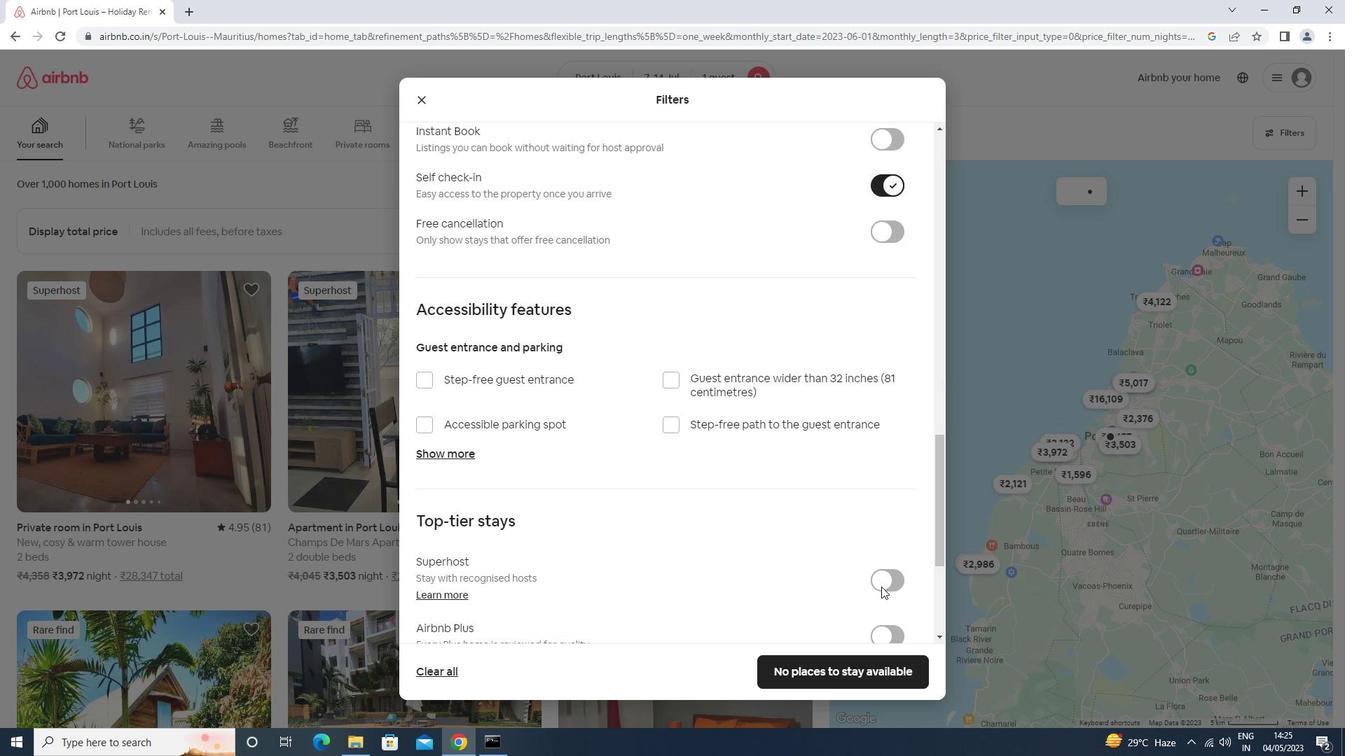 
Action: Mouse scrolled (881, 585) with delta (0, 0)
Screenshot: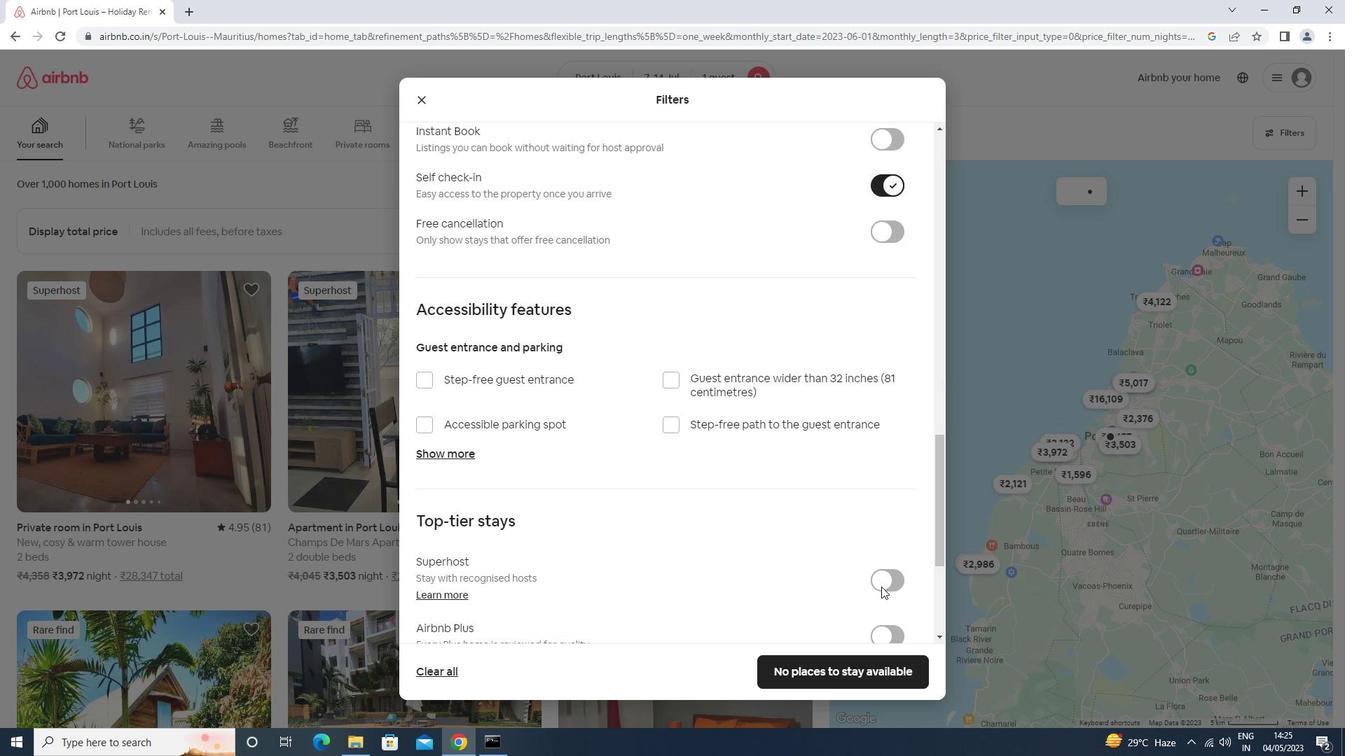 
Action: Mouse scrolled (881, 585) with delta (0, 0)
Screenshot: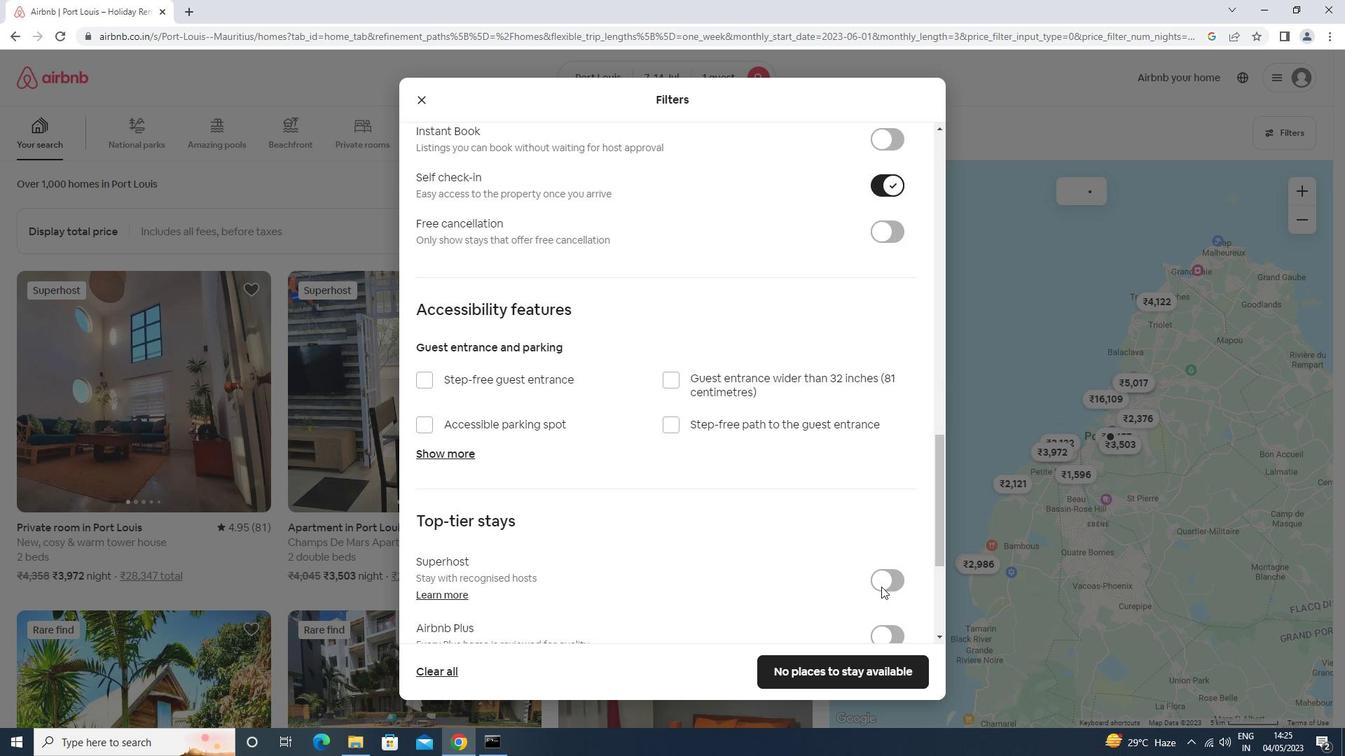 
Action: Mouse scrolled (881, 585) with delta (0, 0)
Screenshot: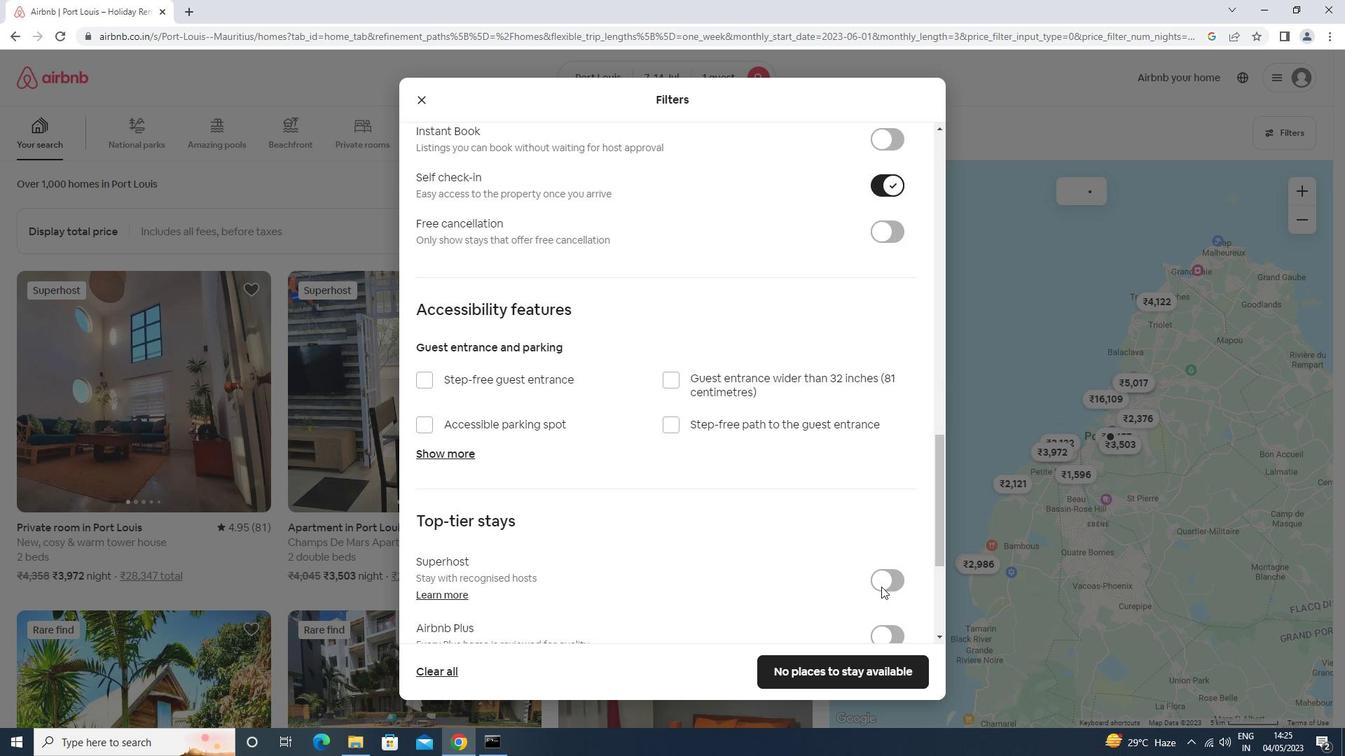 
Action: Mouse scrolled (881, 585) with delta (0, 0)
Screenshot: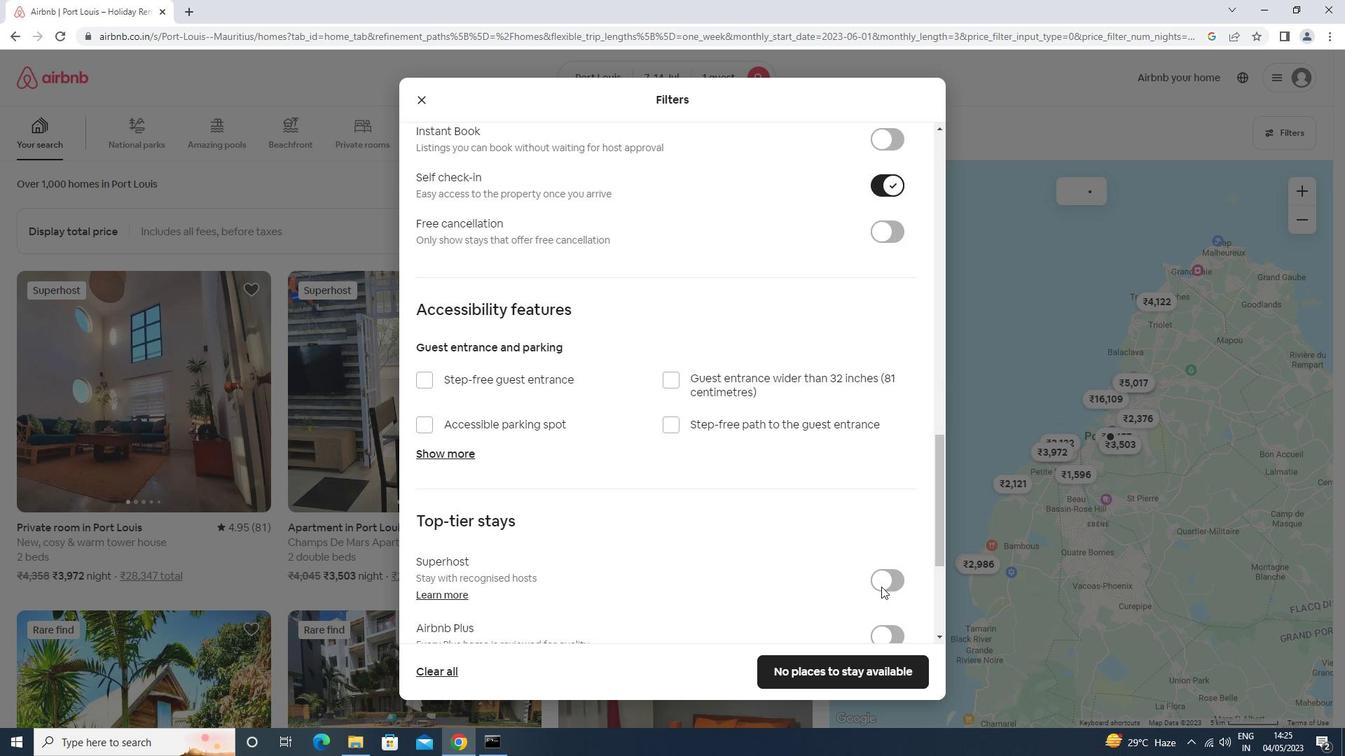 
Action: Mouse moved to (479, 540)
Screenshot: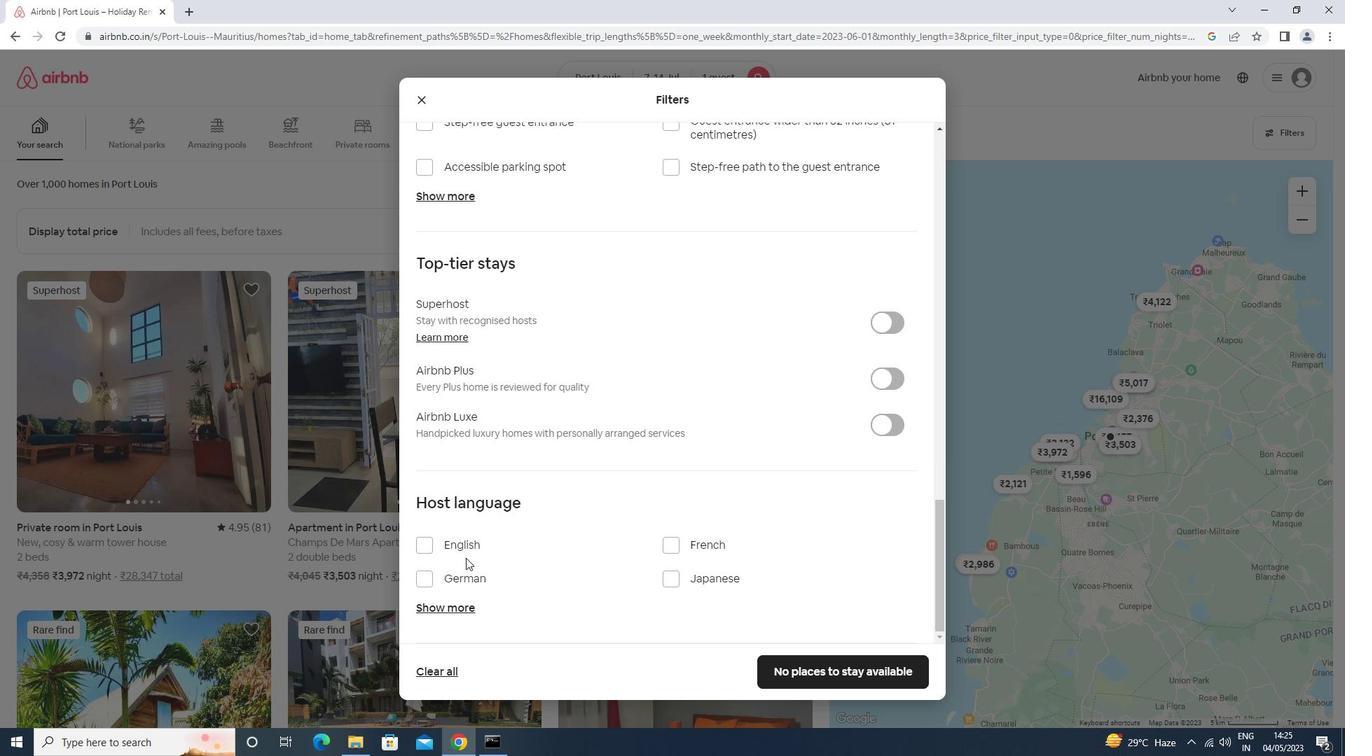 
Action: Mouse pressed left at (479, 540)
Screenshot: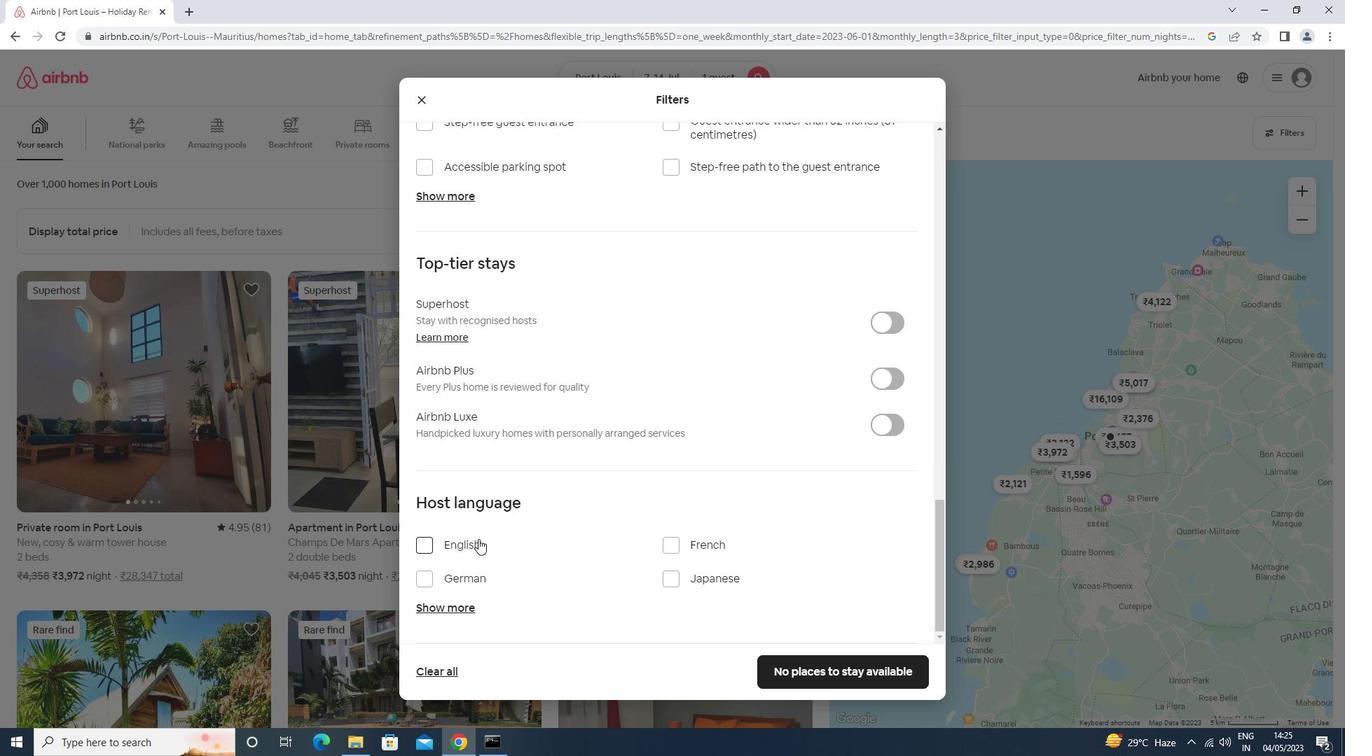 
Action: Mouse moved to (795, 662)
Screenshot: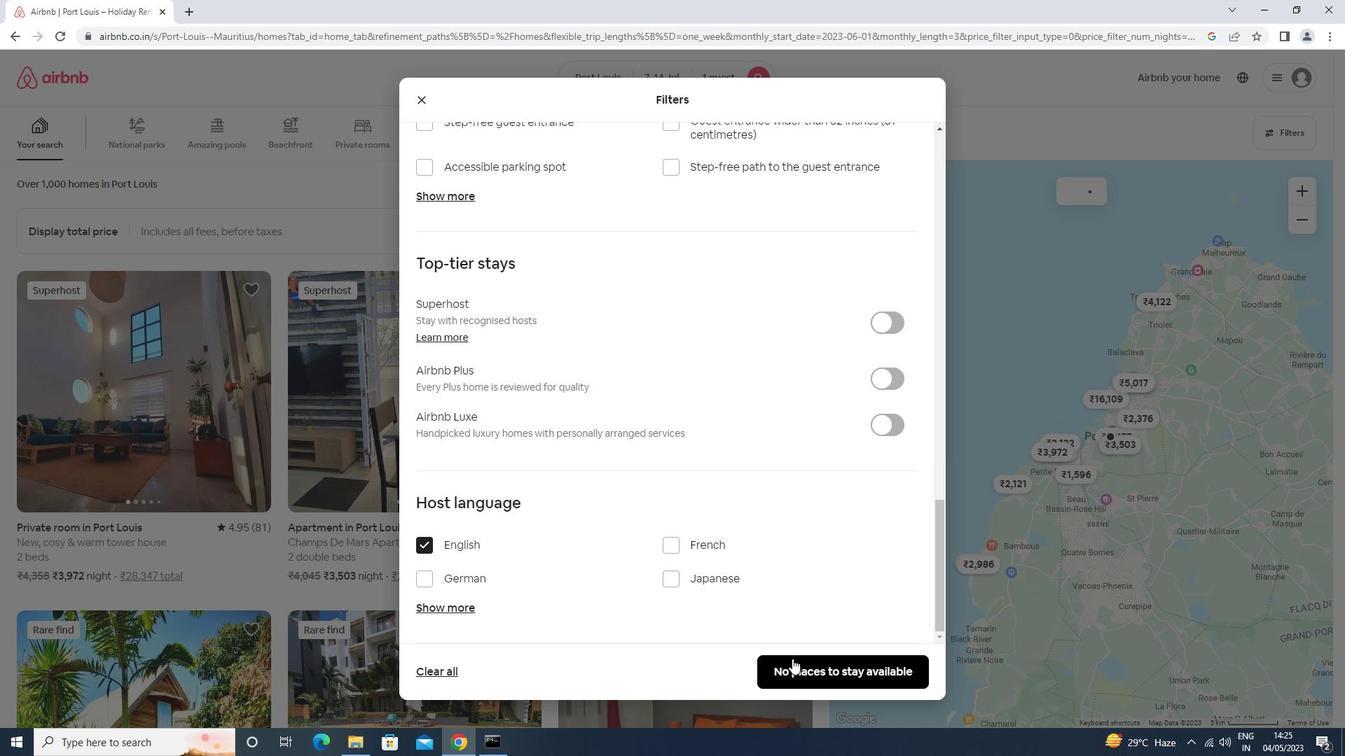 
Action: Mouse pressed left at (795, 662)
Screenshot: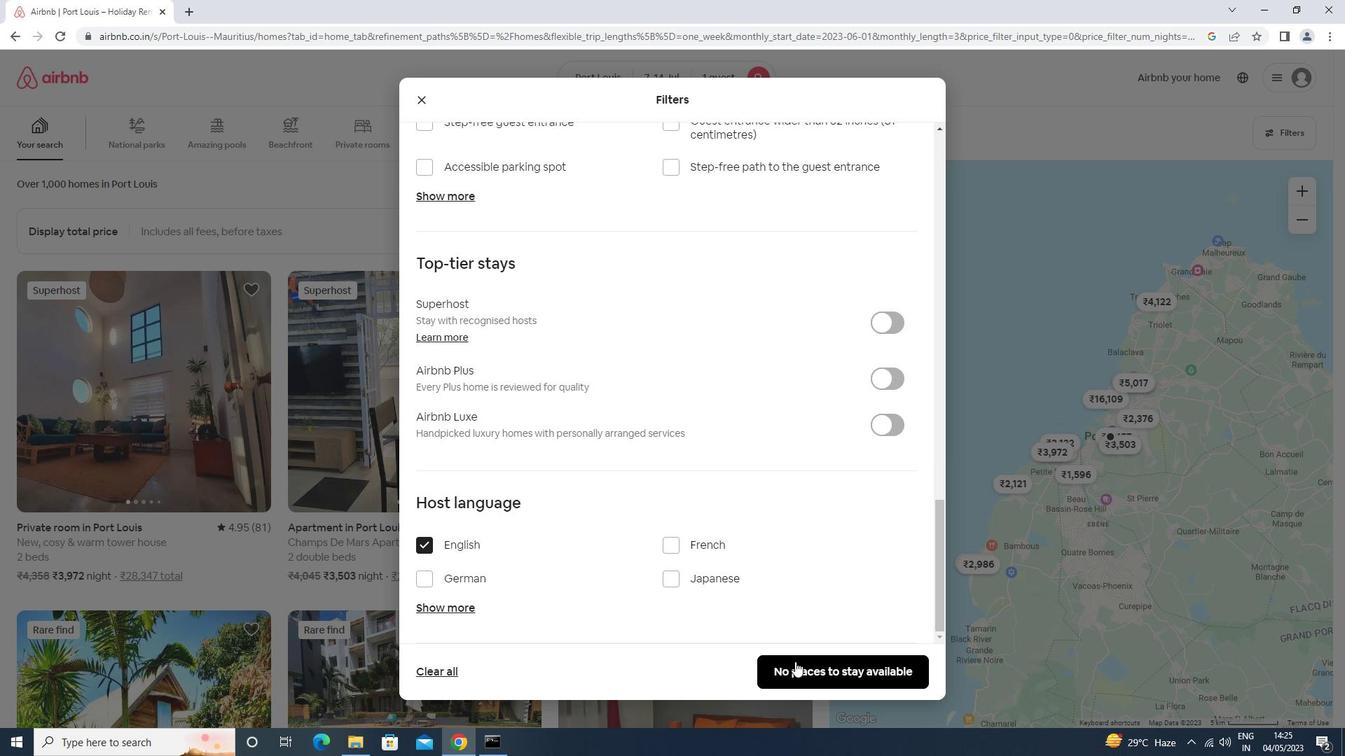 
Action: Mouse moved to (797, 664)
Screenshot: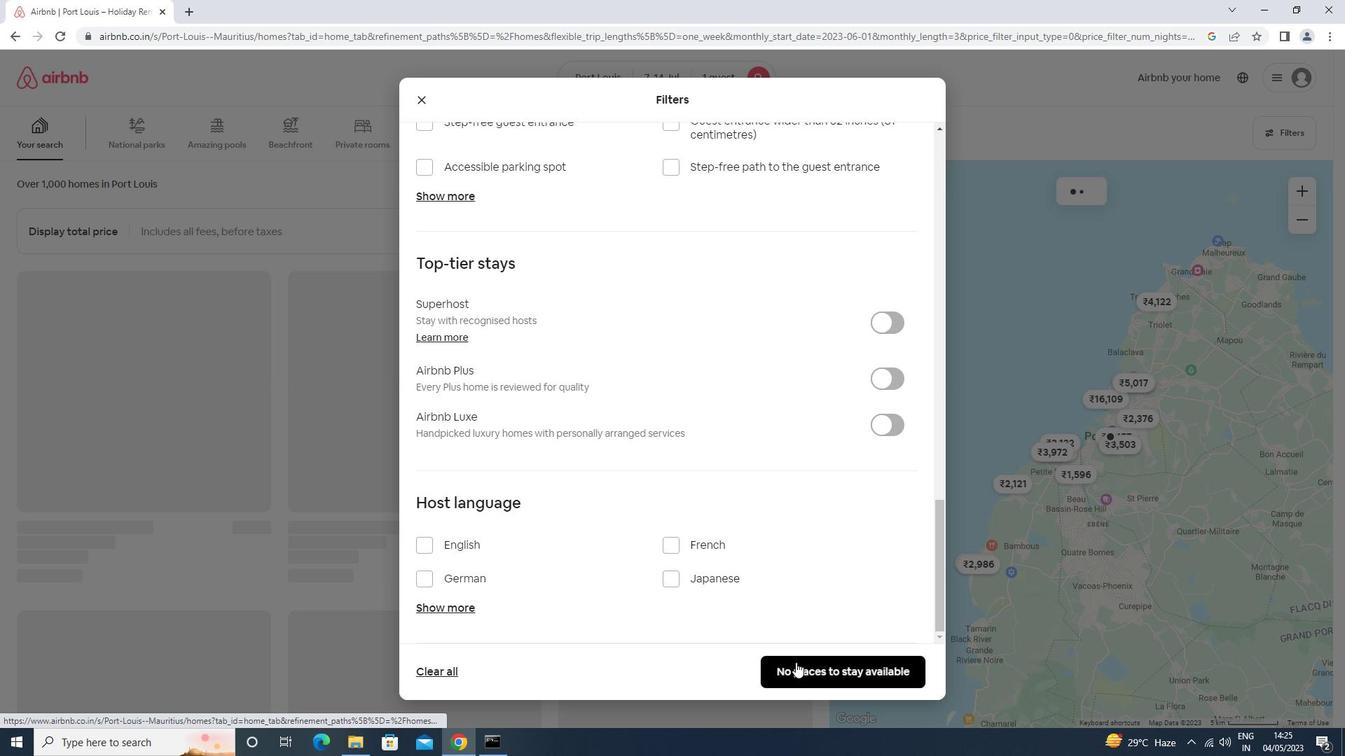 
